 Task: Search one way flight ticket for 3 adults, 3 children in premium economy from North Platte: North Platte Regional Airport (lee Bird Field) to Riverton: Central Wyoming Regional Airport (was Riverton Regional) on 5-4-2023. Choice of flights is Royal air maroc. Number of bags: 1 carry on bag. Price is upto 42000. Outbound departure time preference is 11:00.
Action: Mouse moved to (288, 124)
Screenshot: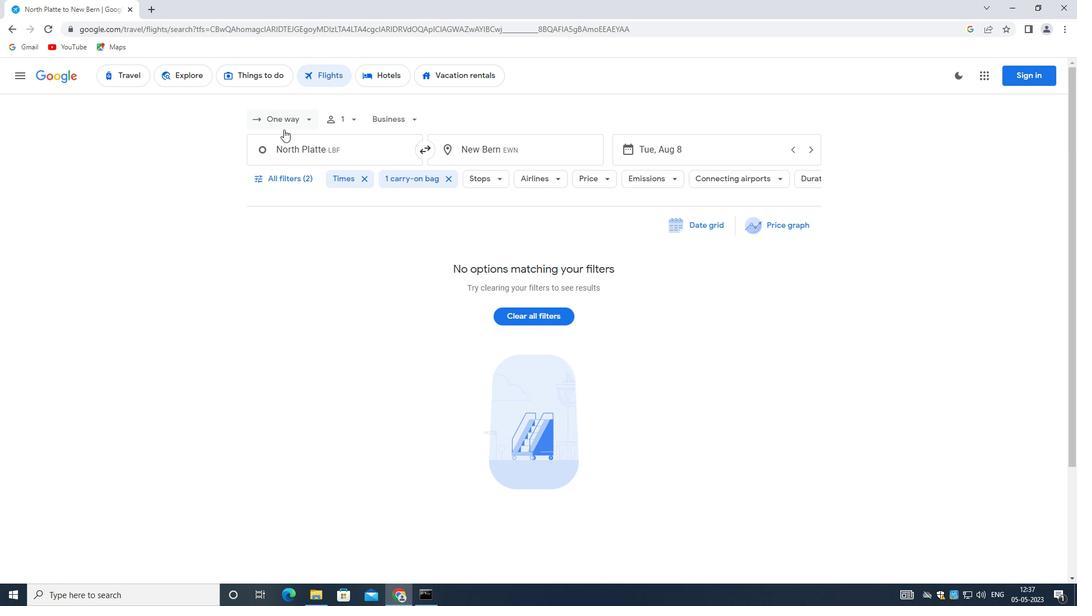
Action: Mouse pressed left at (288, 124)
Screenshot: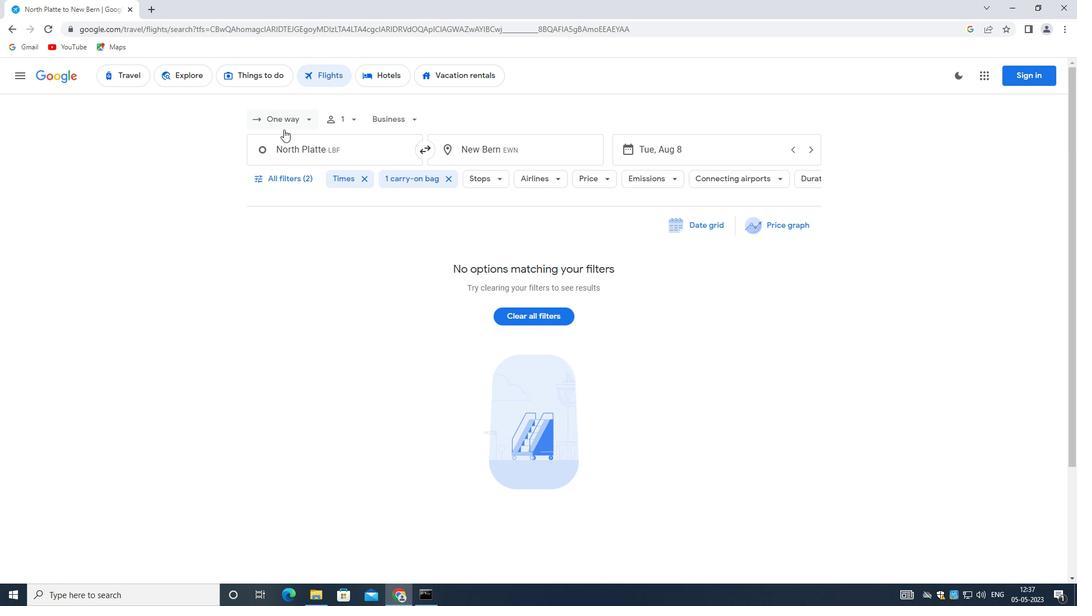 
Action: Mouse moved to (281, 175)
Screenshot: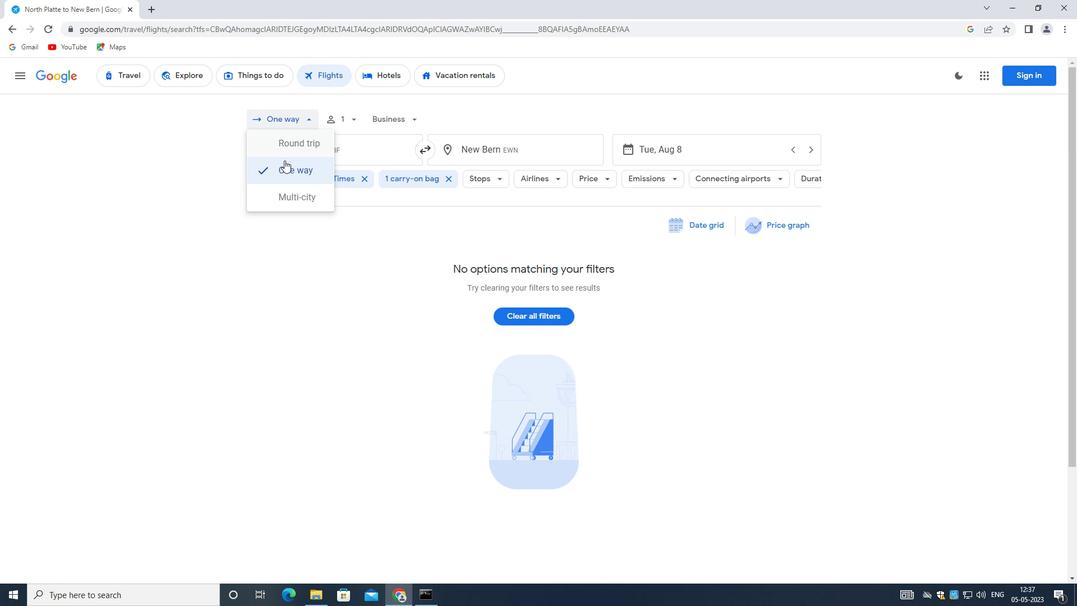 
Action: Mouse pressed left at (281, 175)
Screenshot: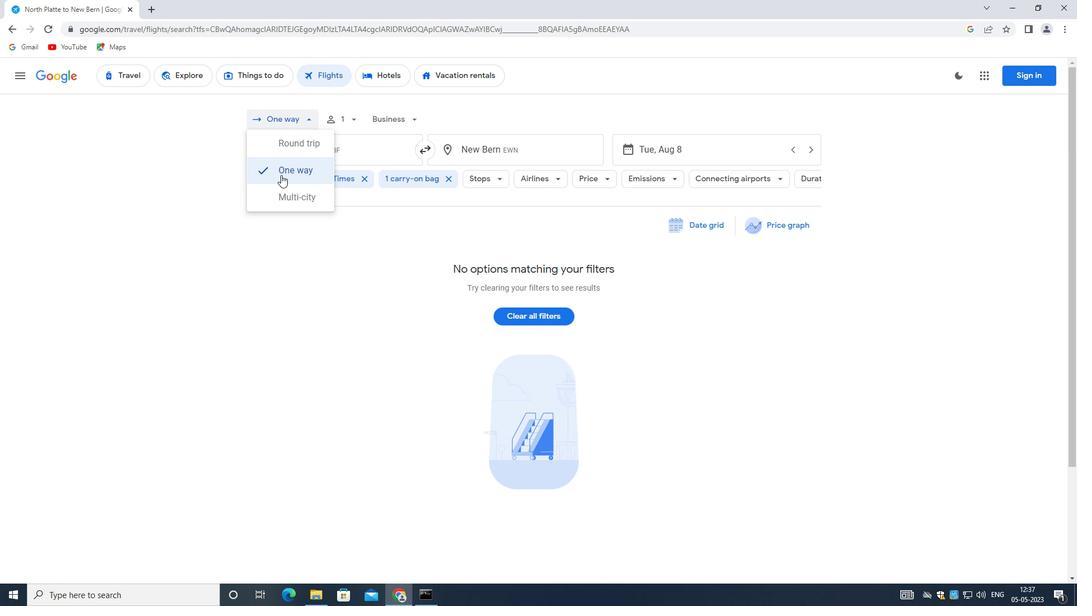 
Action: Mouse moved to (346, 115)
Screenshot: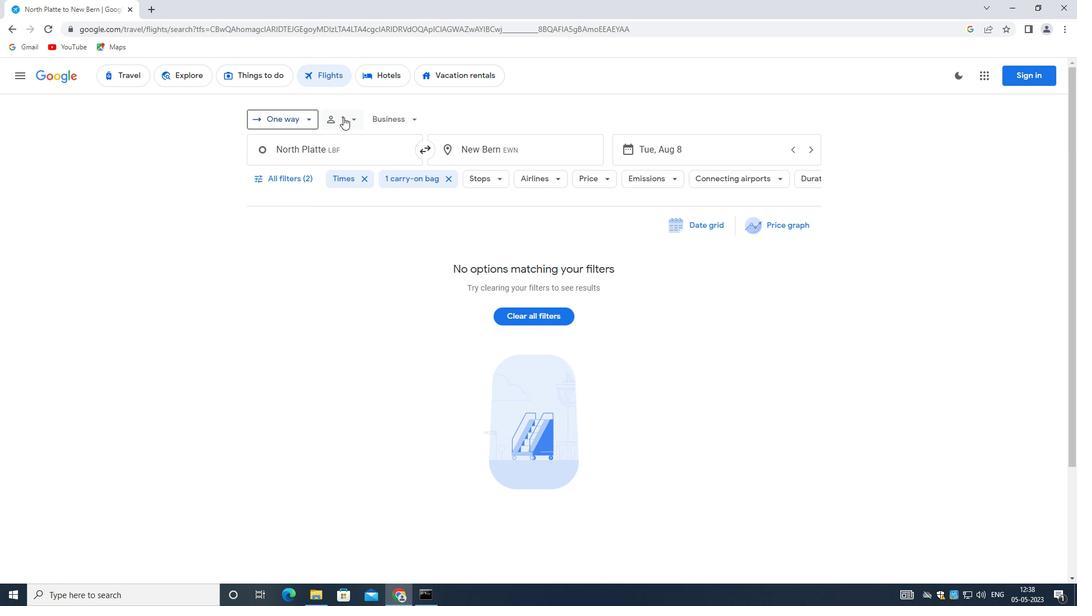 
Action: Mouse pressed left at (346, 115)
Screenshot: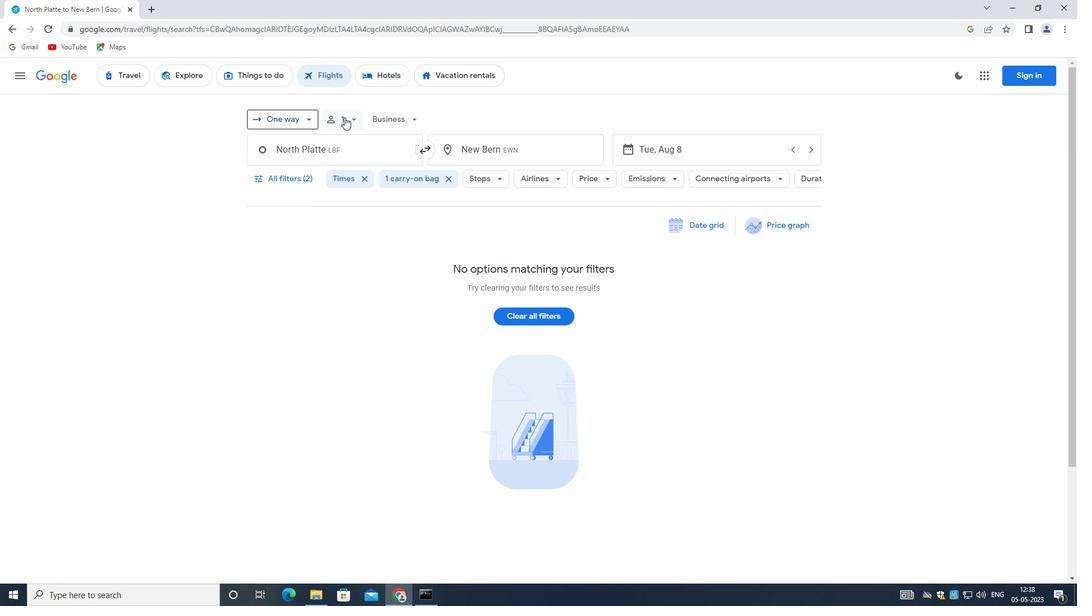 
Action: Mouse moved to (435, 141)
Screenshot: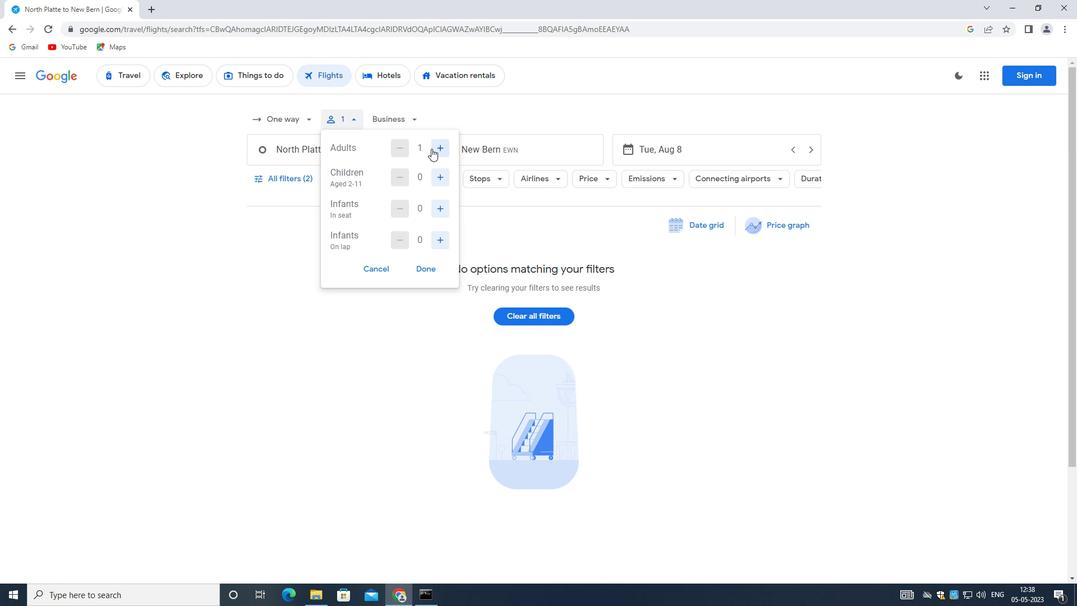 
Action: Mouse pressed left at (435, 141)
Screenshot: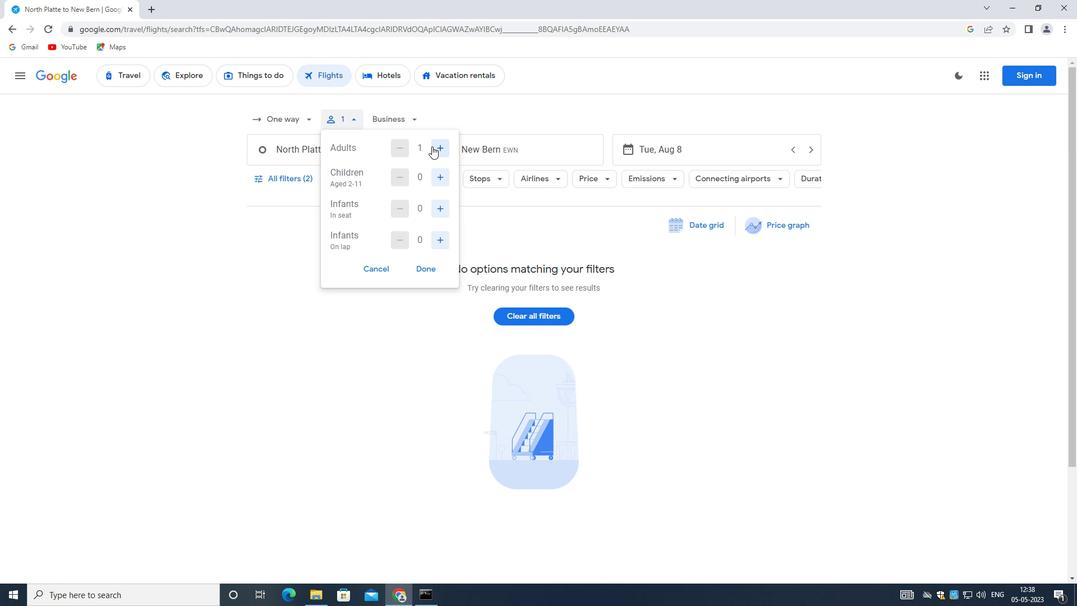 
Action: Mouse moved to (435, 141)
Screenshot: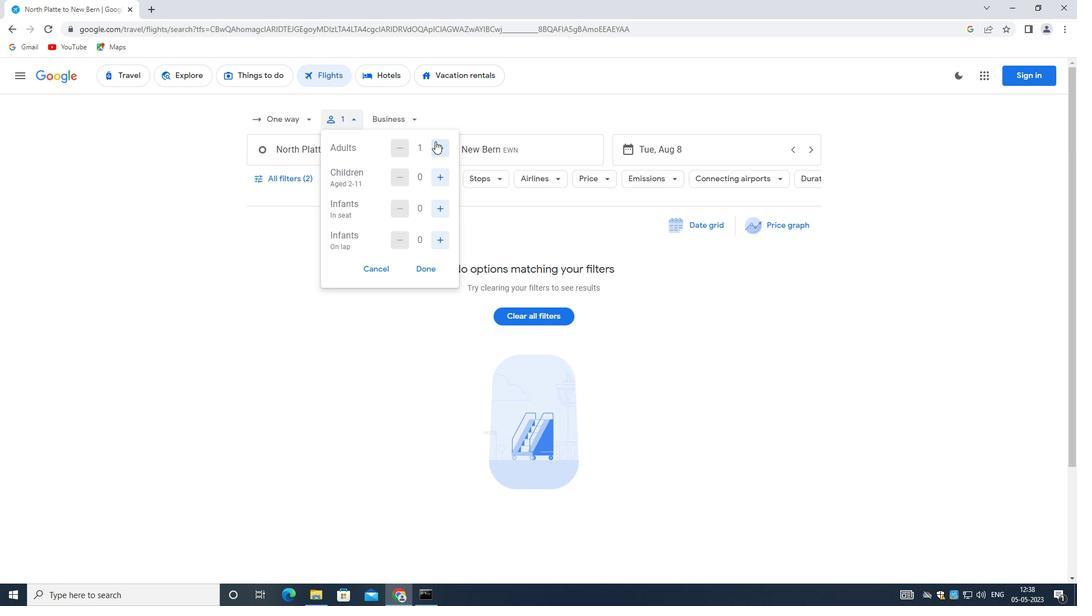
Action: Mouse pressed left at (435, 141)
Screenshot: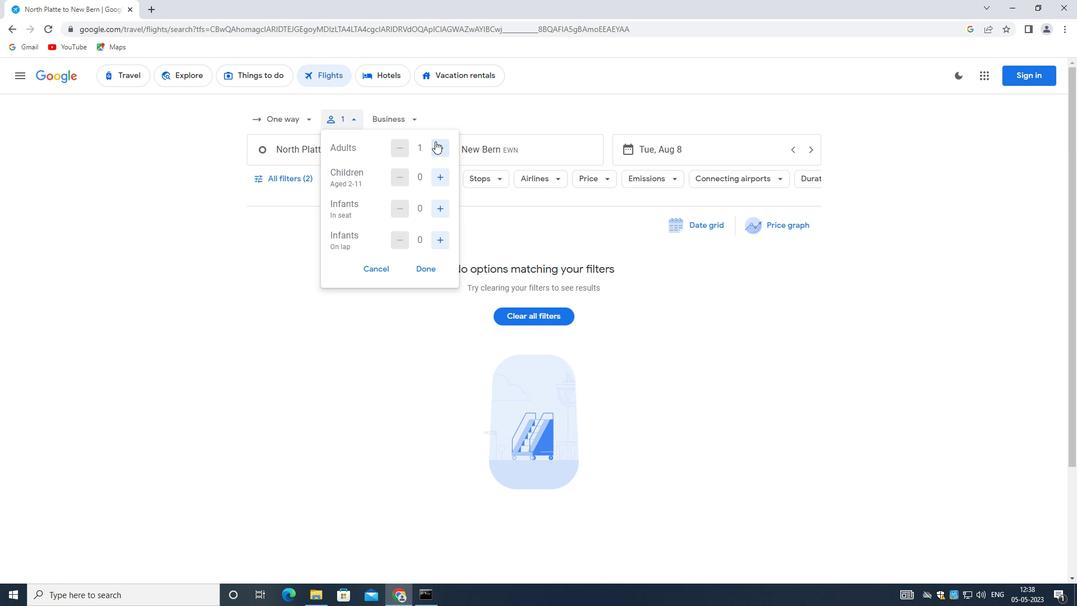 
Action: Mouse pressed left at (435, 141)
Screenshot: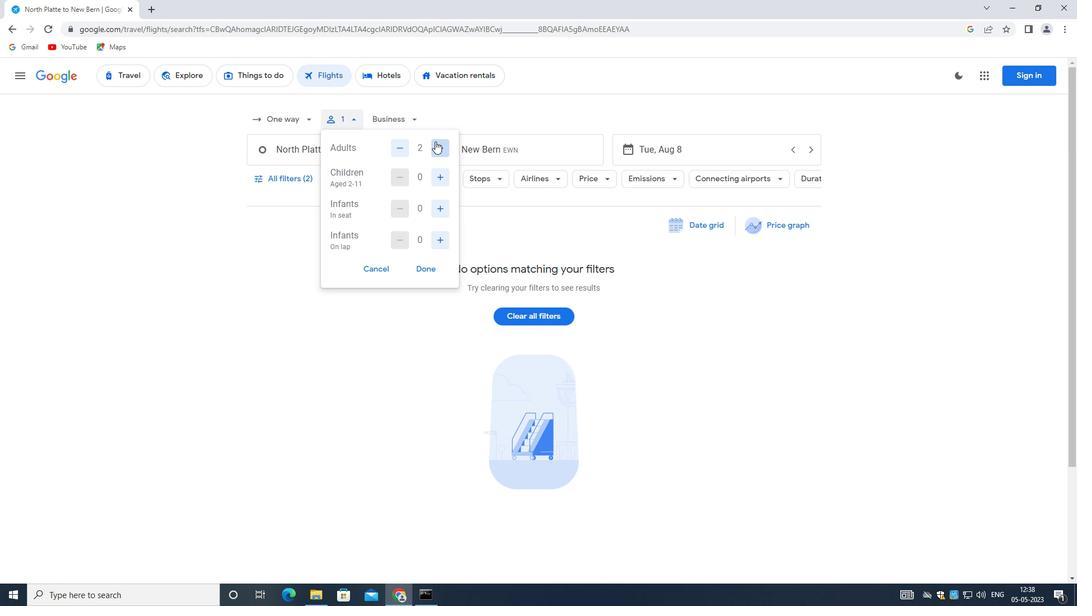 
Action: Mouse moved to (403, 143)
Screenshot: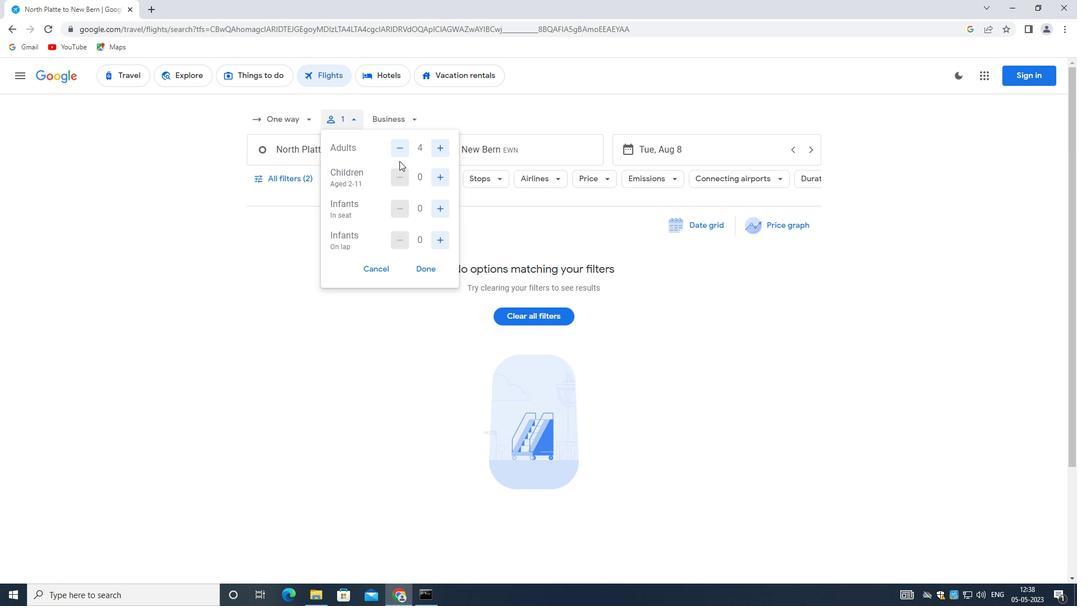 
Action: Mouse pressed left at (403, 143)
Screenshot: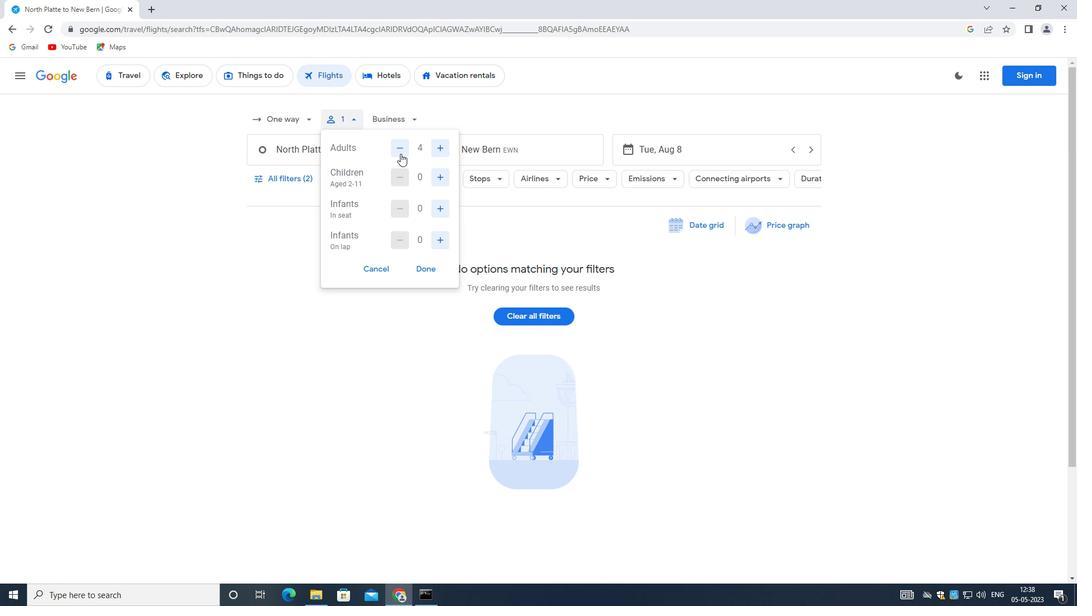
Action: Mouse moved to (439, 174)
Screenshot: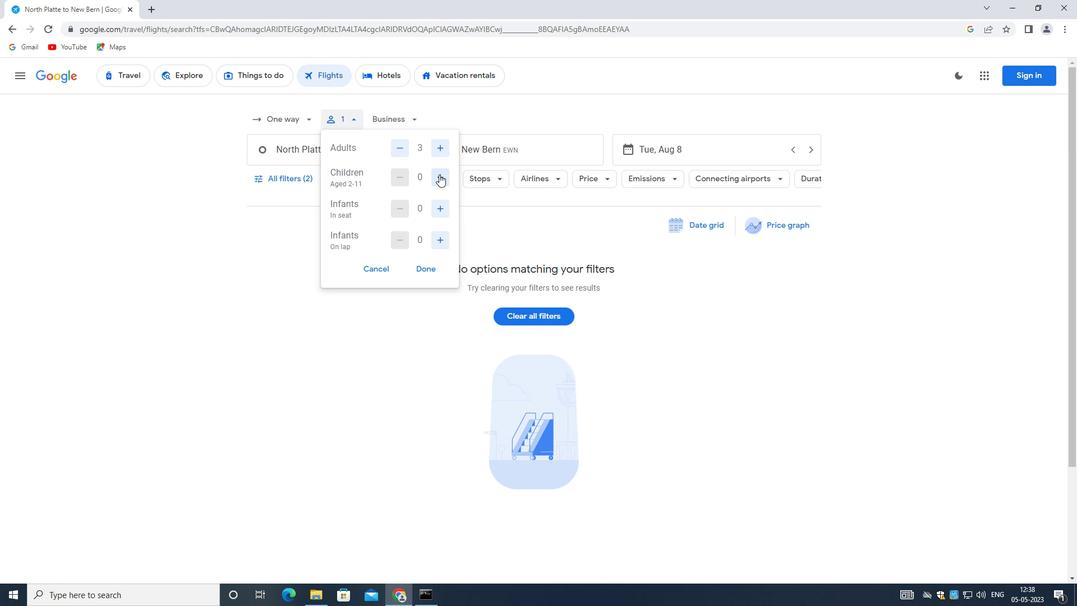 
Action: Mouse pressed left at (439, 174)
Screenshot: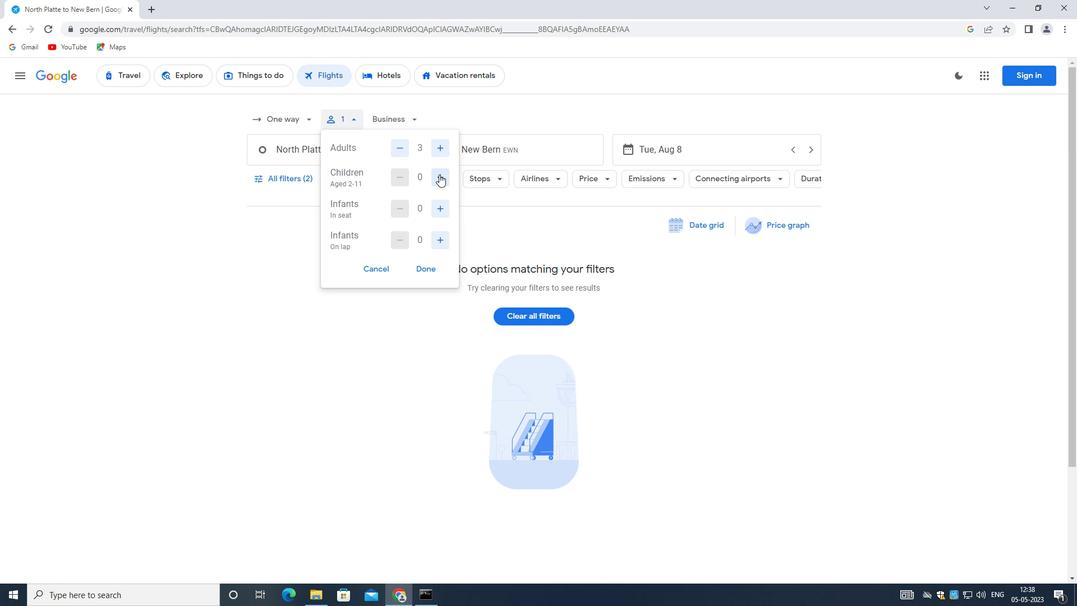 
Action: Mouse pressed left at (439, 174)
Screenshot: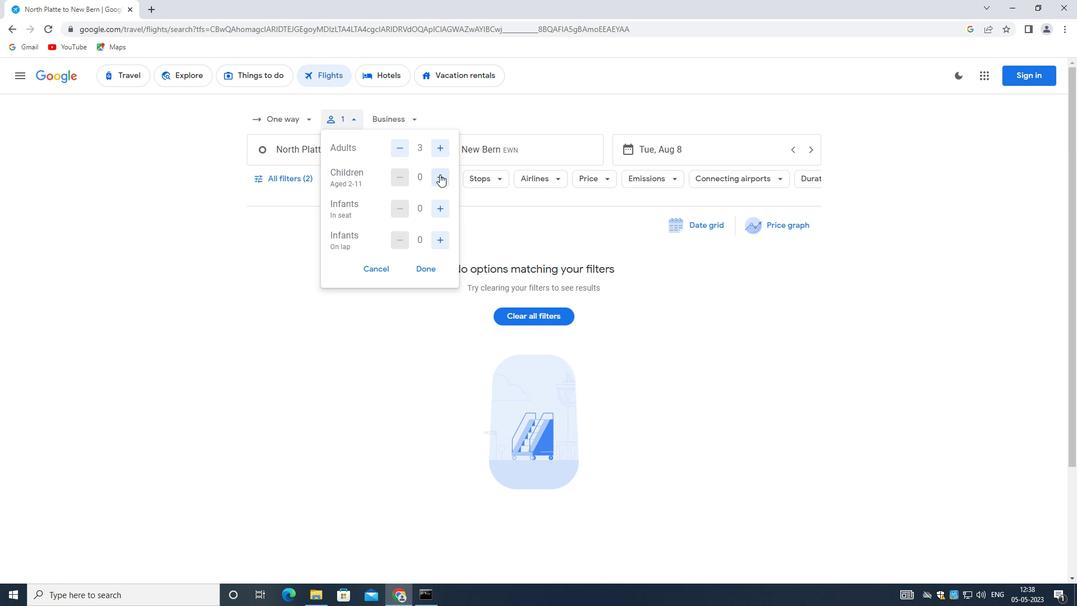 
Action: Mouse pressed left at (439, 174)
Screenshot: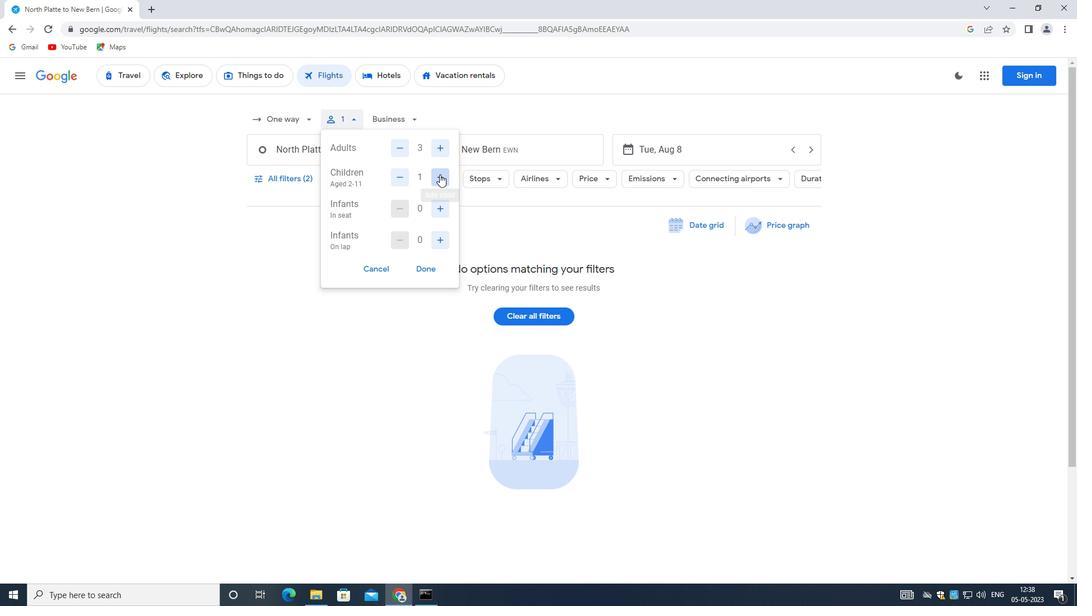 
Action: Mouse moved to (421, 272)
Screenshot: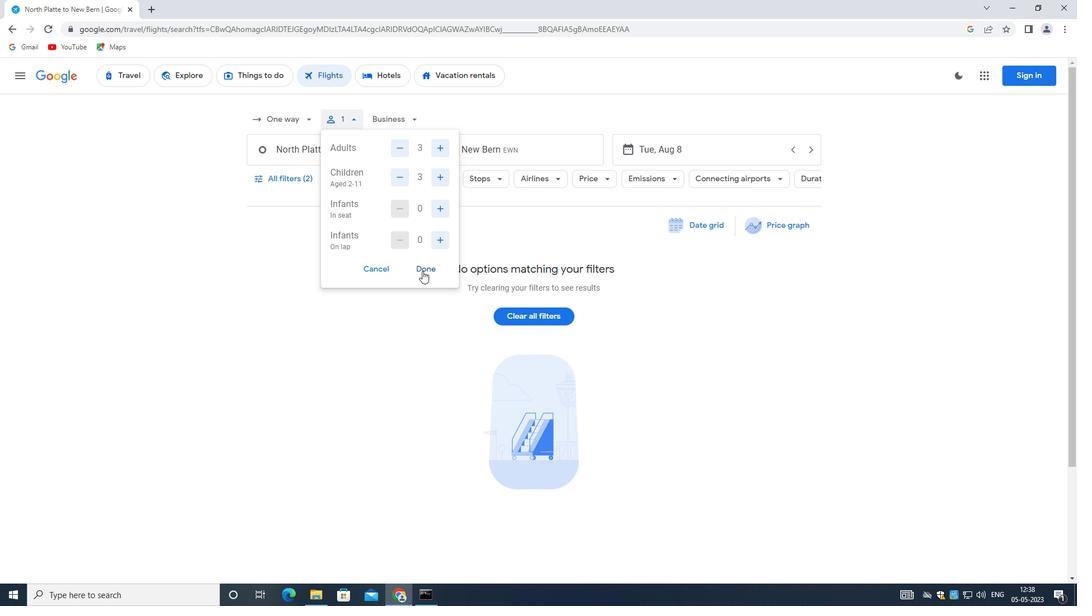 
Action: Mouse pressed left at (421, 272)
Screenshot: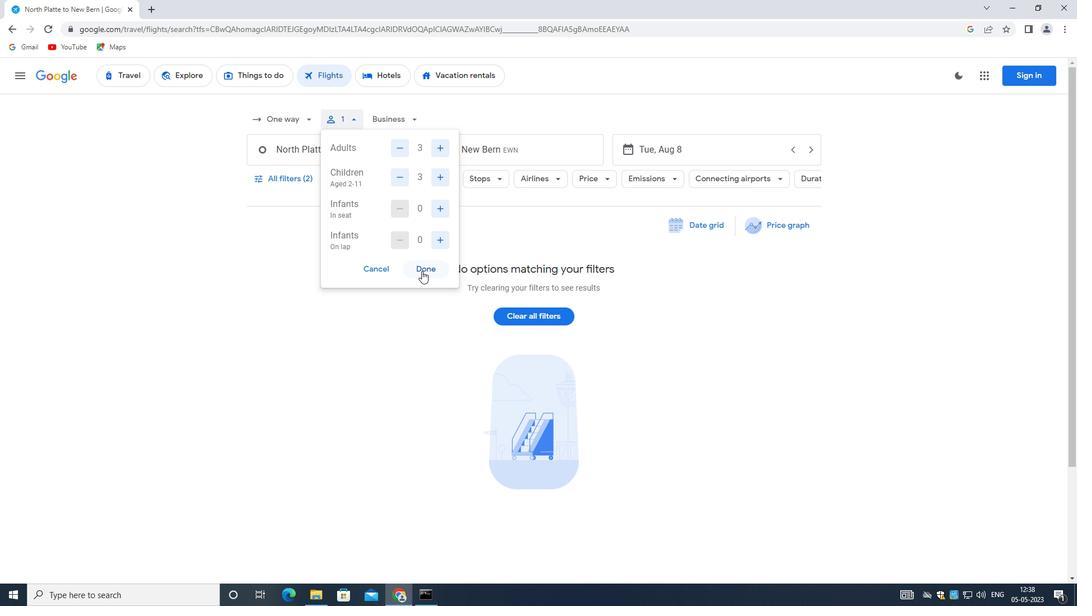 
Action: Mouse moved to (406, 120)
Screenshot: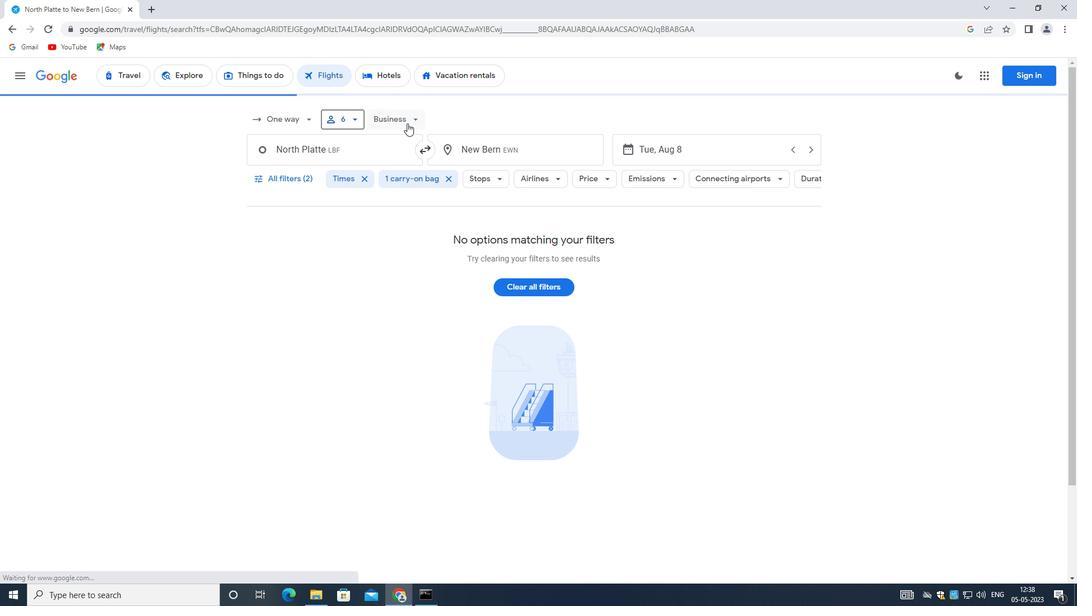 
Action: Mouse pressed left at (406, 120)
Screenshot: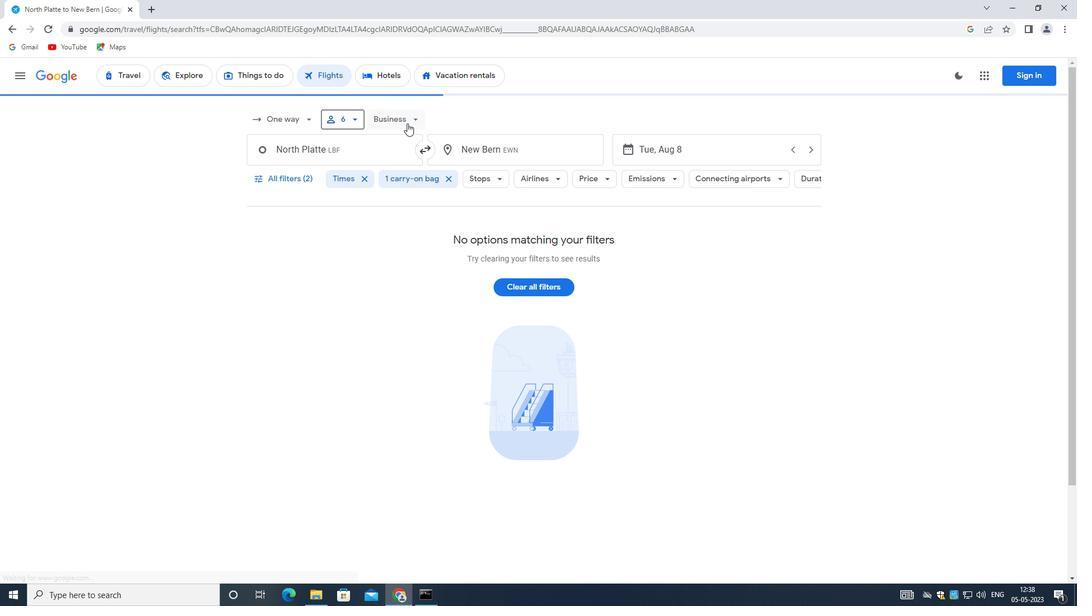 
Action: Mouse moved to (425, 171)
Screenshot: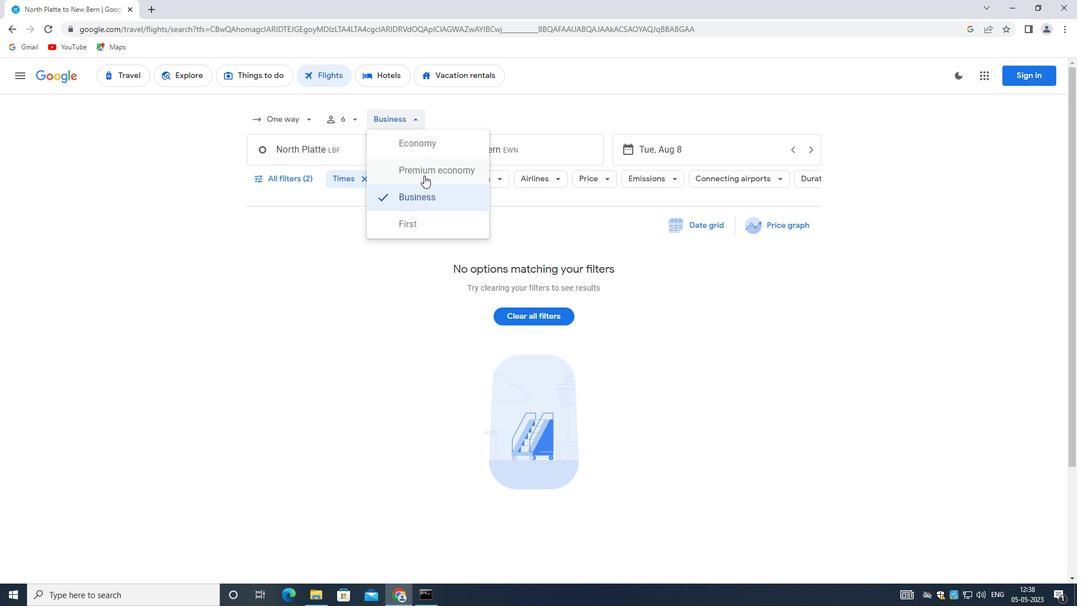 
Action: Mouse pressed left at (425, 171)
Screenshot: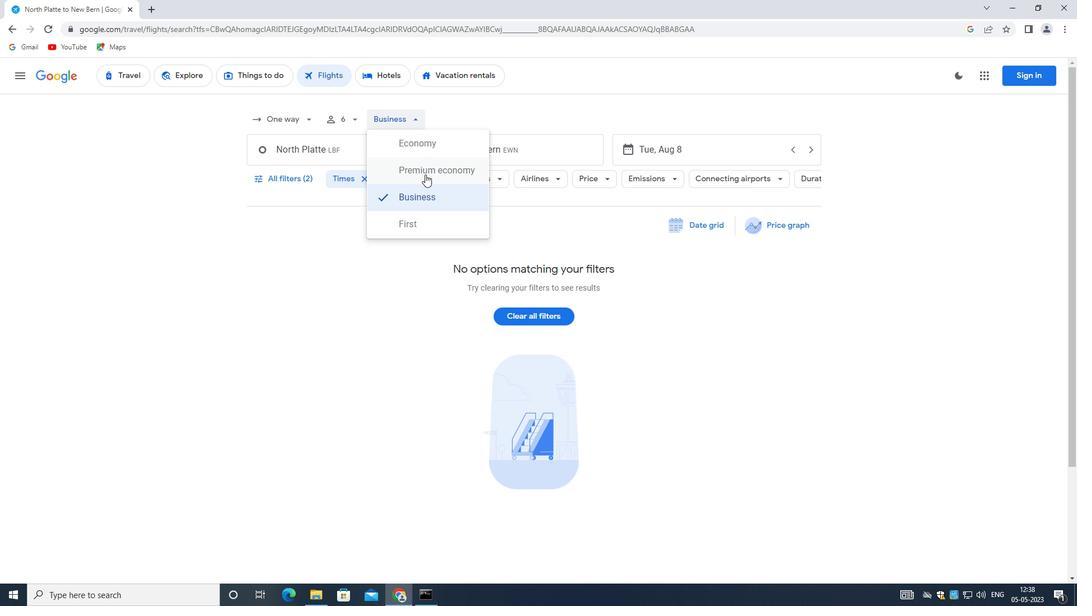 
Action: Mouse moved to (343, 148)
Screenshot: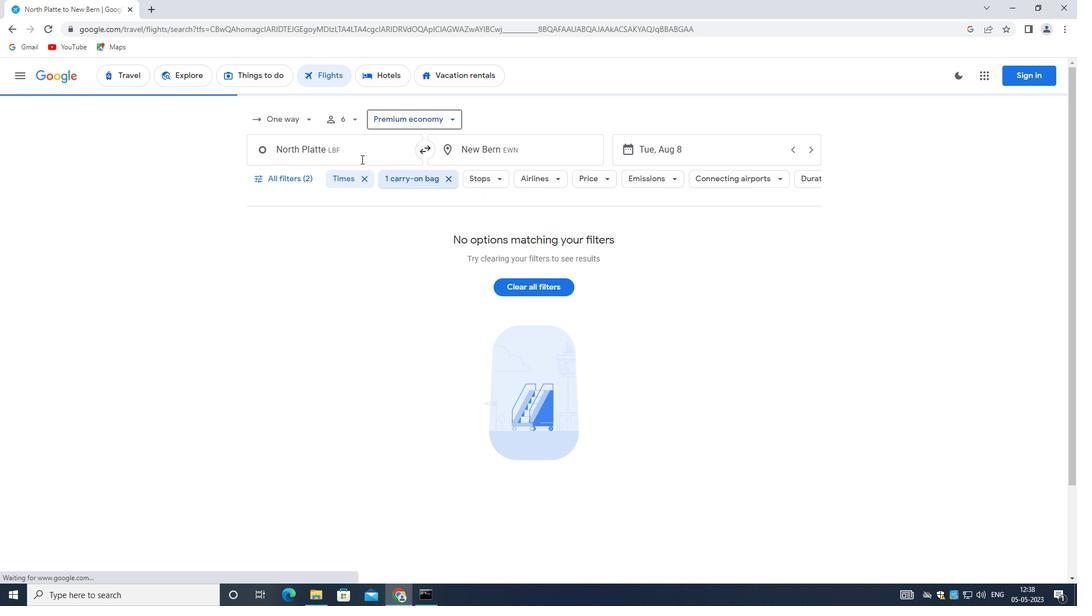 
Action: Mouse pressed left at (343, 148)
Screenshot: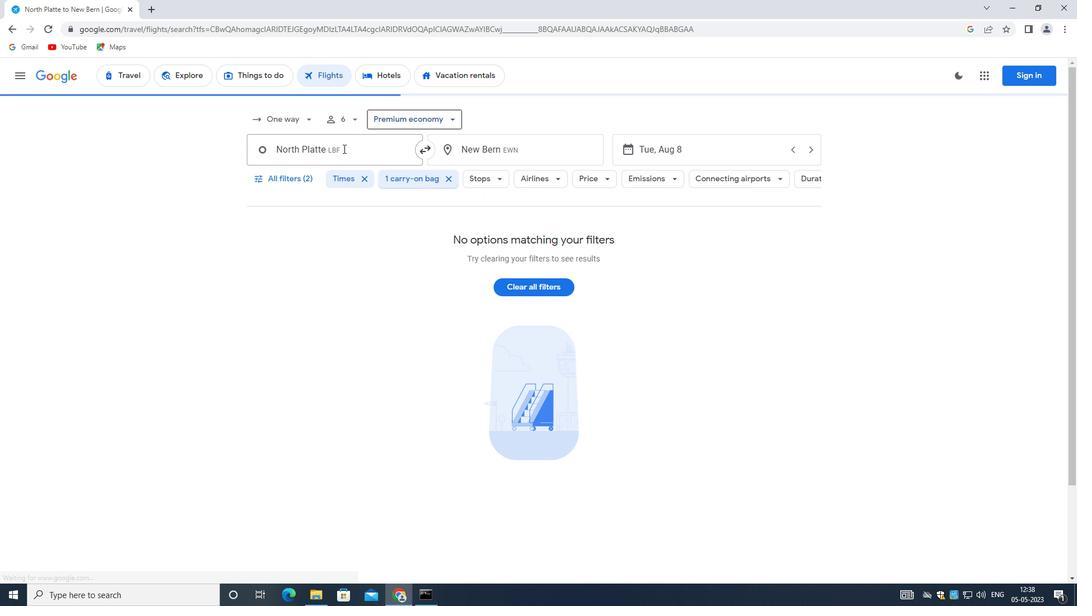 
Action: Mouse moved to (343, 145)
Screenshot: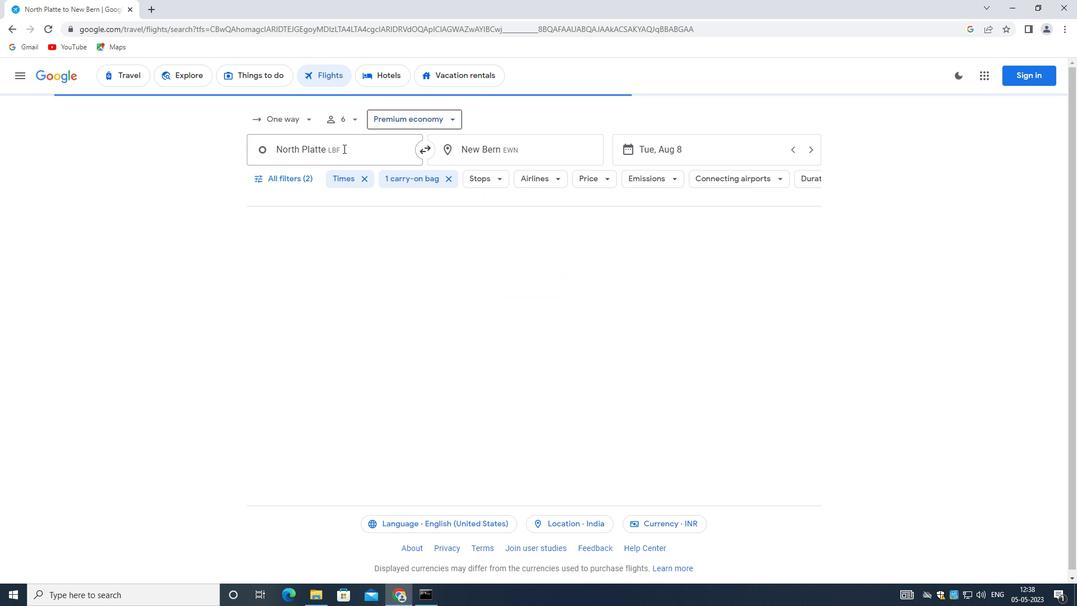 
Action: Key pressed <Key.backspace><Key.shift_r><Key.shift_r><Key.shift_r><Key.shift_r><Key.shift_r><Key.shift_r>North<Key.space><Key.shift_r>Platte<Key.space><Key.shift>R
Screenshot: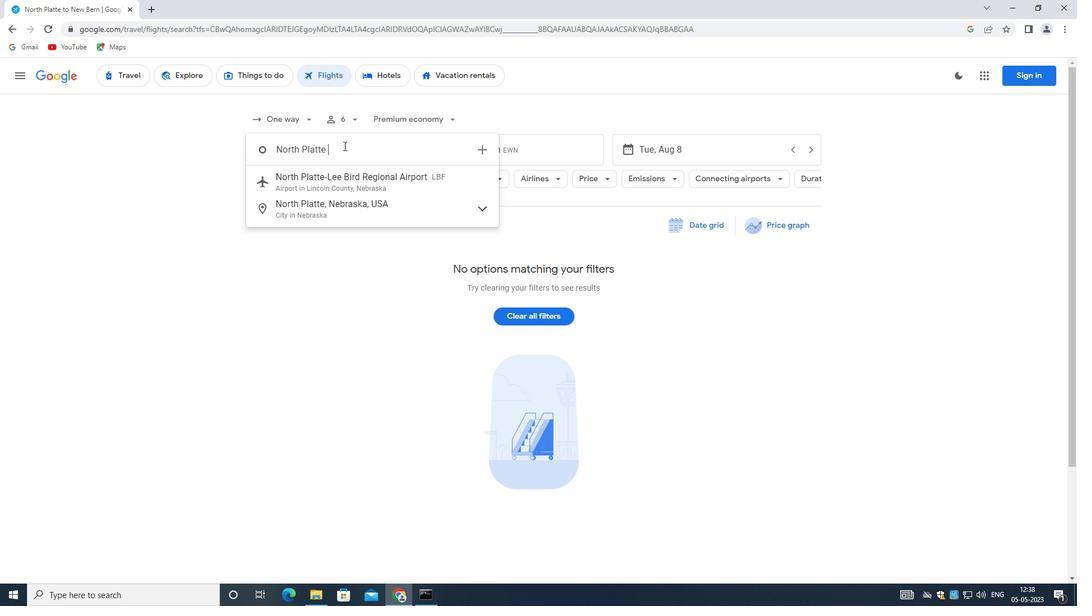 
Action: Mouse moved to (343, 145)
Screenshot: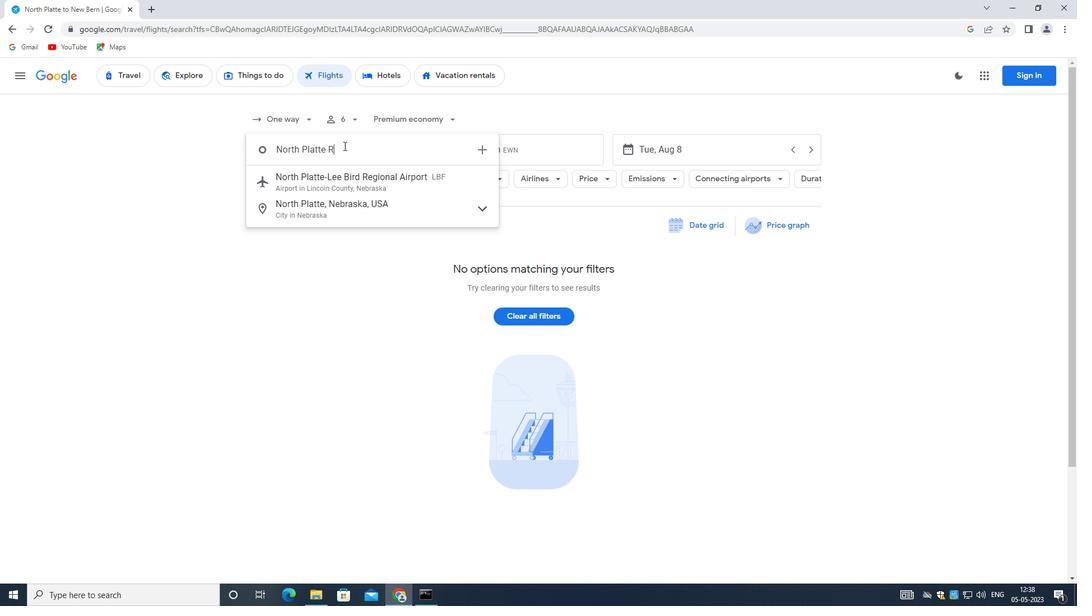 
Action: Key pressed EGIONAL<Key.space><Key.shift>AIRPORT
Screenshot: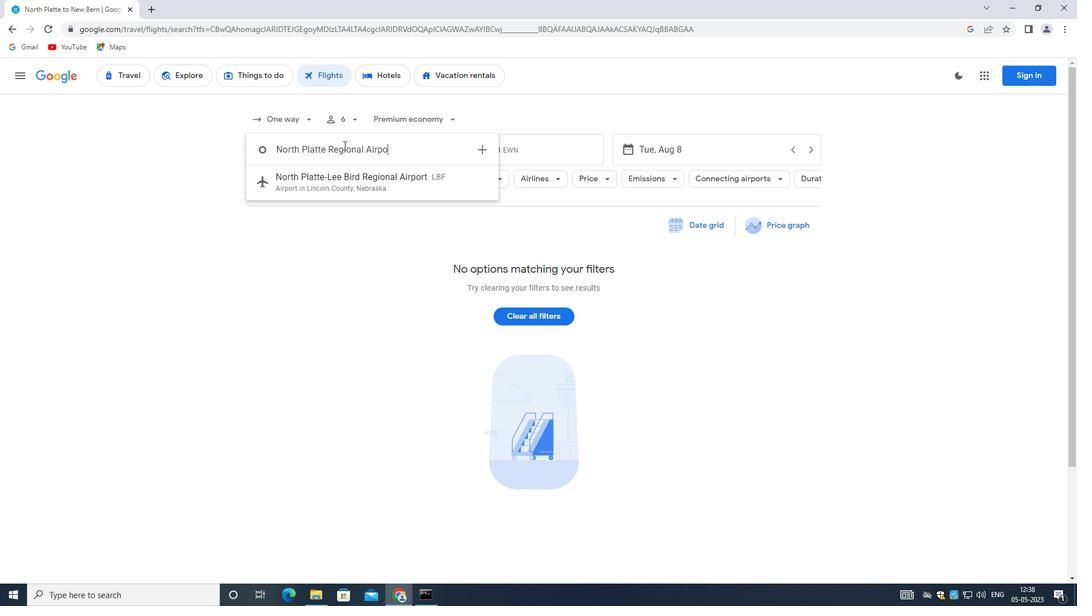 
Action: Mouse moved to (419, 194)
Screenshot: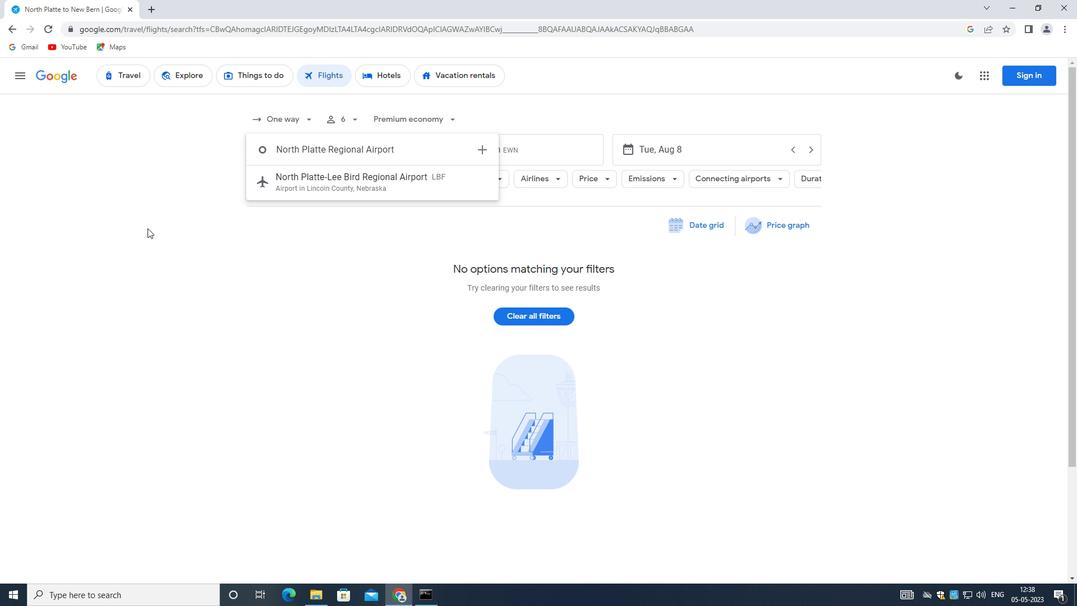 
Action: Key pressed <Key.enter>
Screenshot: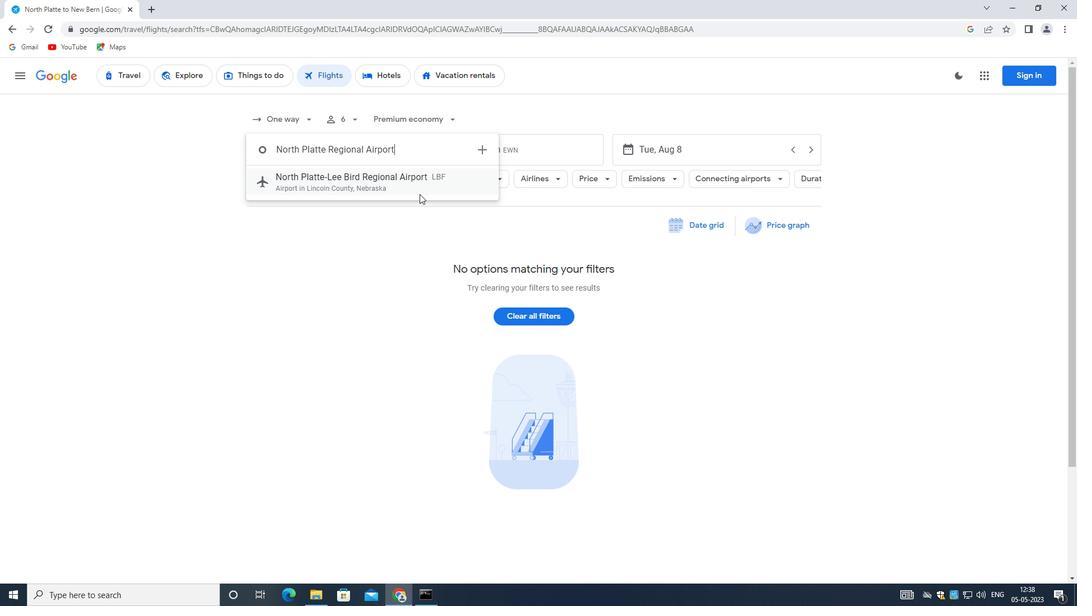 
Action: Mouse moved to (478, 154)
Screenshot: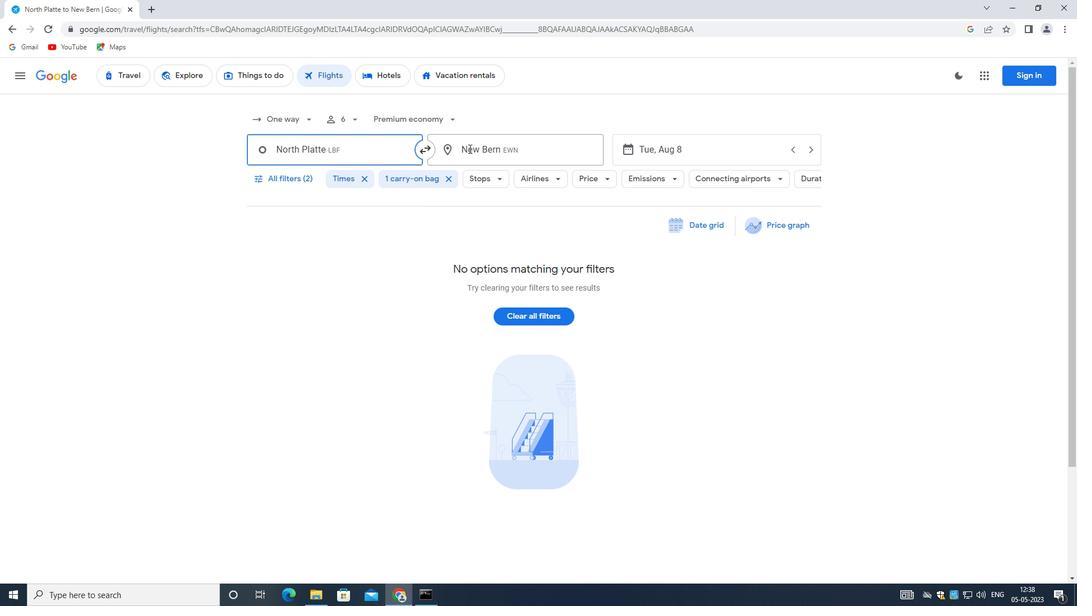
Action: Mouse pressed left at (478, 154)
Screenshot: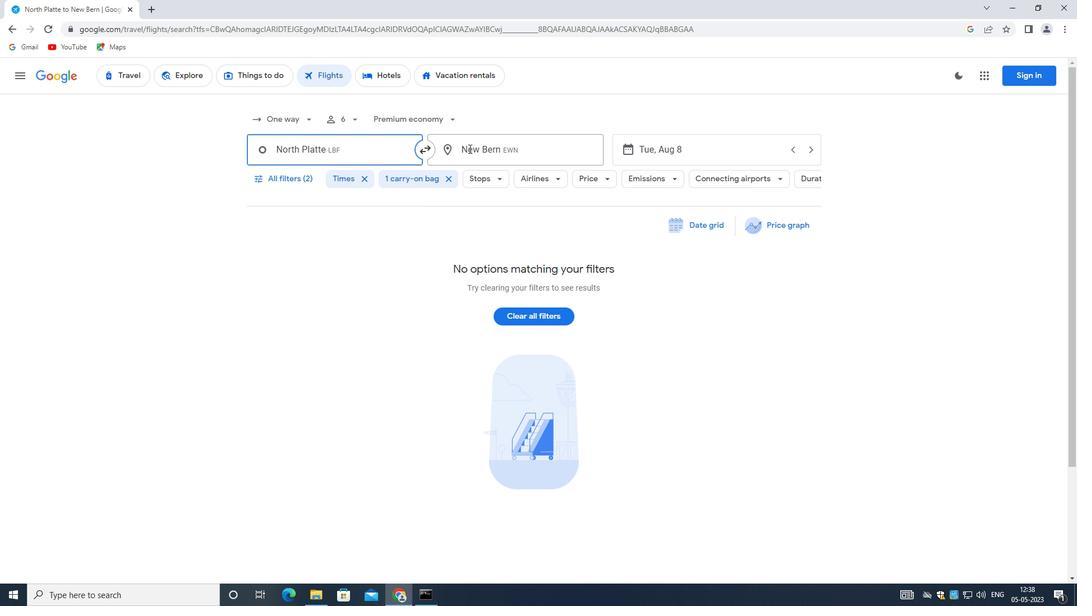 
Action: Key pressed <Key.backspace><Key.shift>CENTRAL<Key.space><Key.shift>WYO
Screenshot: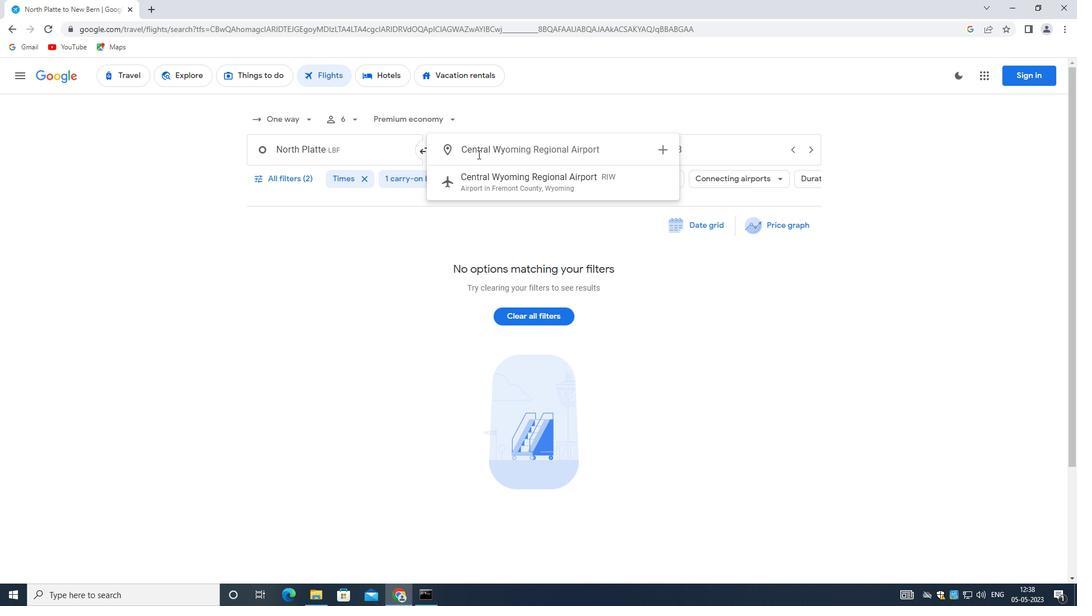 
Action: Mouse moved to (516, 178)
Screenshot: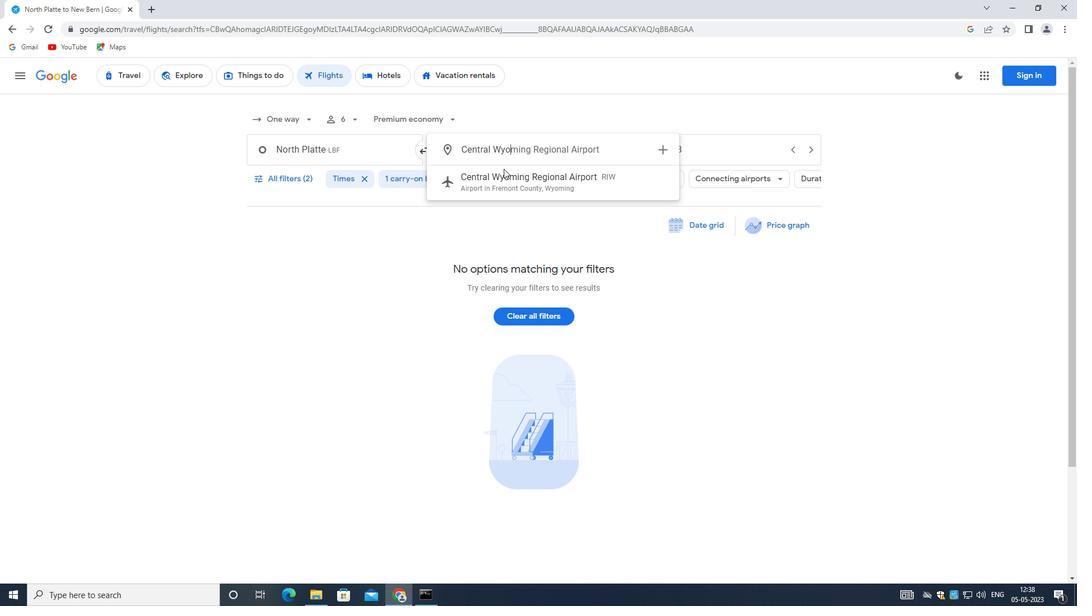 
Action: Mouse pressed left at (516, 178)
Screenshot: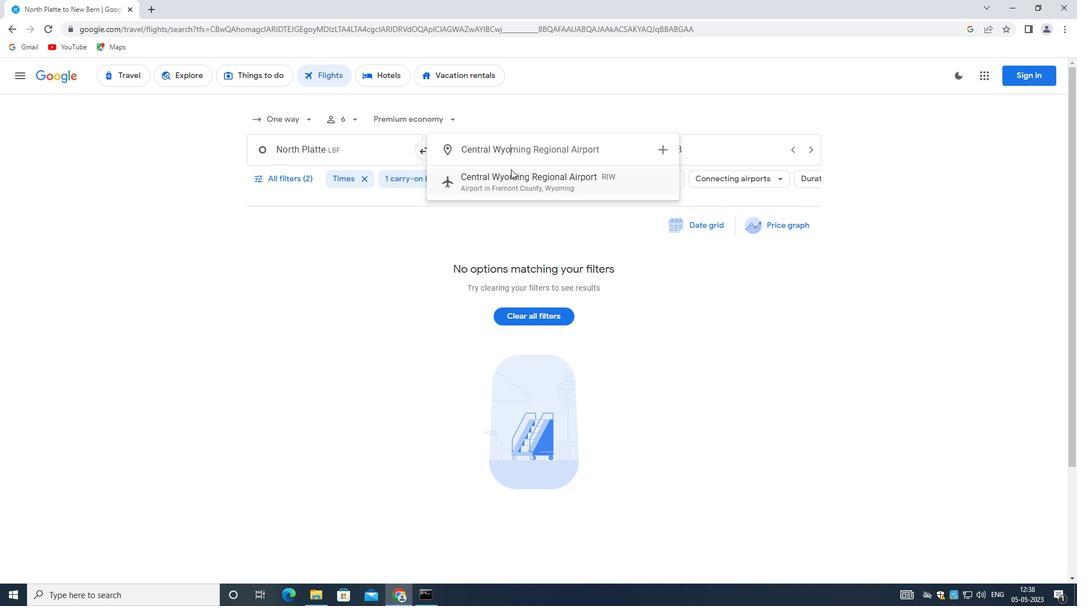 
Action: Mouse moved to (673, 152)
Screenshot: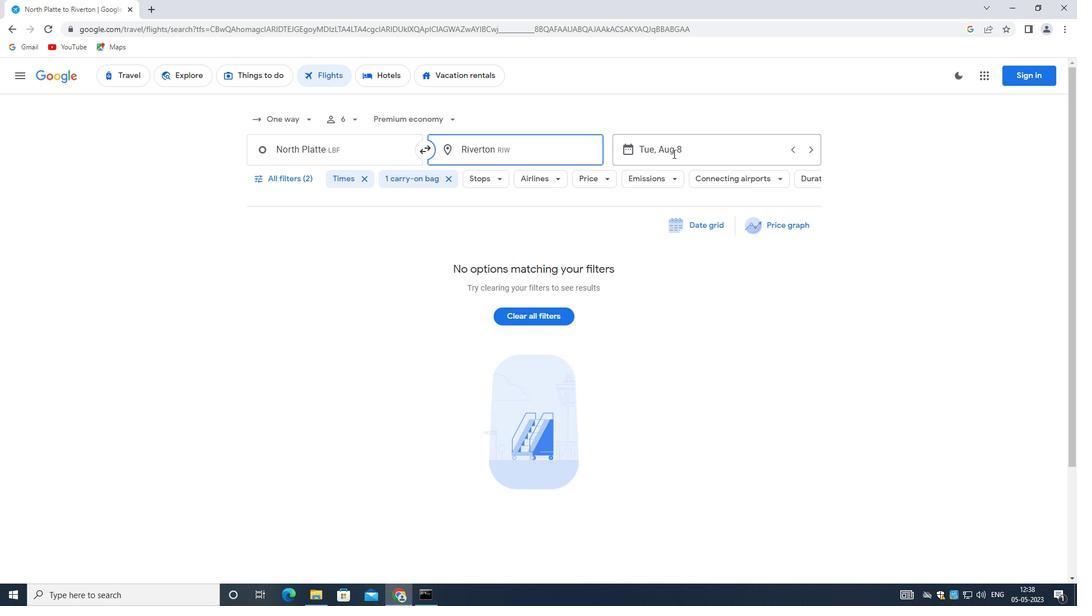 
Action: Mouse pressed left at (673, 152)
Screenshot: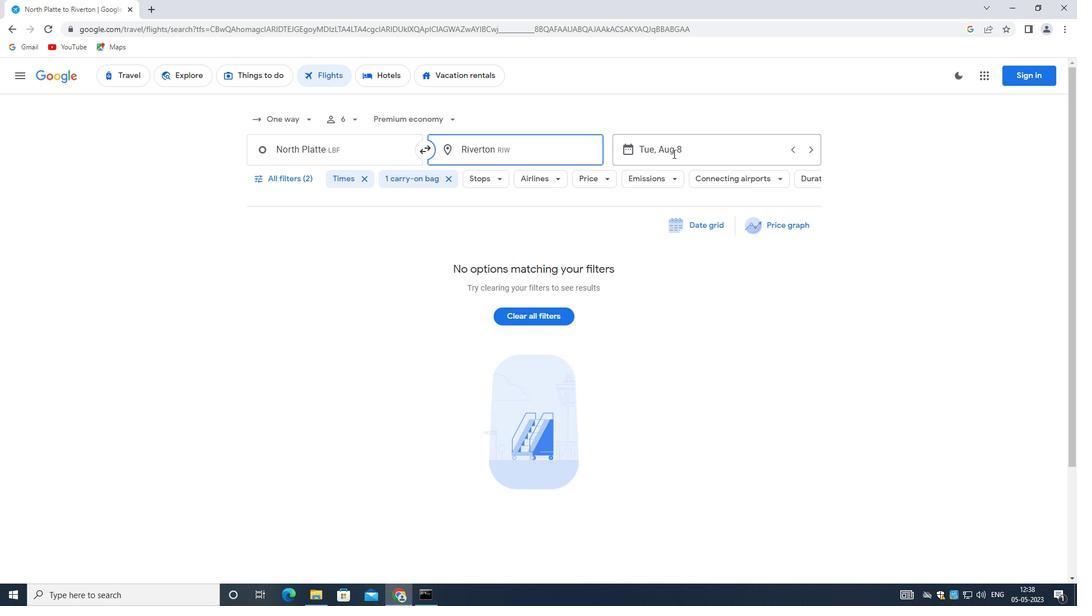 
Action: Mouse moved to (797, 423)
Screenshot: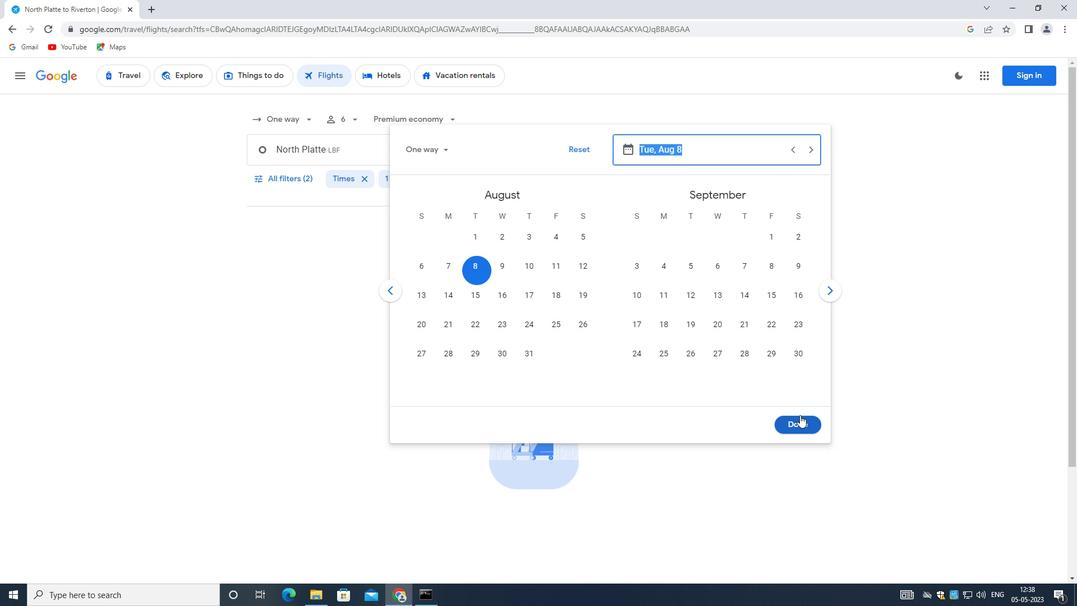 
Action: Mouse pressed left at (797, 423)
Screenshot: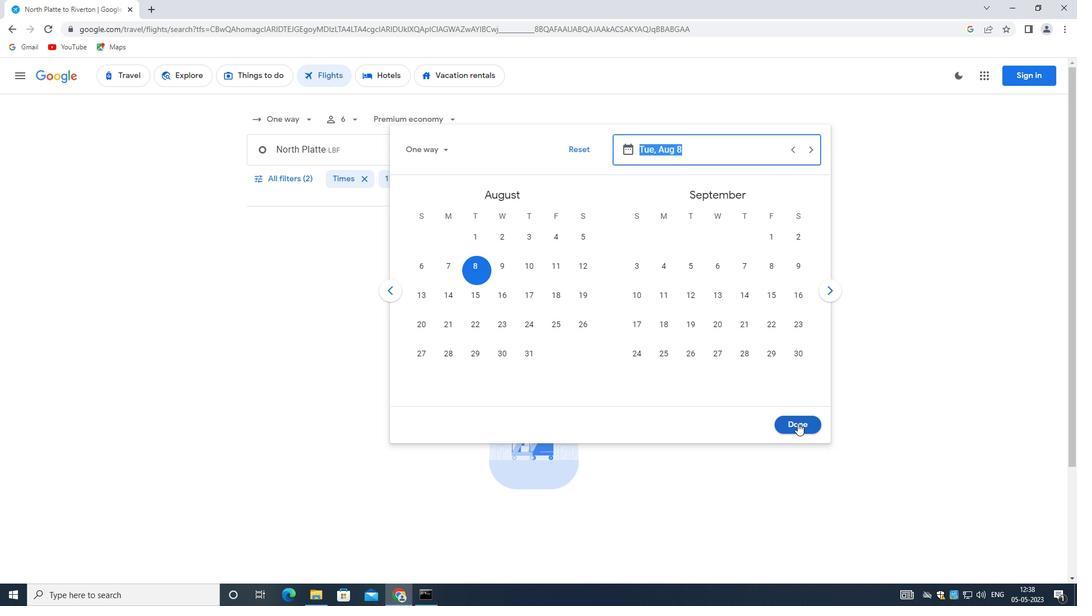 
Action: Mouse moved to (282, 175)
Screenshot: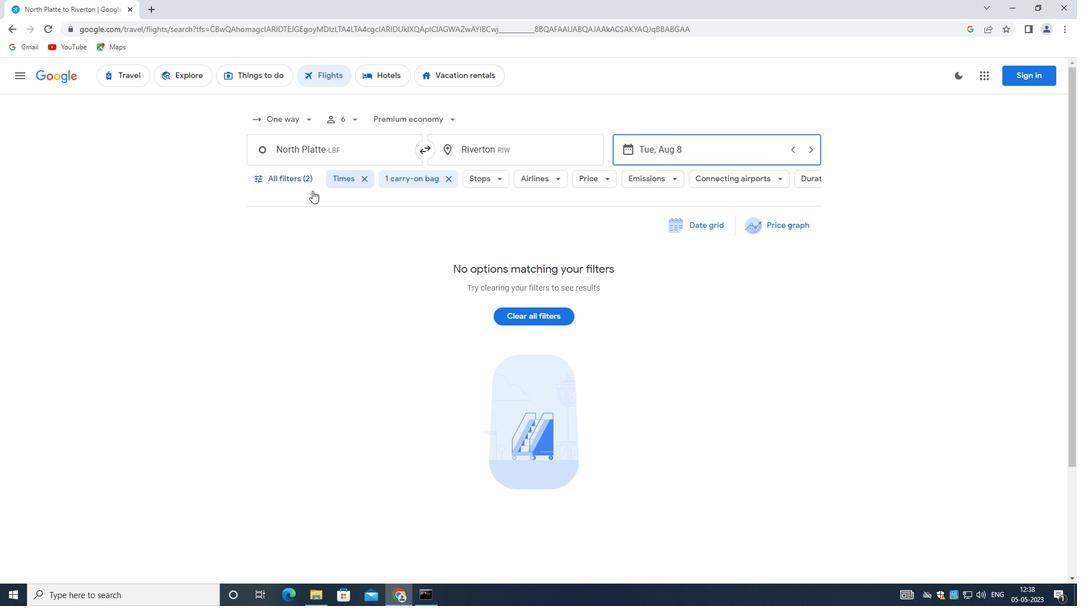 
Action: Mouse pressed left at (282, 175)
Screenshot: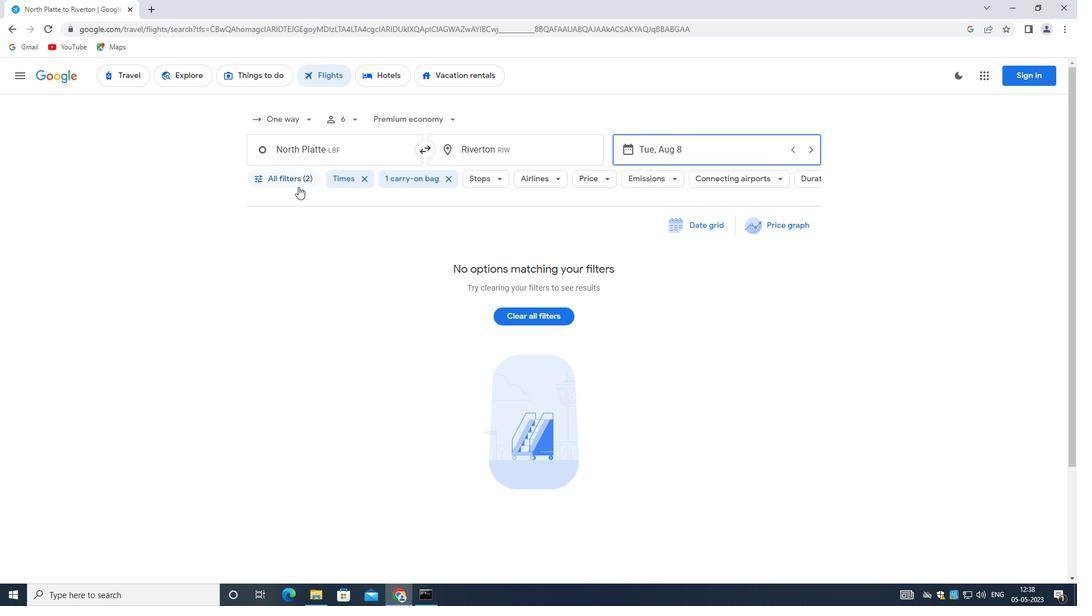 
Action: Mouse moved to (290, 181)
Screenshot: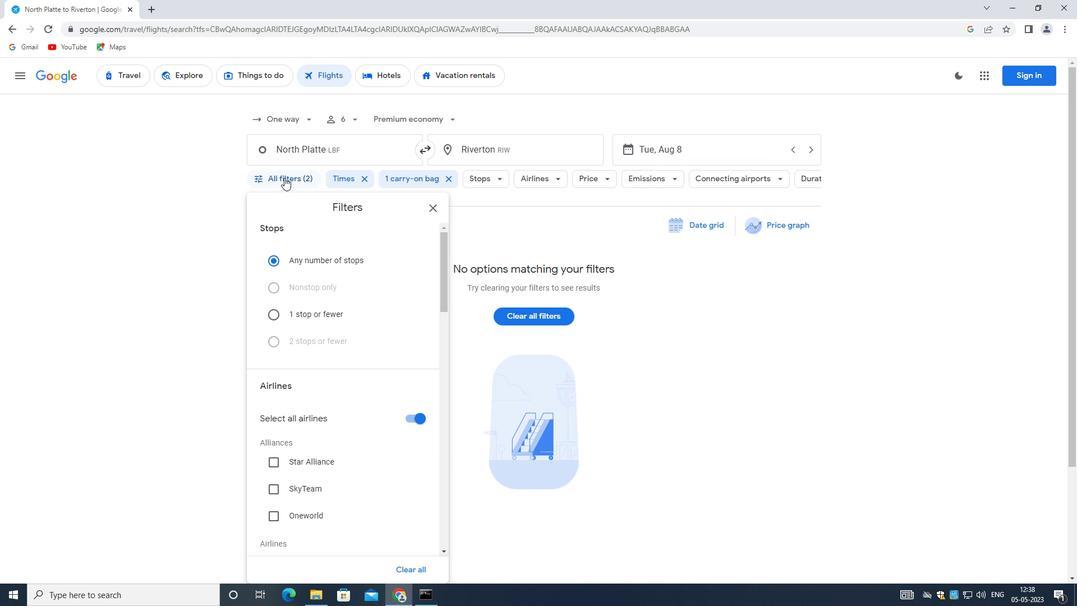 
Action: Mouse scrolled (290, 180) with delta (0, 0)
Screenshot: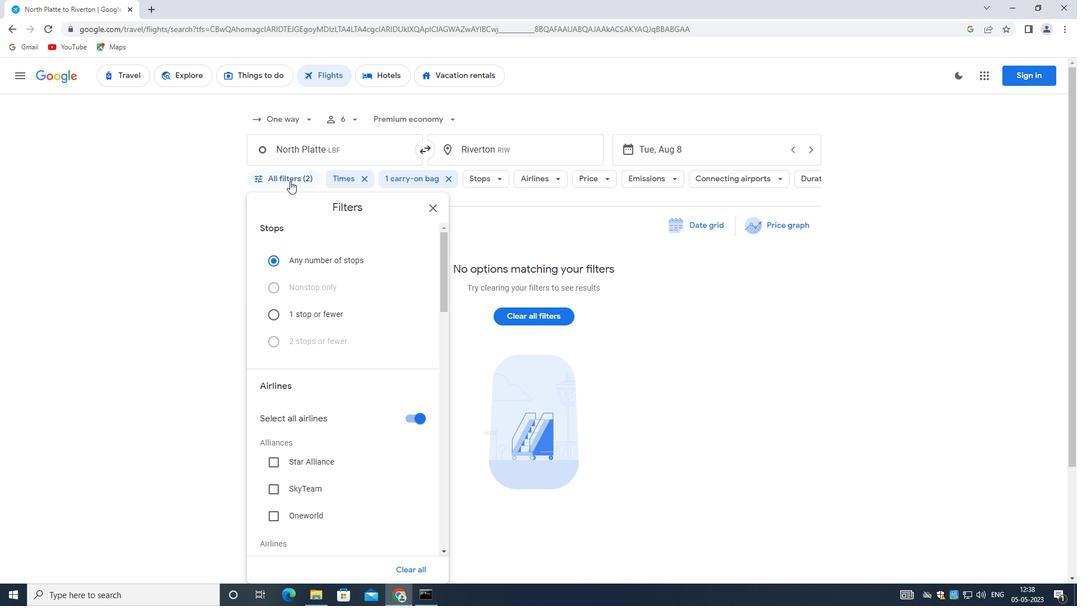 
Action: Mouse moved to (291, 181)
Screenshot: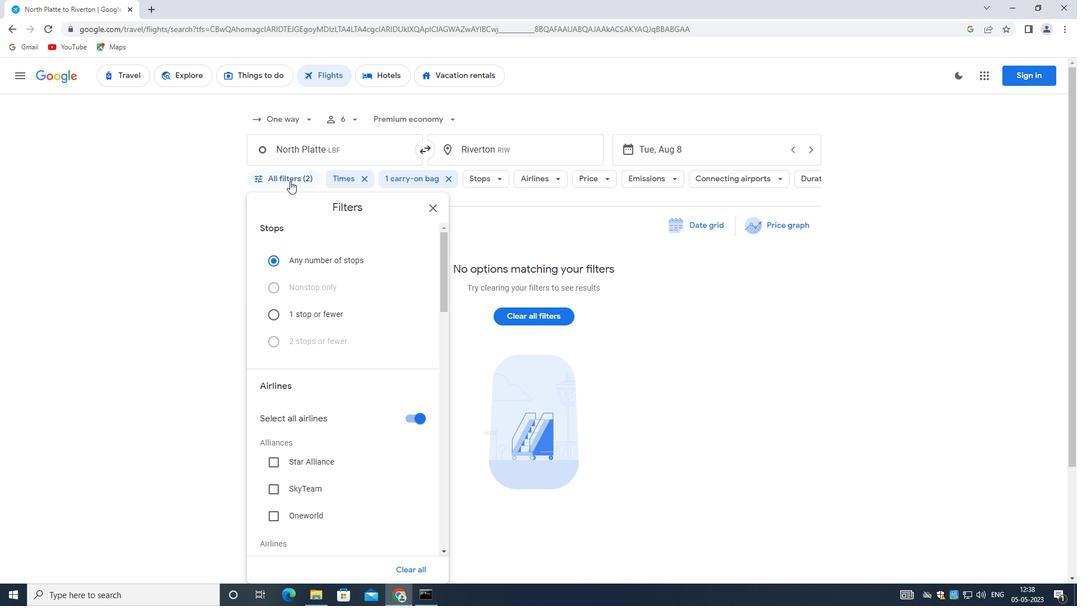 
Action: Mouse scrolled (291, 181) with delta (0, 0)
Screenshot: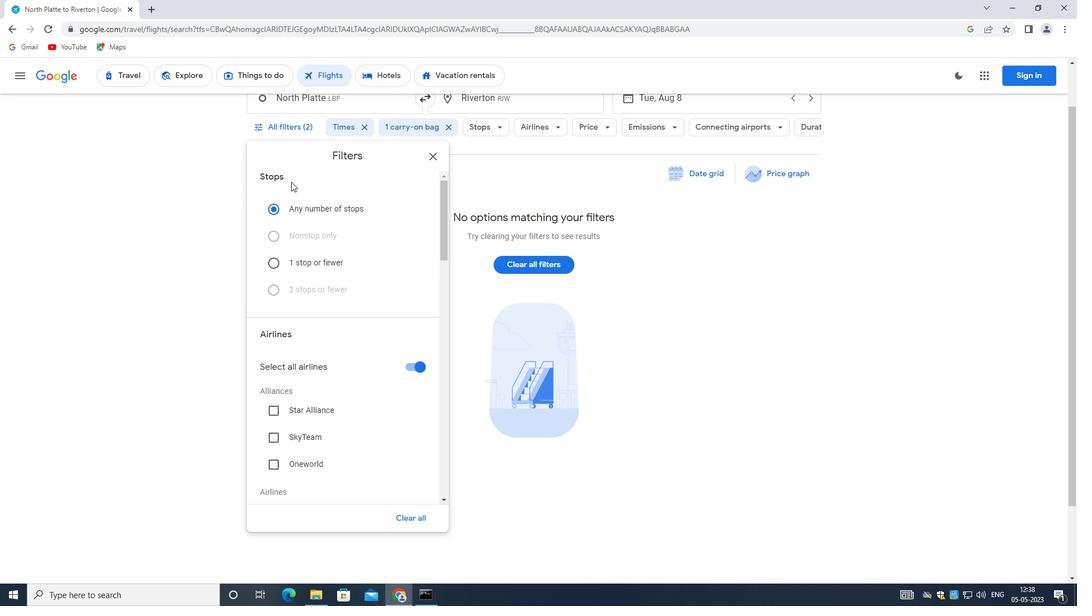 
Action: Mouse moved to (291, 182)
Screenshot: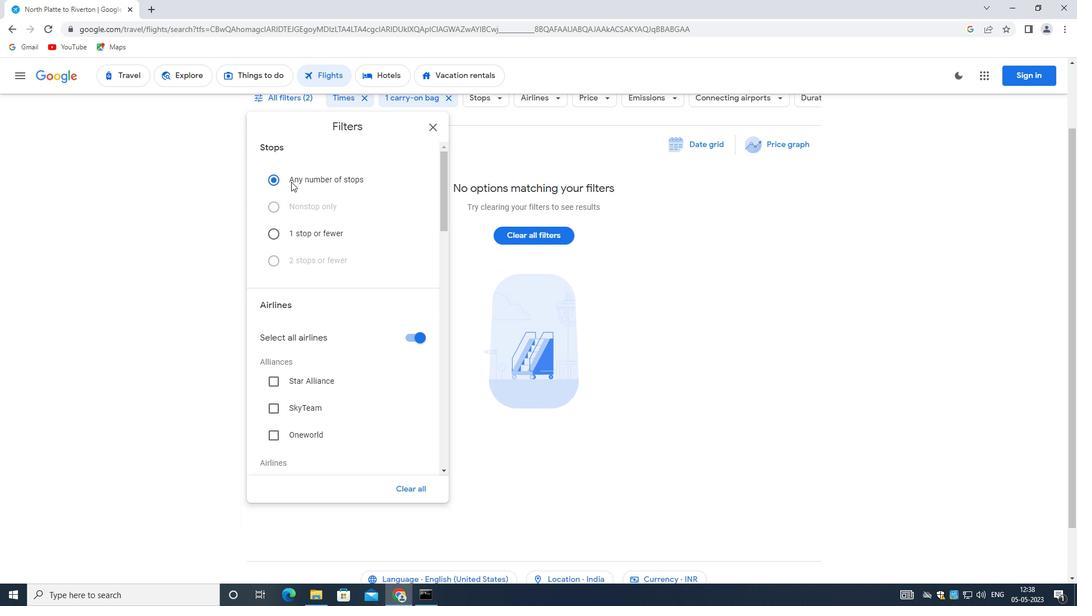 
Action: Mouse scrolled (291, 181) with delta (0, 0)
Screenshot: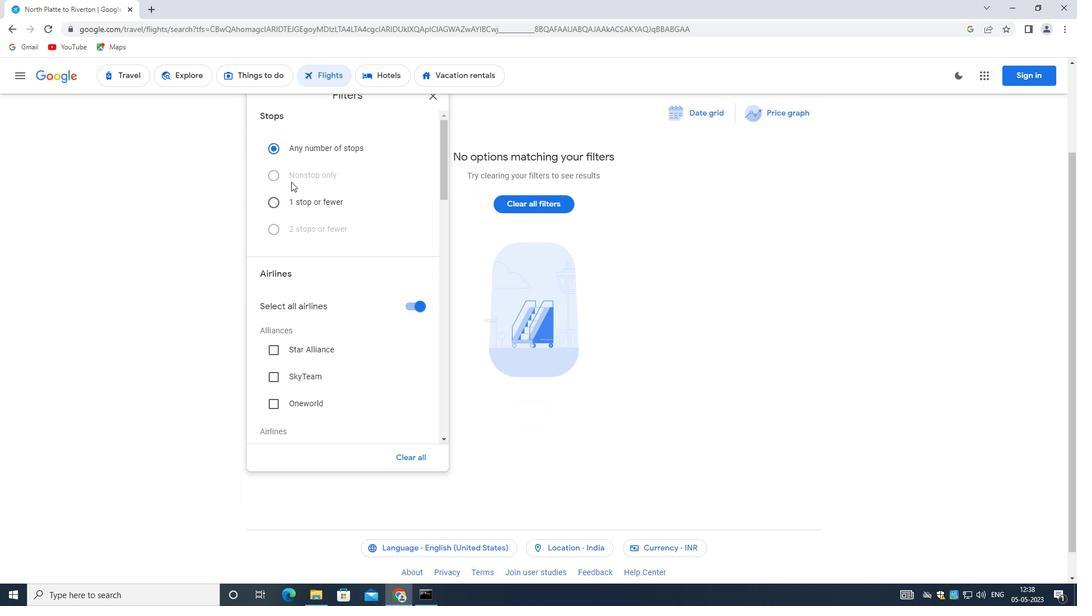 
Action: Mouse scrolled (291, 181) with delta (0, 0)
Screenshot: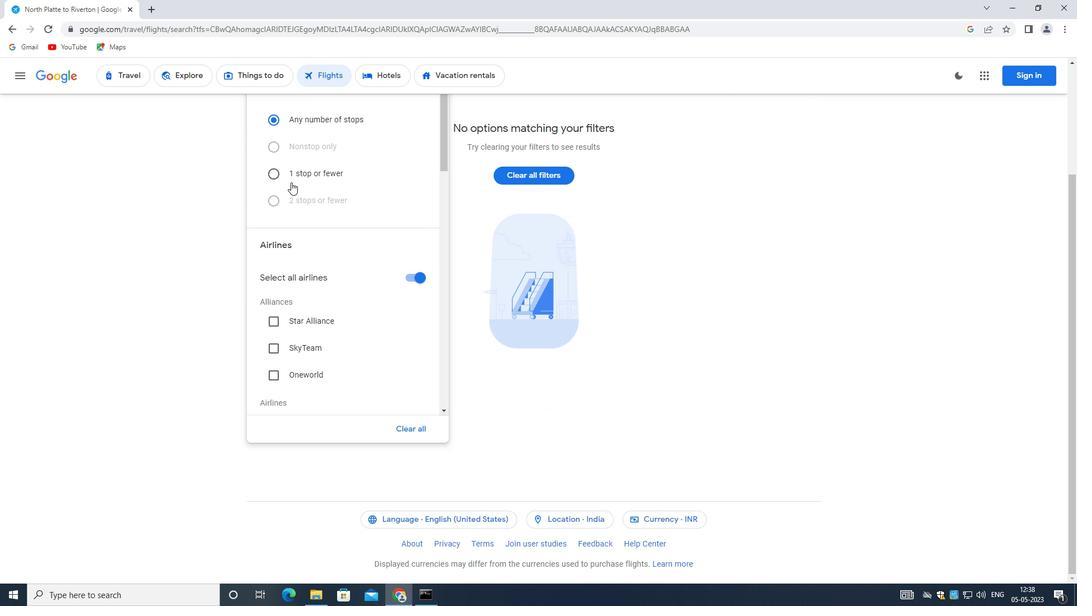 
Action: Mouse moved to (411, 218)
Screenshot: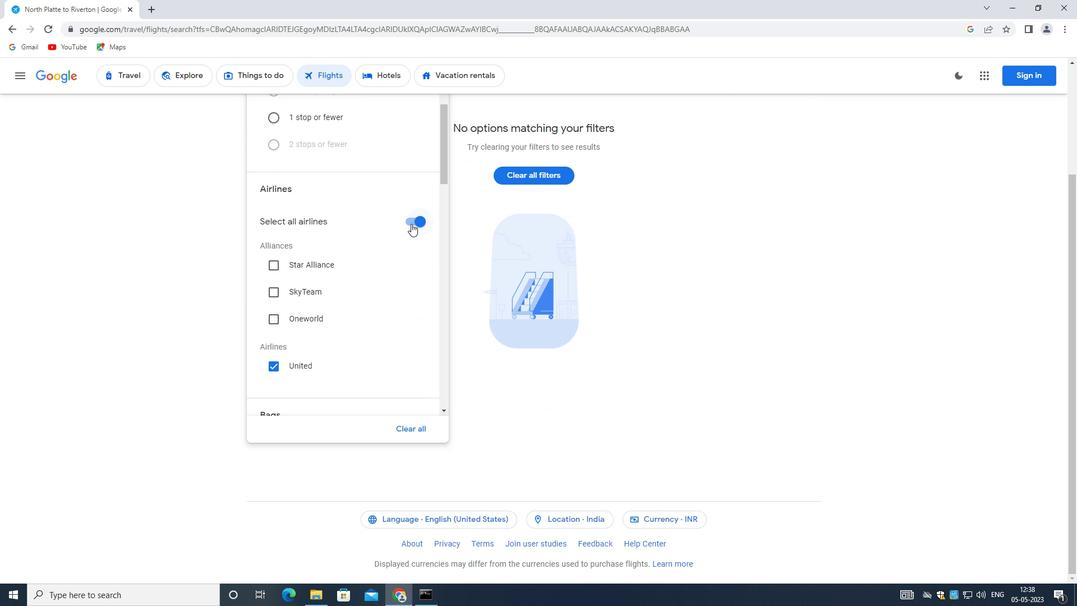 
Action: Mouse pressed left at (411, 218)
Screenshot: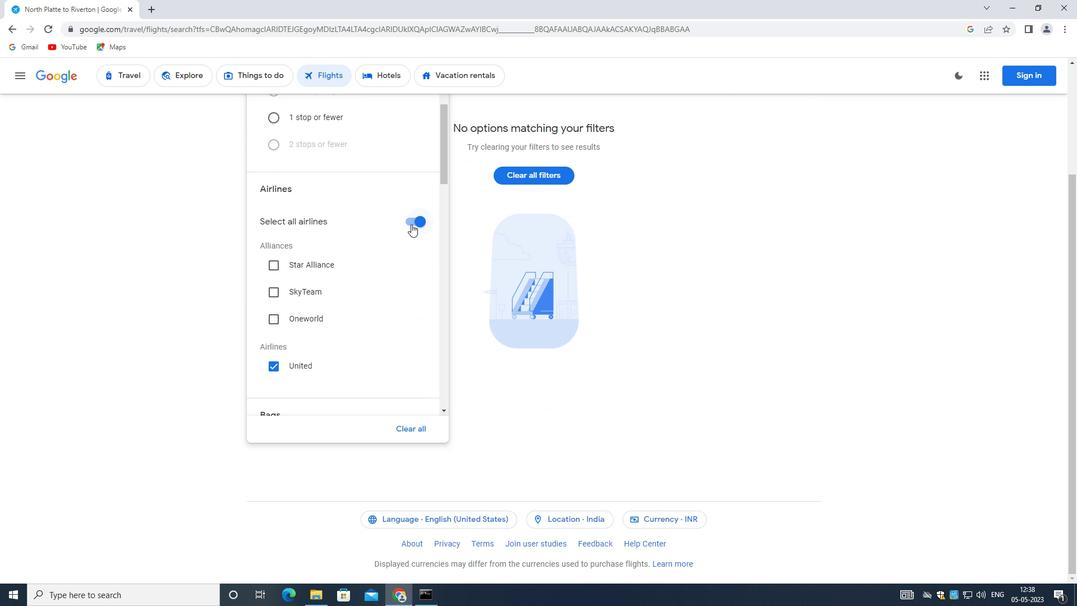 
Action: Mouse moved to (392, 222)
Screenshot: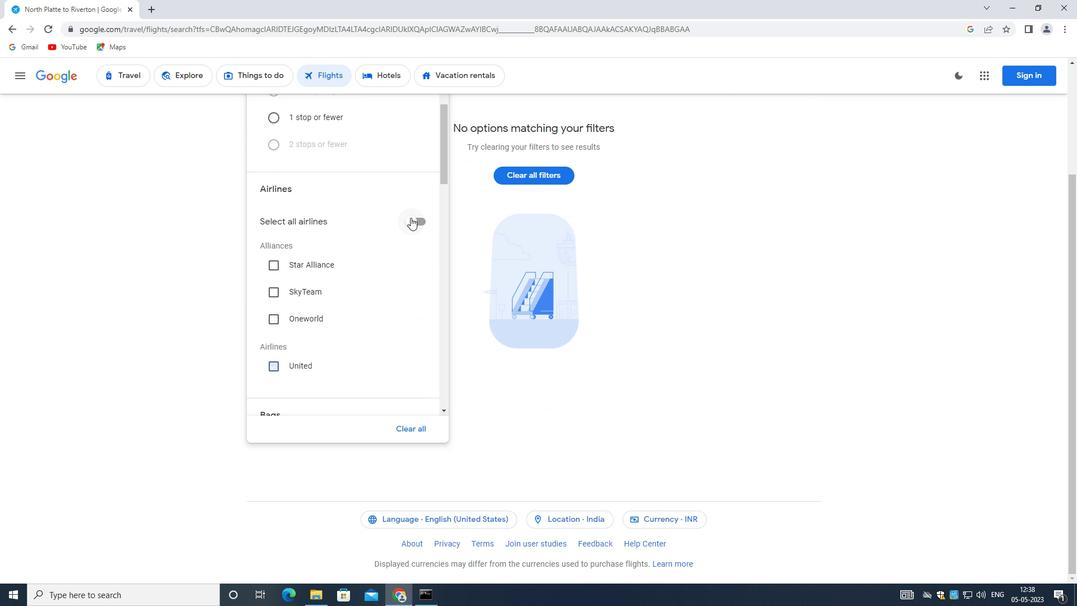 
Action: Mouse scrolled (392, 222) with delta (0, 0)
Screenshot: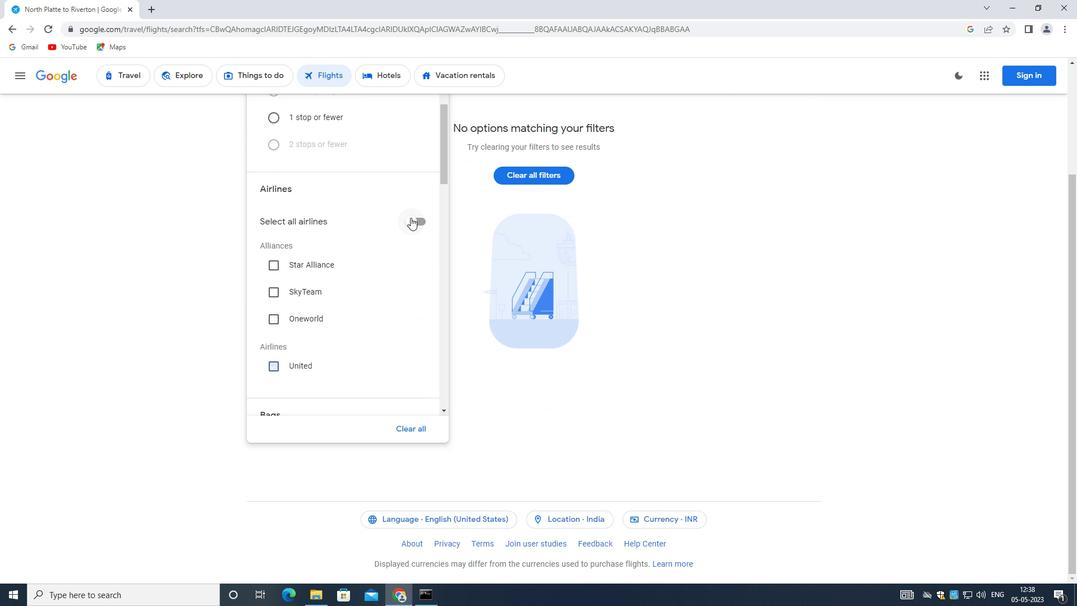 
Action: Mouse moved to (390, 224)
Screenshot: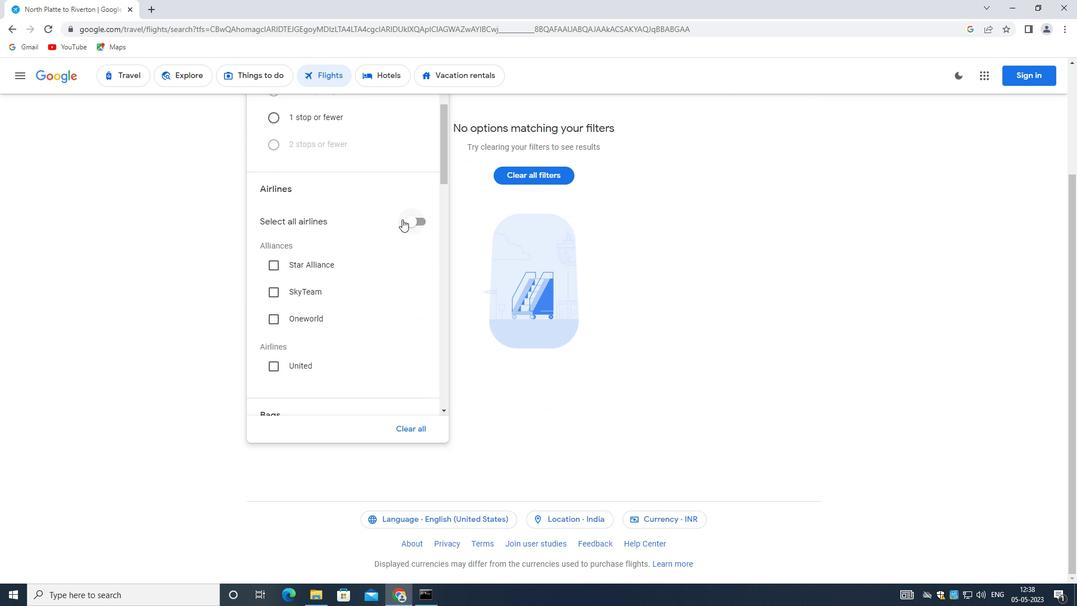 
Action: Mouse scrolled (390, 223) with delta (0, 0)
Screenshot: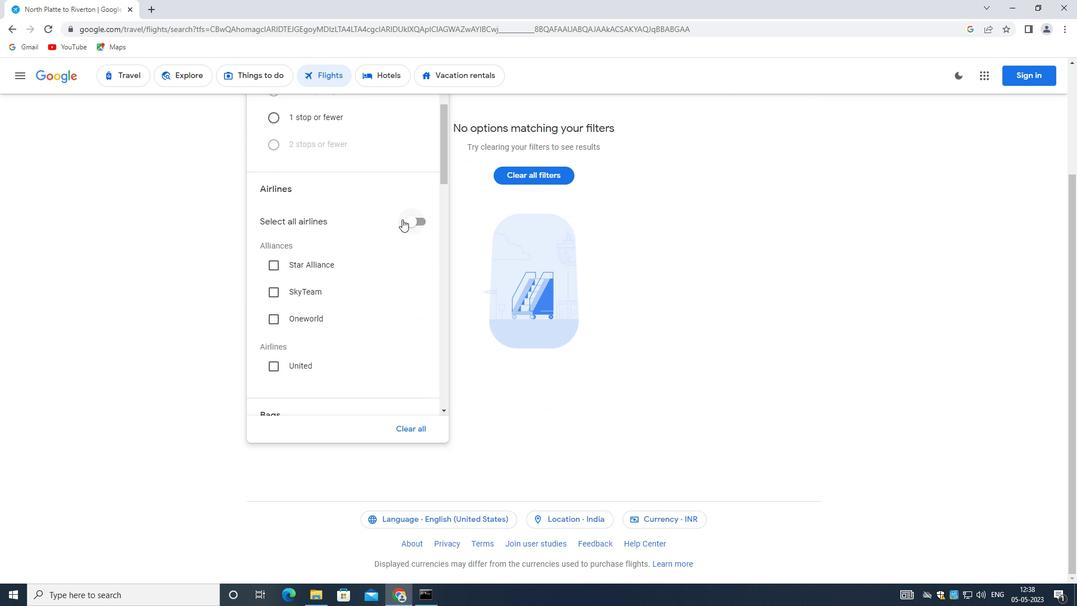 
Action: Mouse moved to (389, 225)
Screenshot: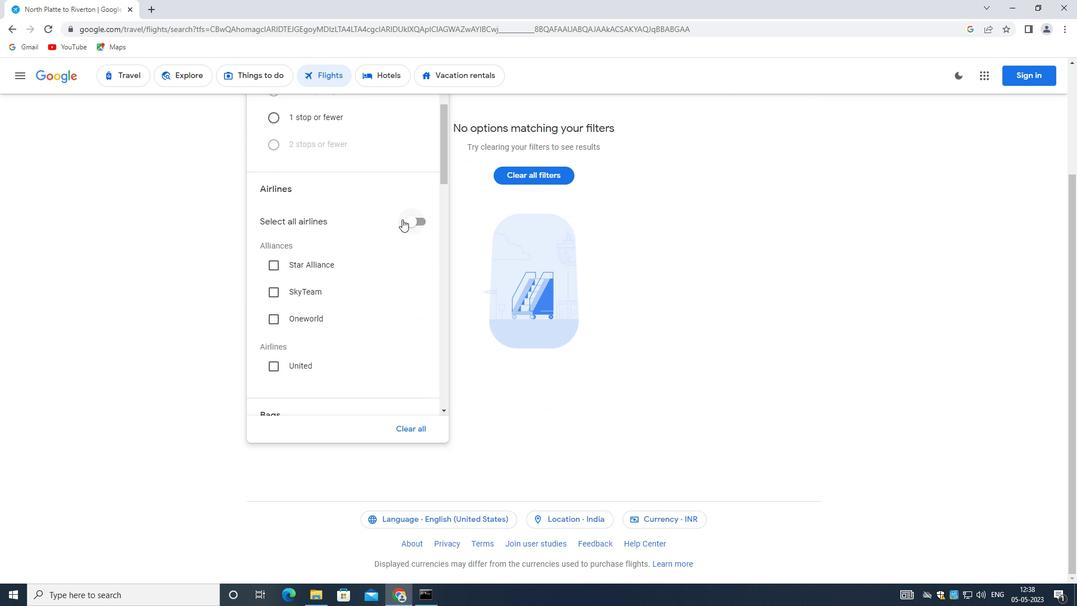 
Action: Mouse scrolled (389, 225) with delta (0, 0)
Screenshot: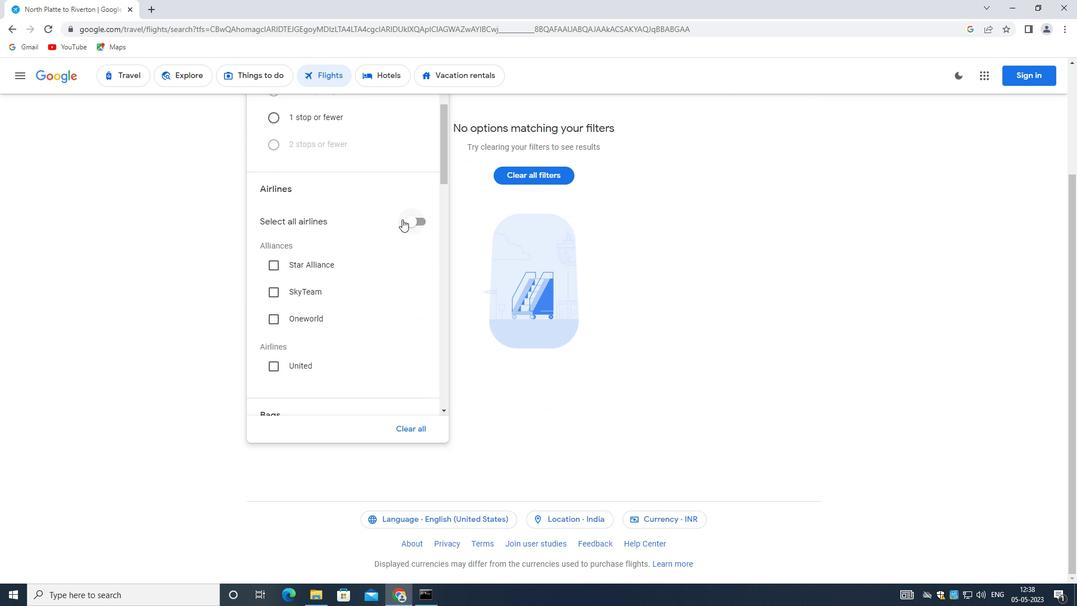 
Action: Mouse moved to (387, 226)
Screenshot: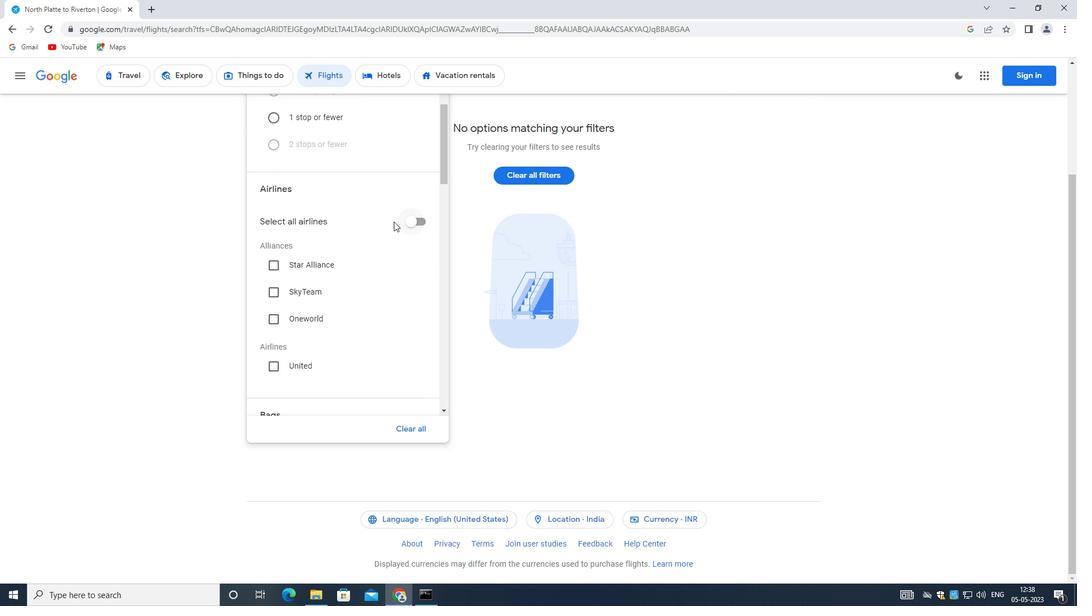 
Action: Mouse scrolled (387, 226) with delta (0, 0)
Screenshot: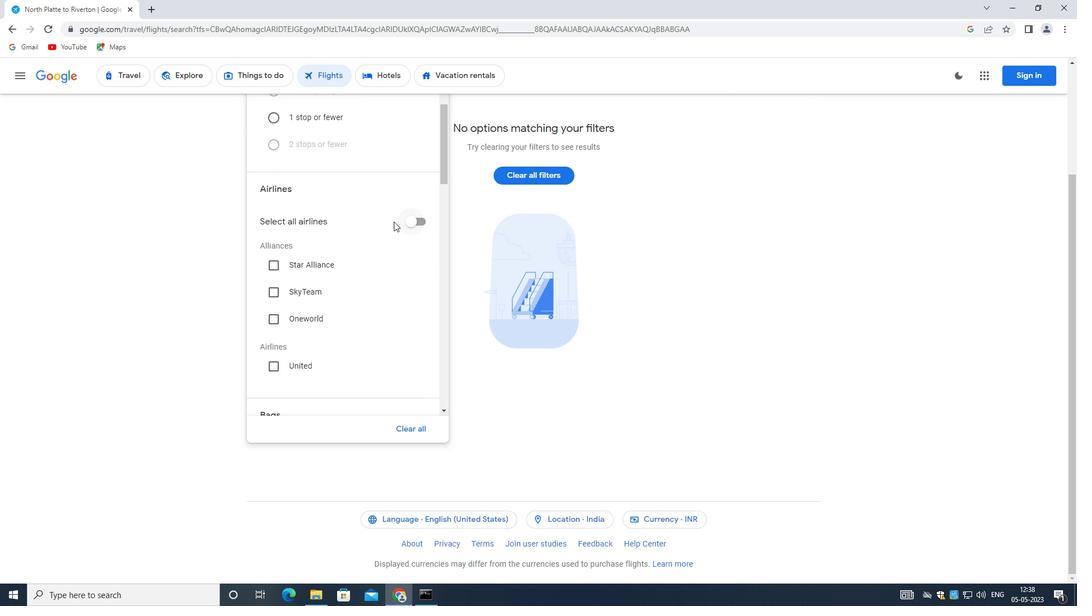 
Action: Mouse moved to (354, 216)
Screenshot: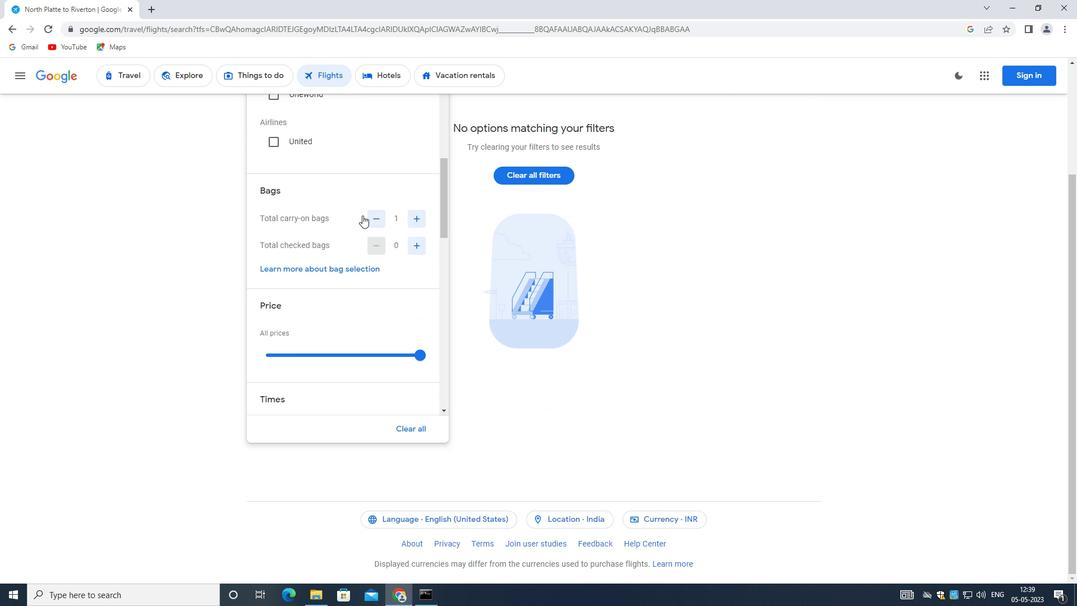 
Action: Mouse scrolled (354, 215) with delta (0, 0)
Screenshot: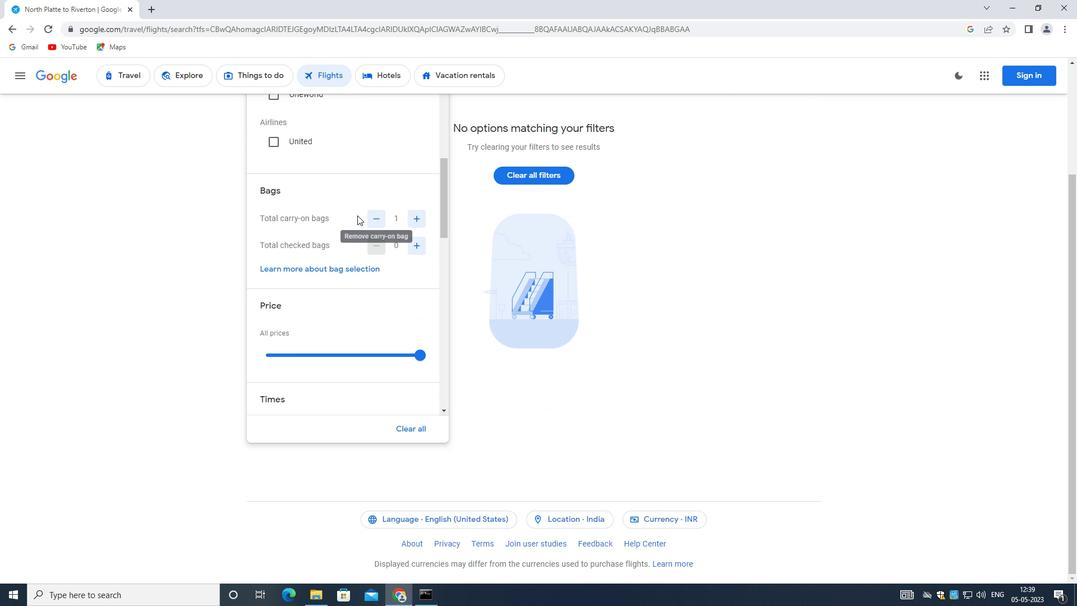 
Action: Mouse moved to (354, 216)
Screenshot: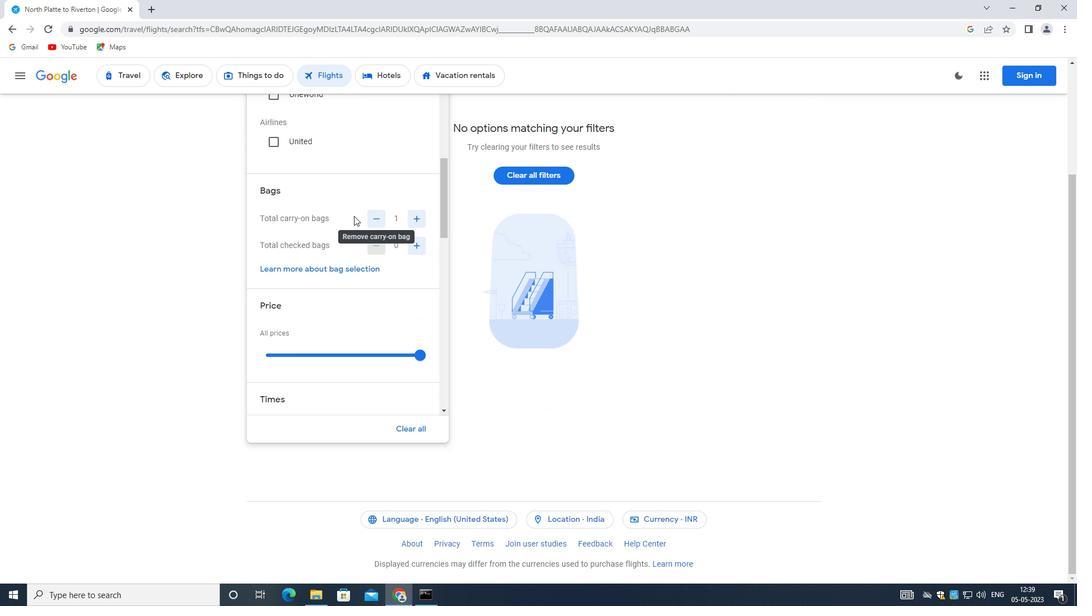 
Action: Mouse scrolled (354, 215) with delta (0, 0)
Screenshot: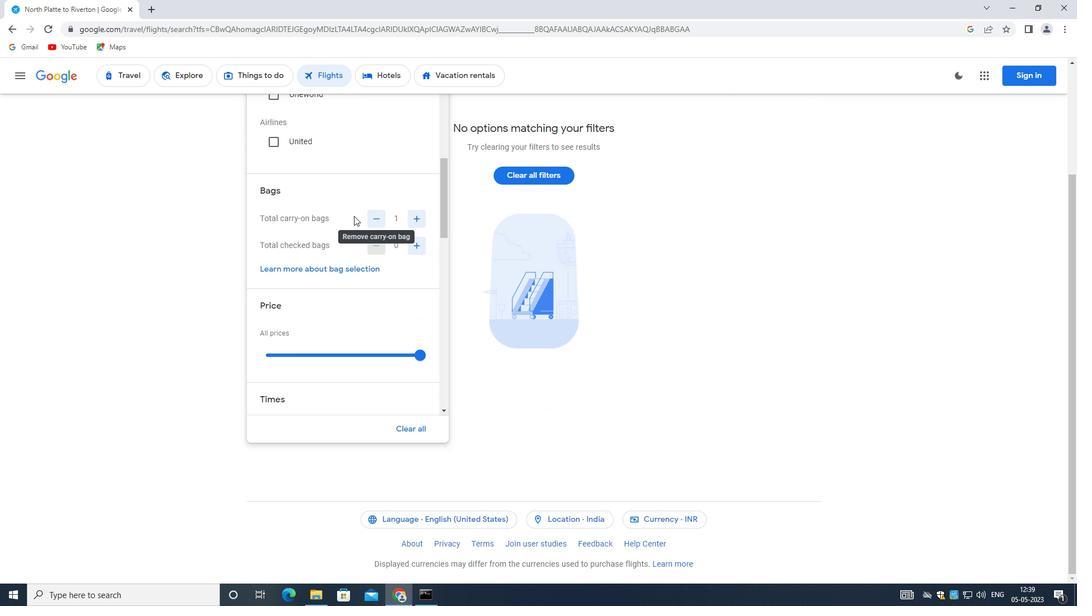 
Action: Mouse scrolled (354, 215) with delta (0, 0)
Screenshot: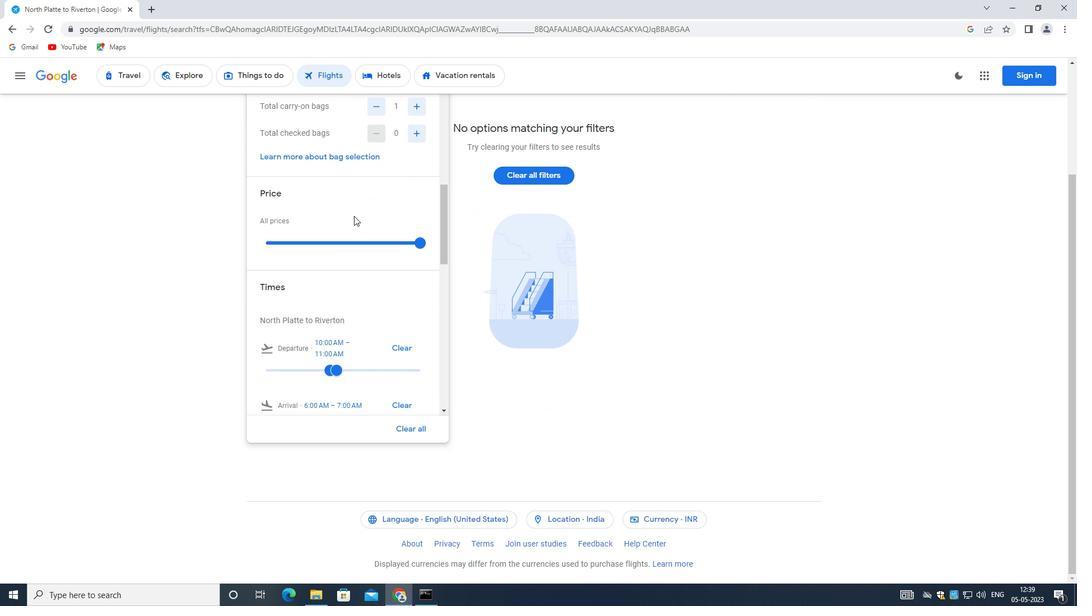 
Action: Mouse moved to (352, 216)
Screenshot: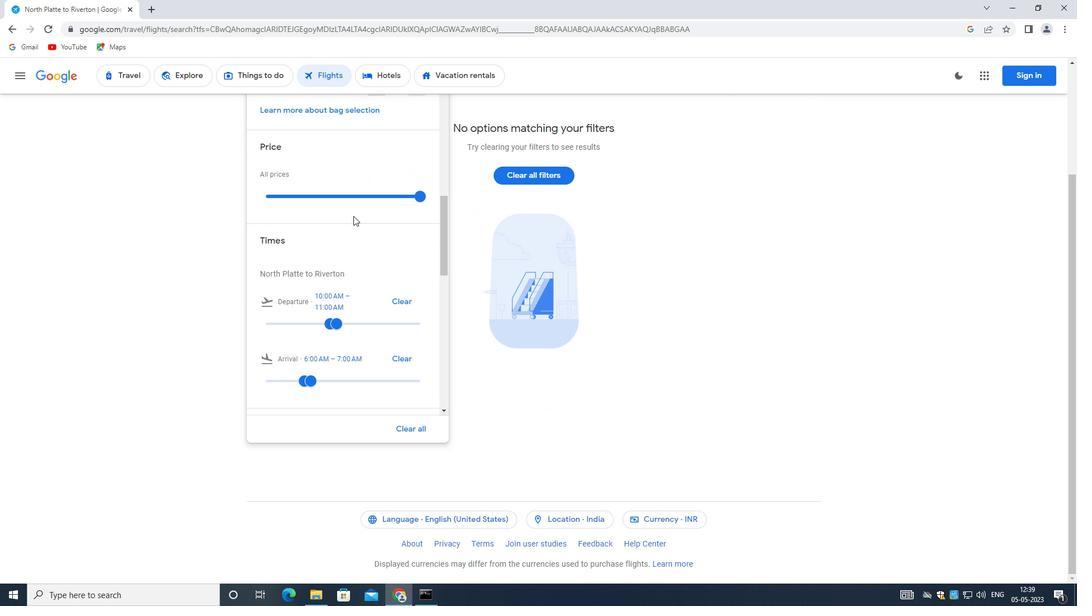 
Action: Mouse scrolled (352, 216) with delta (0, 0)
Screenshot: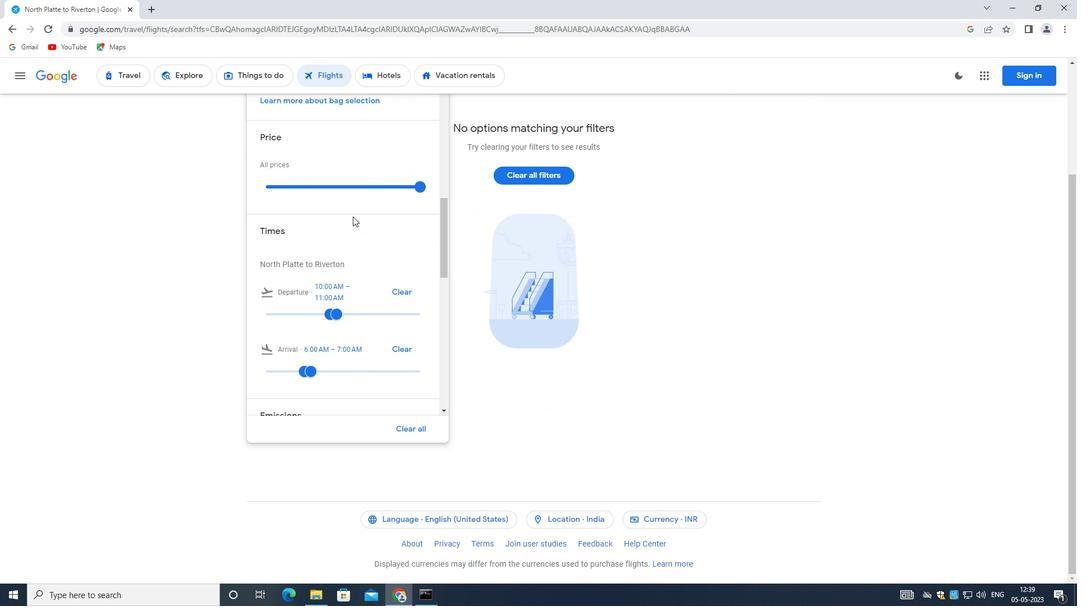 
Action: Mouse moved to (370, 189)
Screenshot: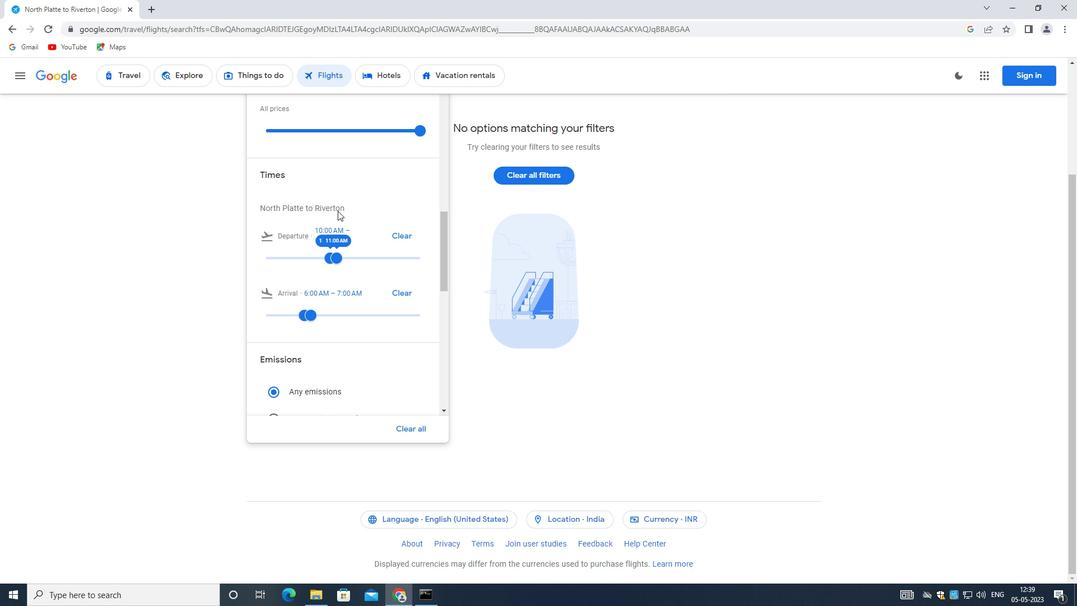
Action: Mouse scrolled (370, 189) with delta (0, 0)
Screenshot: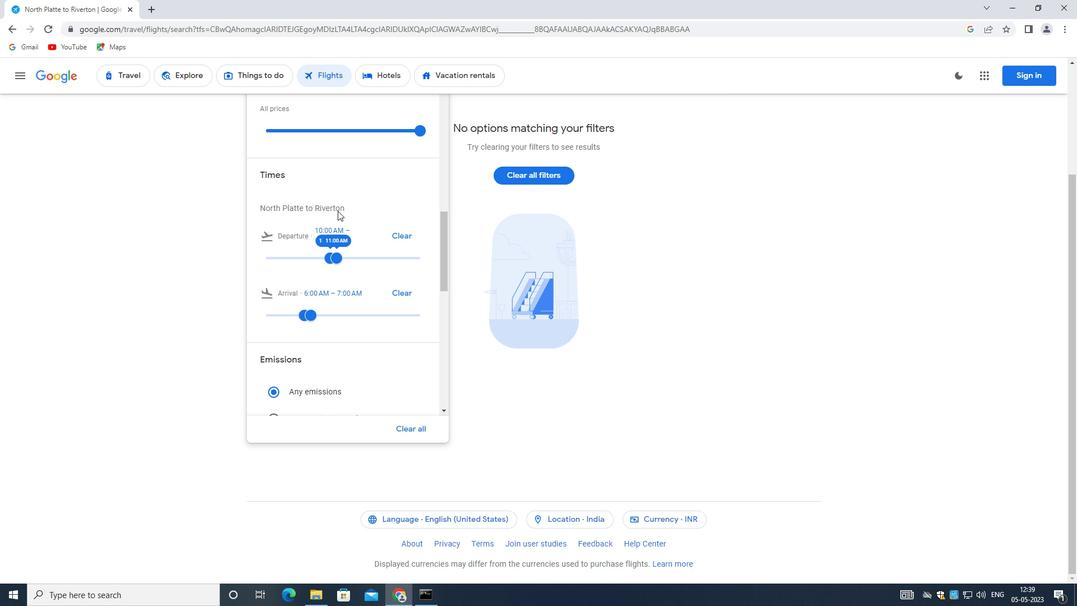 
Action: Mouse moved to (370, 187)
Screenshot: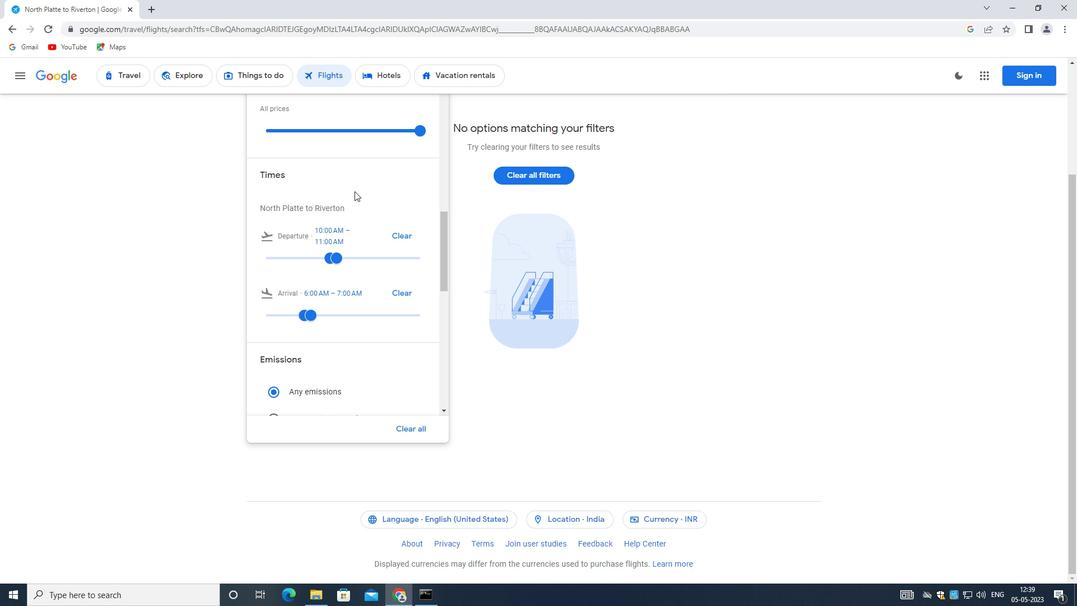 
Action: Mouse scrolled (370, 187) with delta (0, 0)
Screenshot: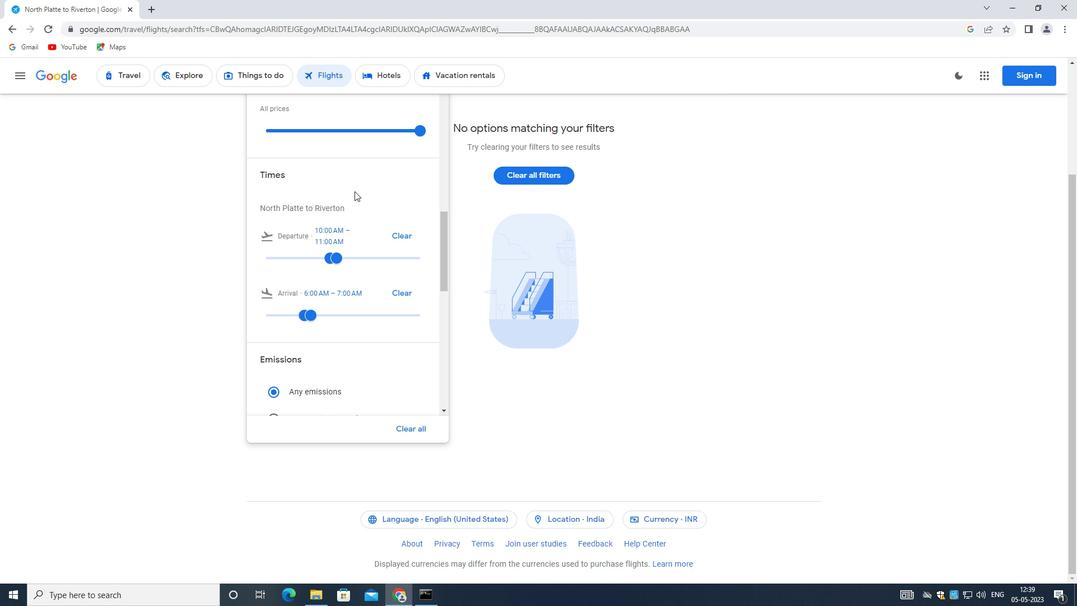 
Action: Mouse moved to (415, 241)
Screenshot: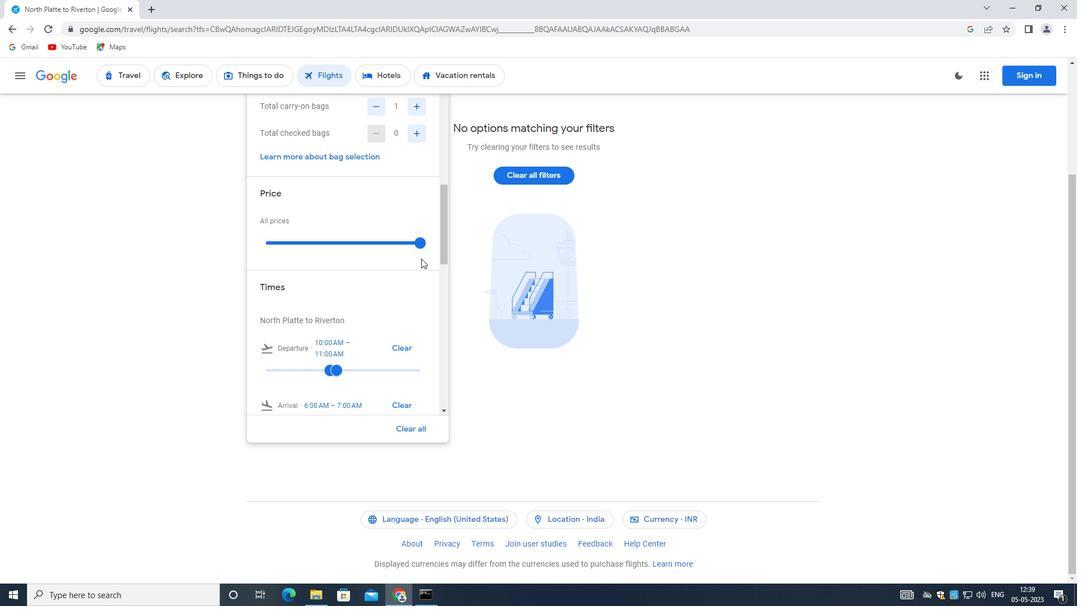 
Action: Mouse pressed left at (415, 241)
Screenshot: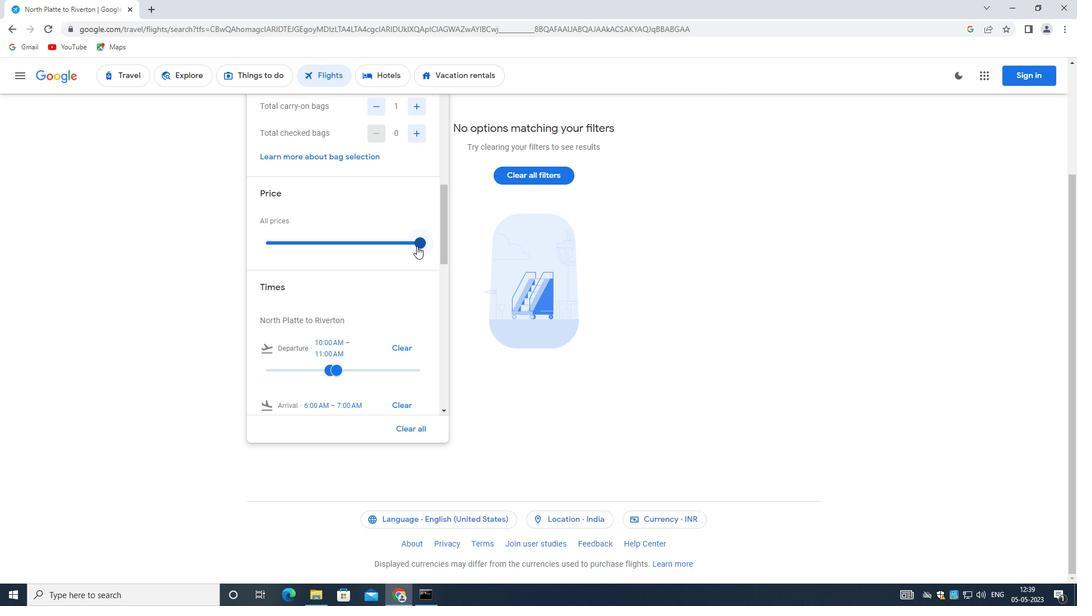 
Action: Mouse pressed left at (415, 241)
Screenshot: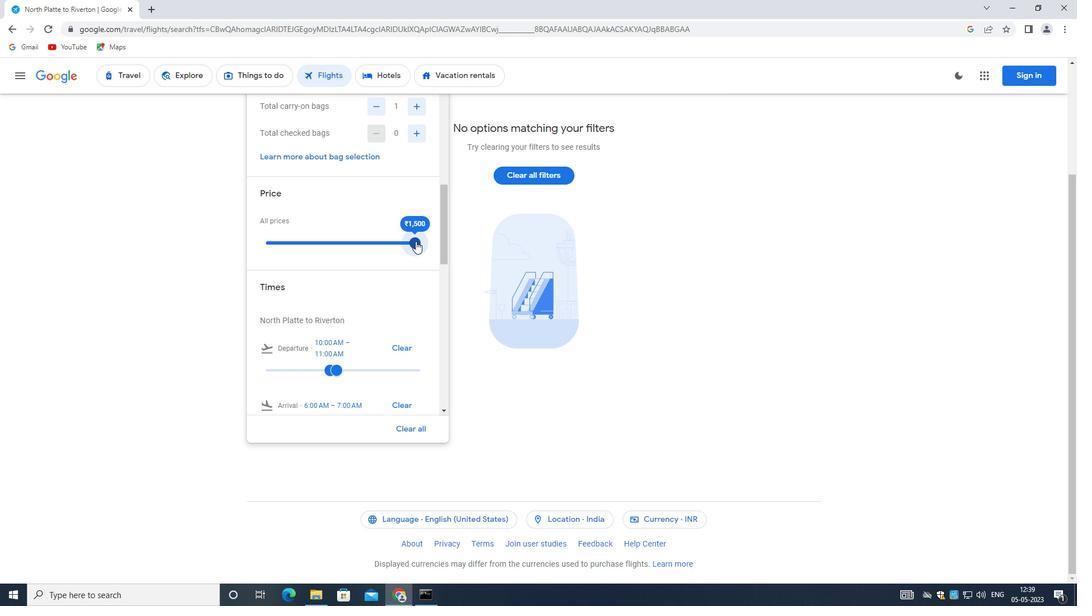 
Action: Mouse moved to (334, 372)
Screenshot: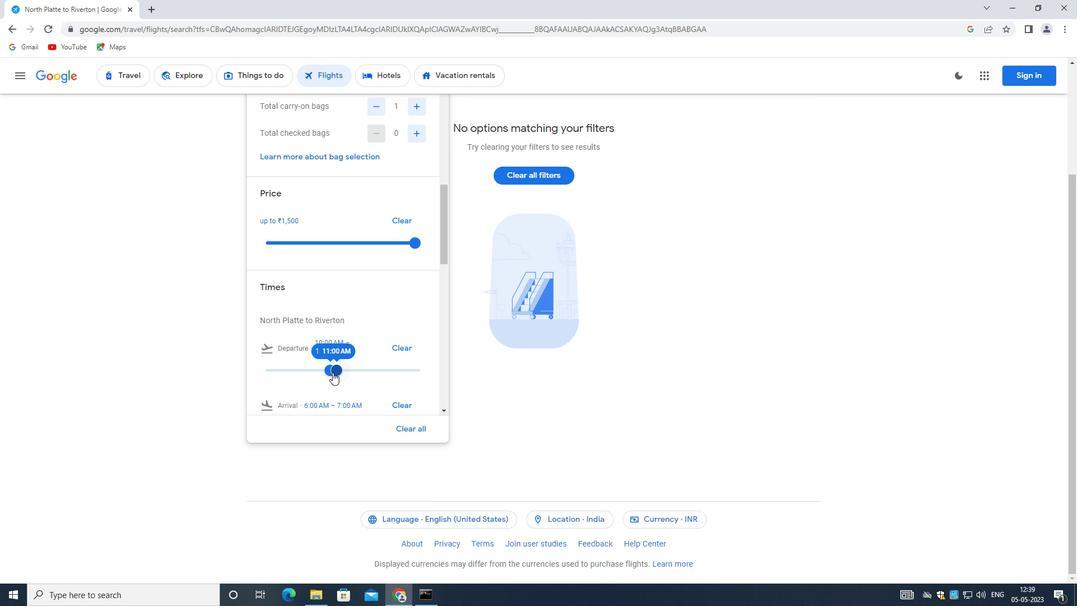 
Action: Mouse pressed left at (334, 372)
Screenshot: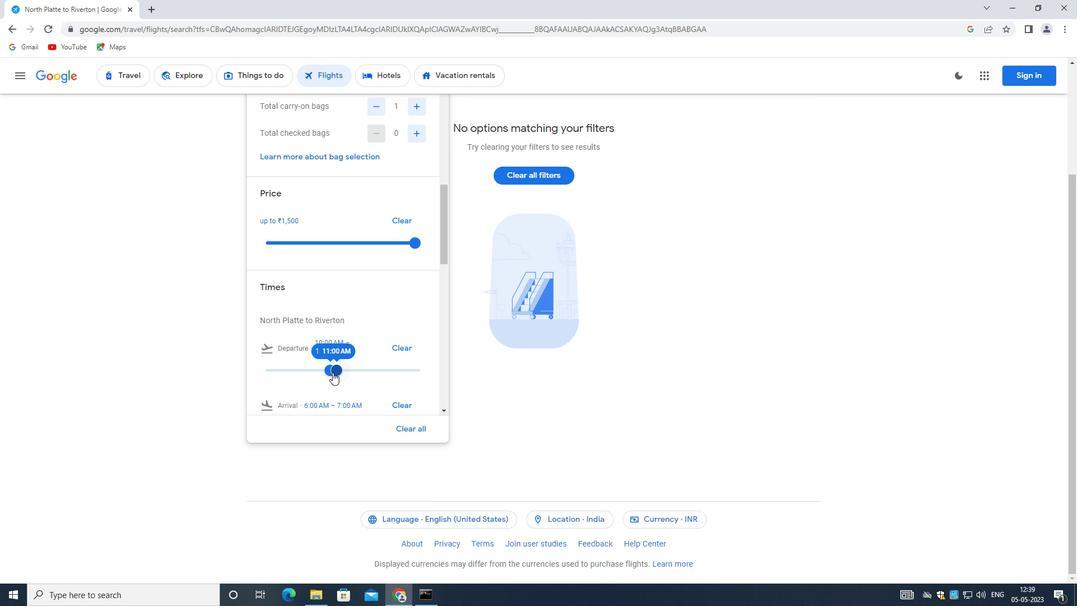 
Action: Mouse moved to (336, 368)
Screenshot: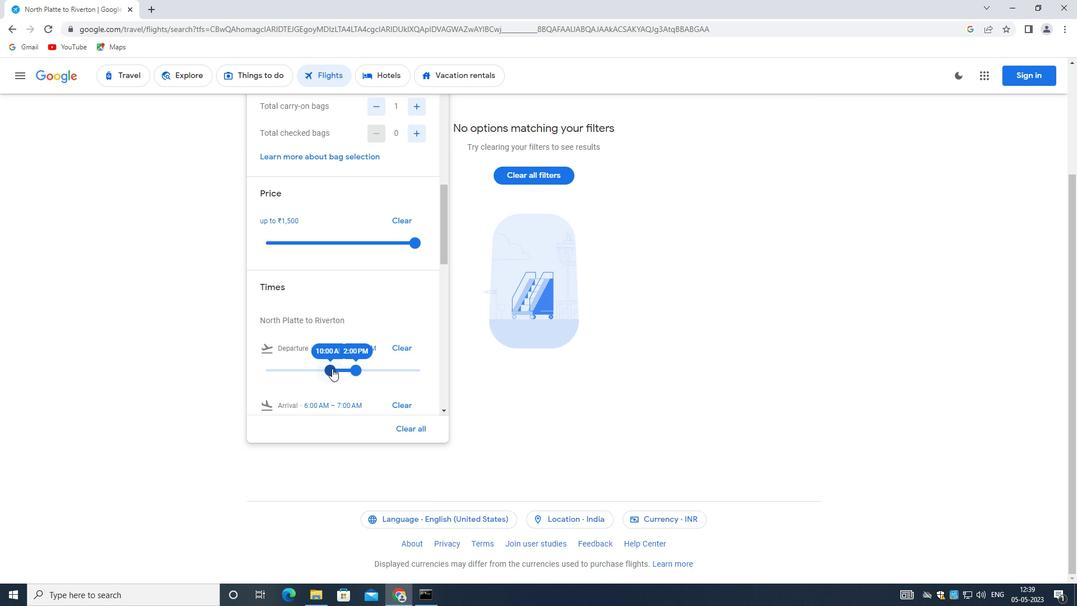 
Action: Mouse pressed left at (336, 368)
Screenshot: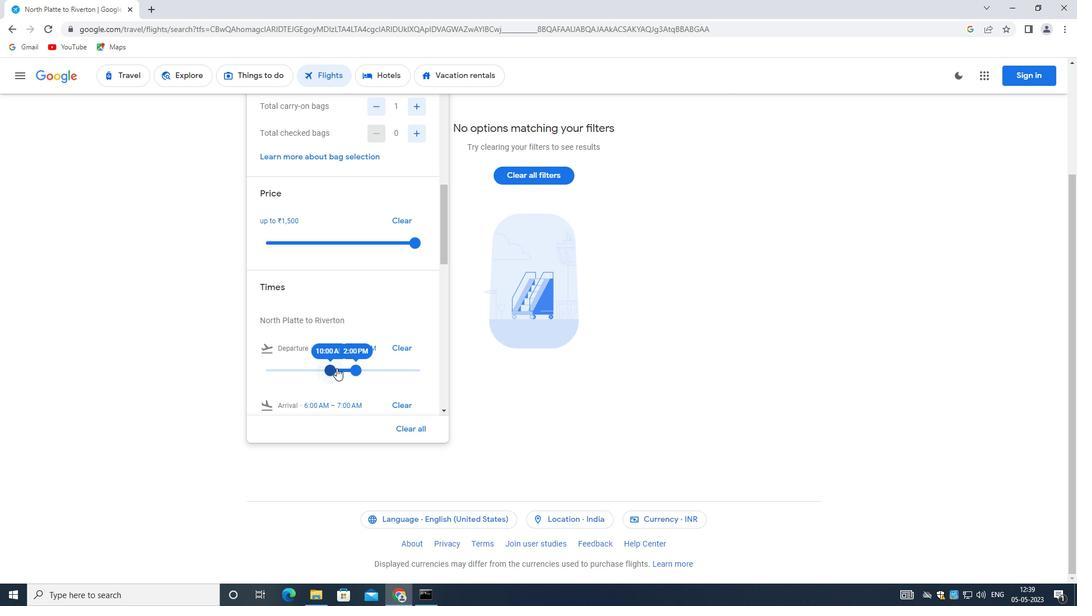 
Action: Mouse moved to (354, 369)
Screenshot: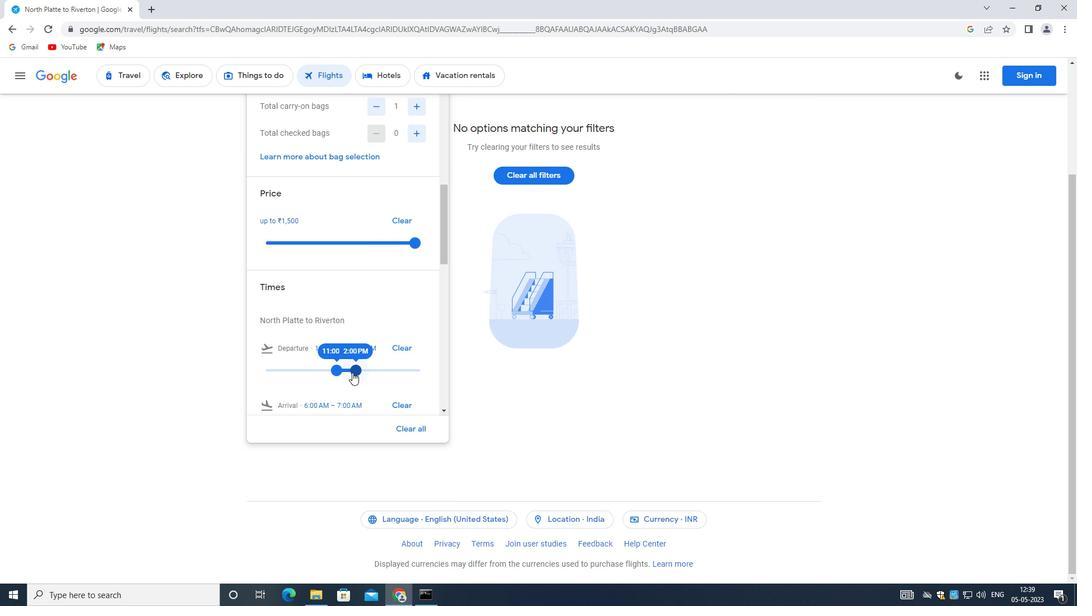 
Action: Mouse pressed left at (354, 369)
Screenshot: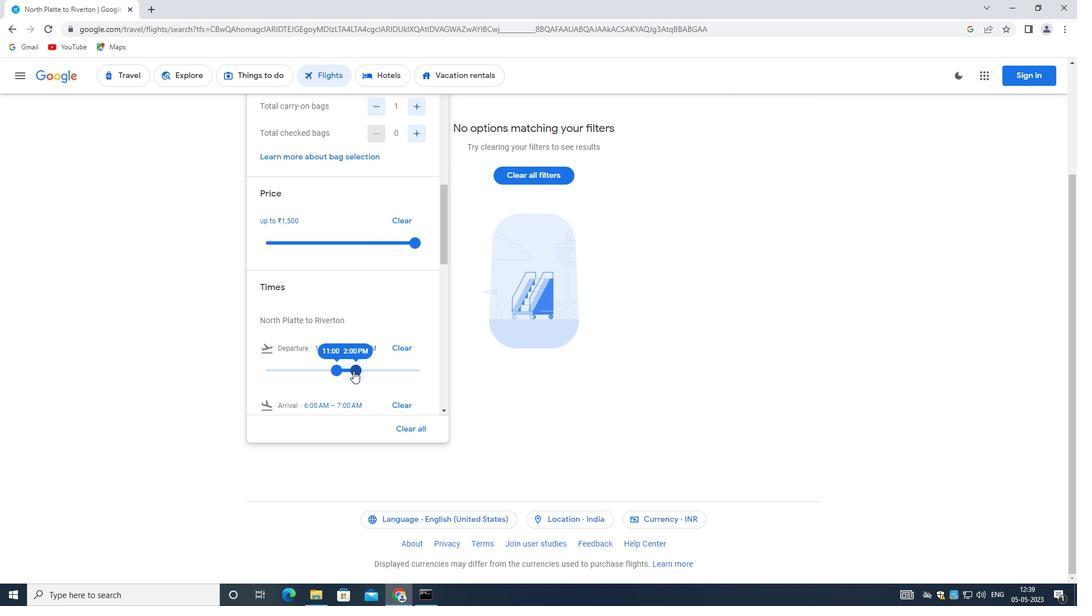 
Action: Mouse moved to (336, 365)
Screenshot: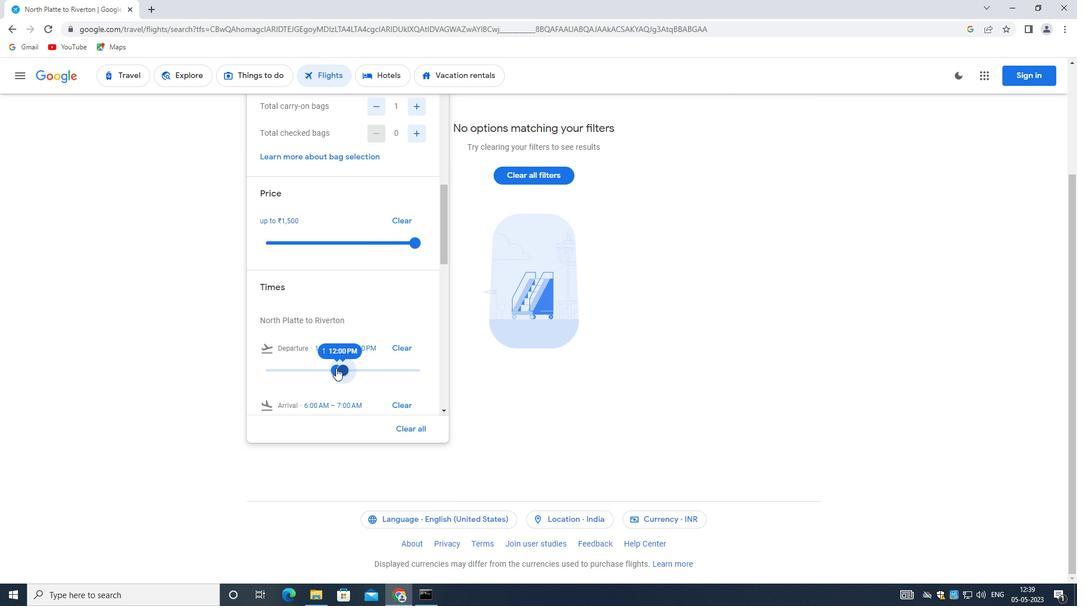 
Action: Mouse scrolled (336, 364) with delta (0, 0)
Screenshot: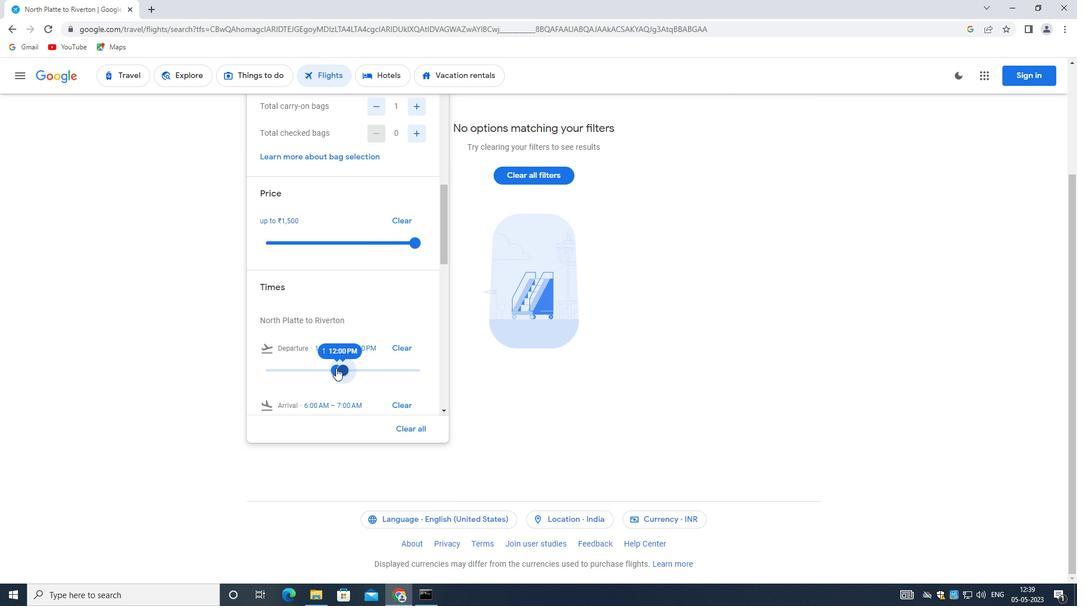 
Action: Mouse scrolled (336, 364) with delta (0, 0)
Screenshot: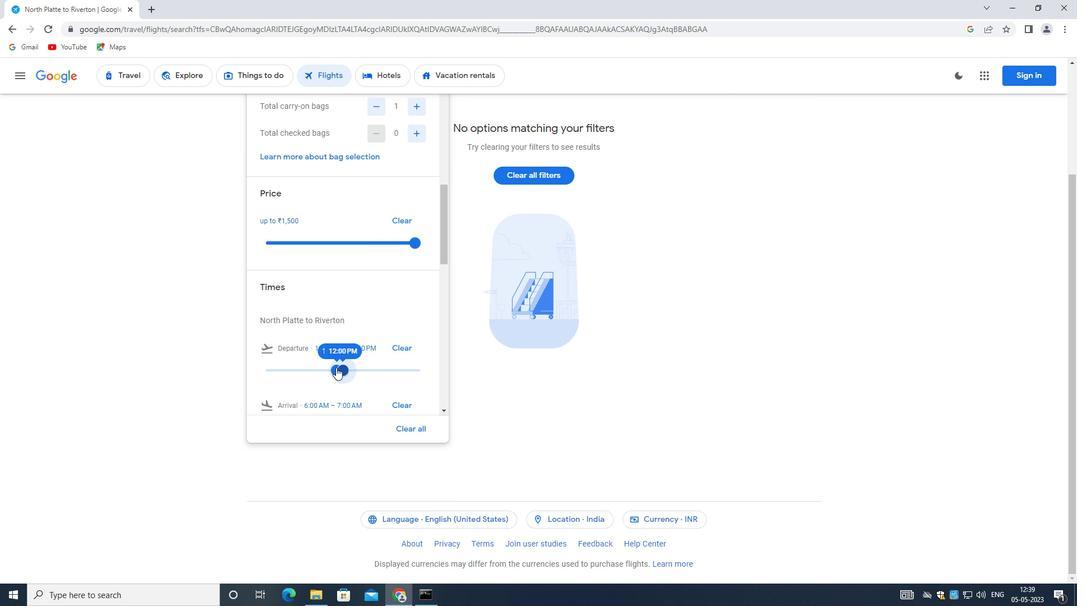 
Action: Mouse scrolled (336, 364) with delta (0, 0)
Screenshot: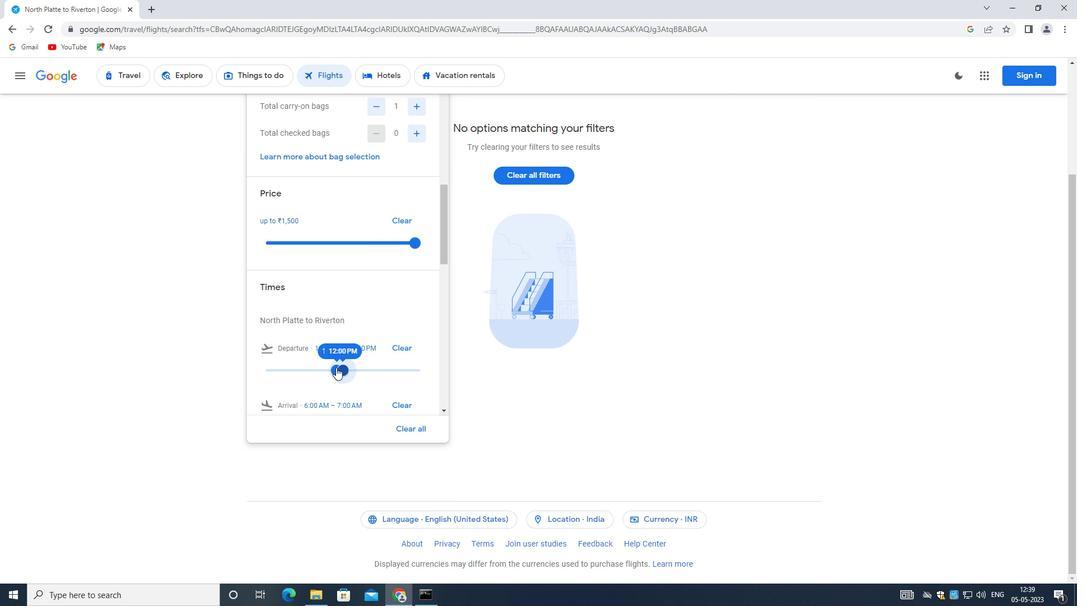 
Action: Mouse scrolled (336, 364) with delta (0, 0)
Screenshot: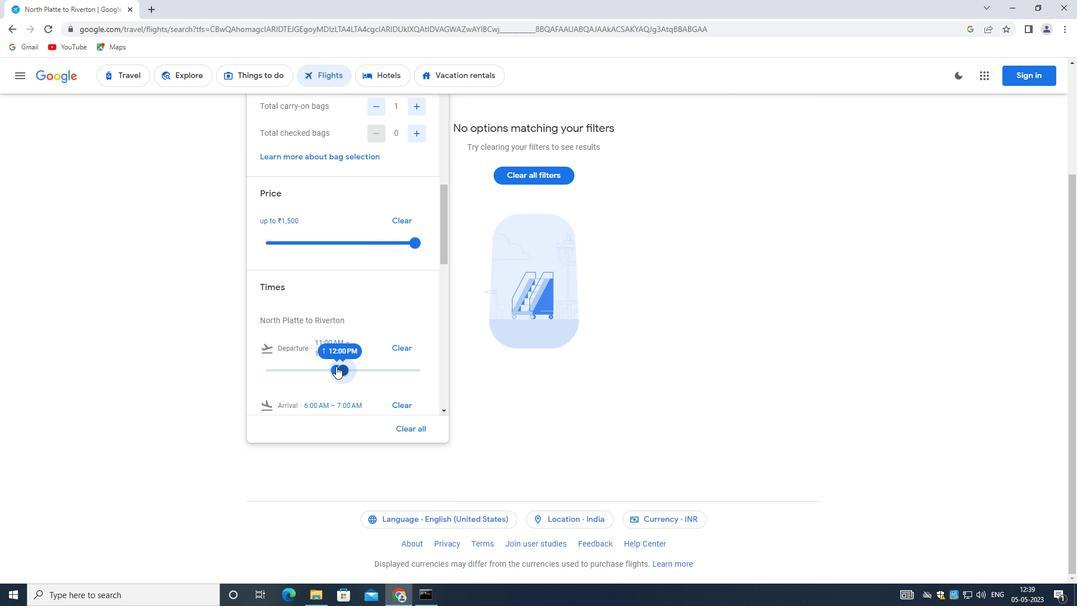 
Action: Mouse moved to (336, 365)
Screenshot: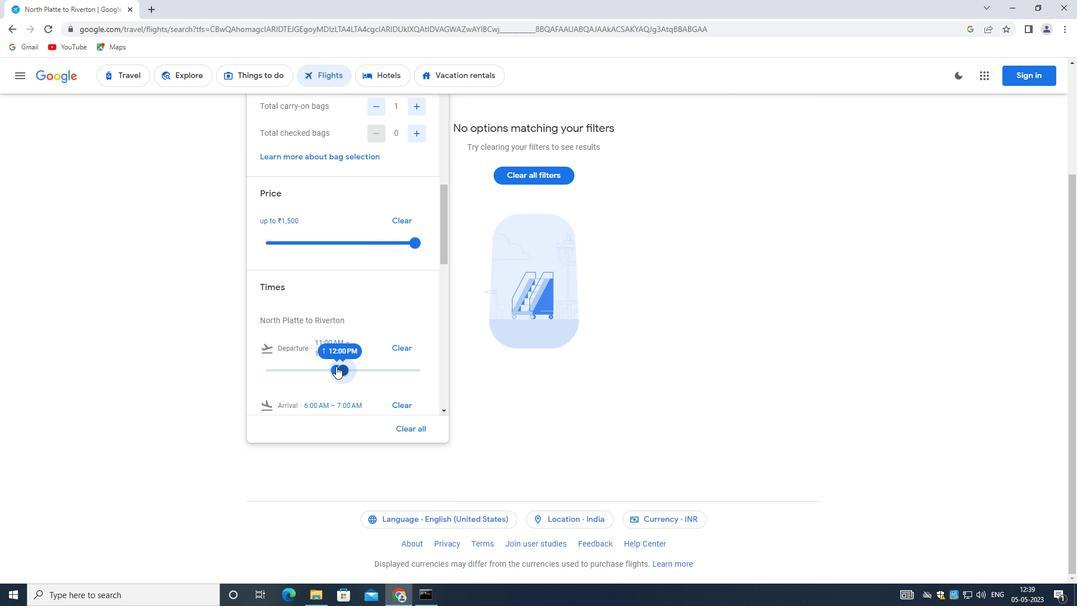 
Action: Mouse scrolled (336, 364) with delta (0, 0)
Screenshot: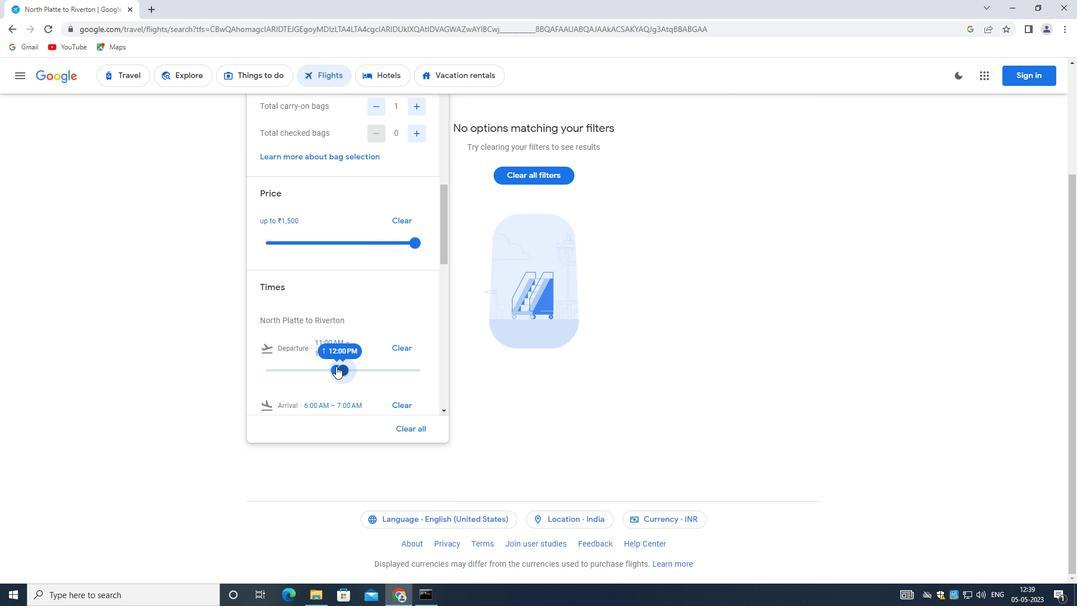 
Action: Mouse moved to (337, 365)
Screenshot: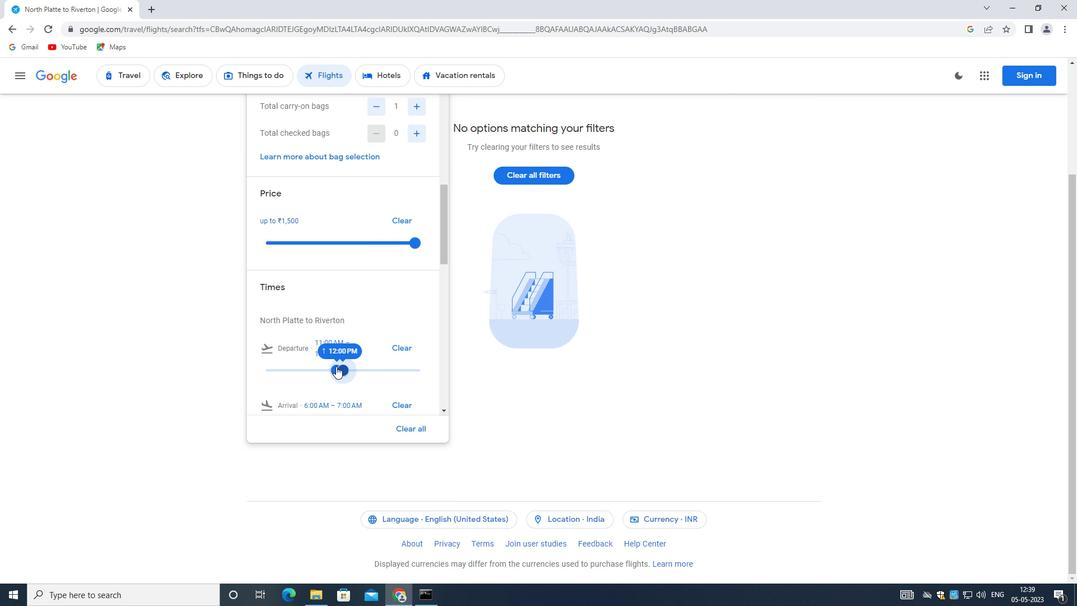 
Action: Mouse scrolled (337, 364) with delta (0, 0)
Screenshot: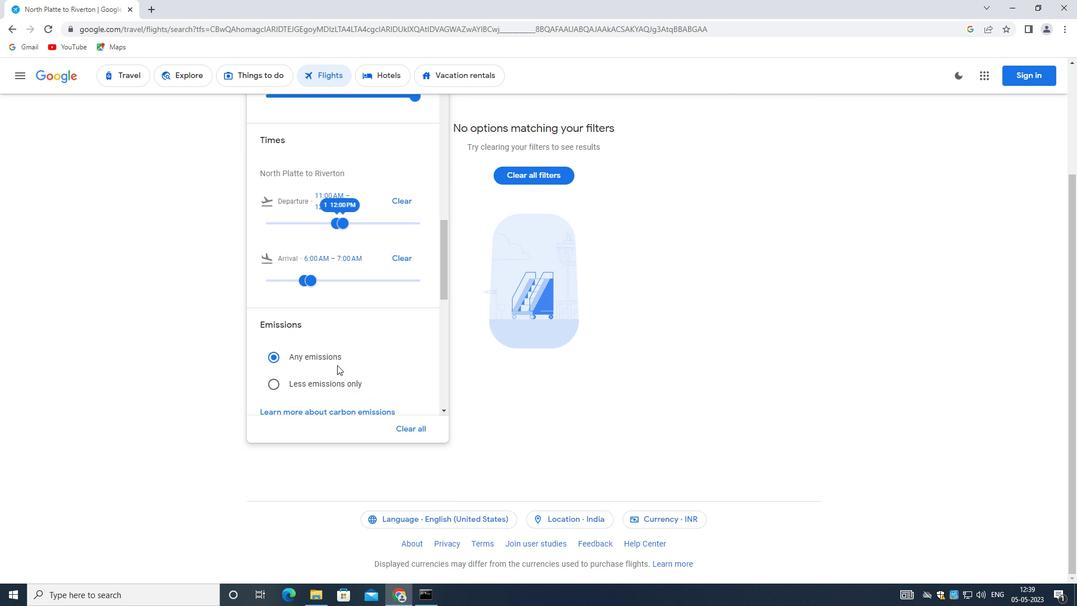 
Action: Mouse scrolled (337, 364) with delta (0, 0)
Screenshot: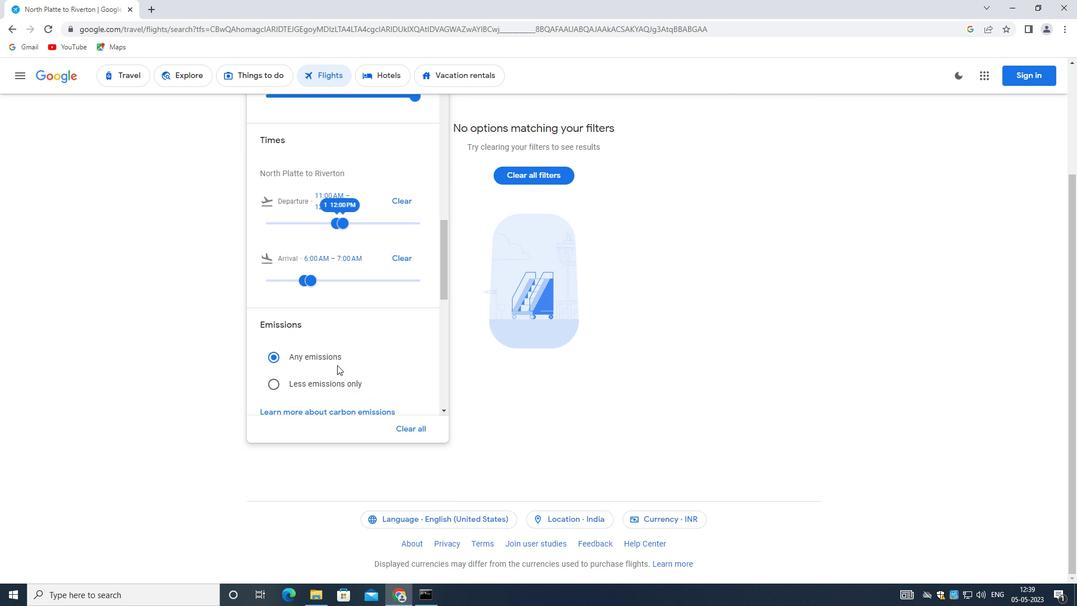 
Action: Mouse scrolled (337, 364) with delta (0, 0)
Screenshot: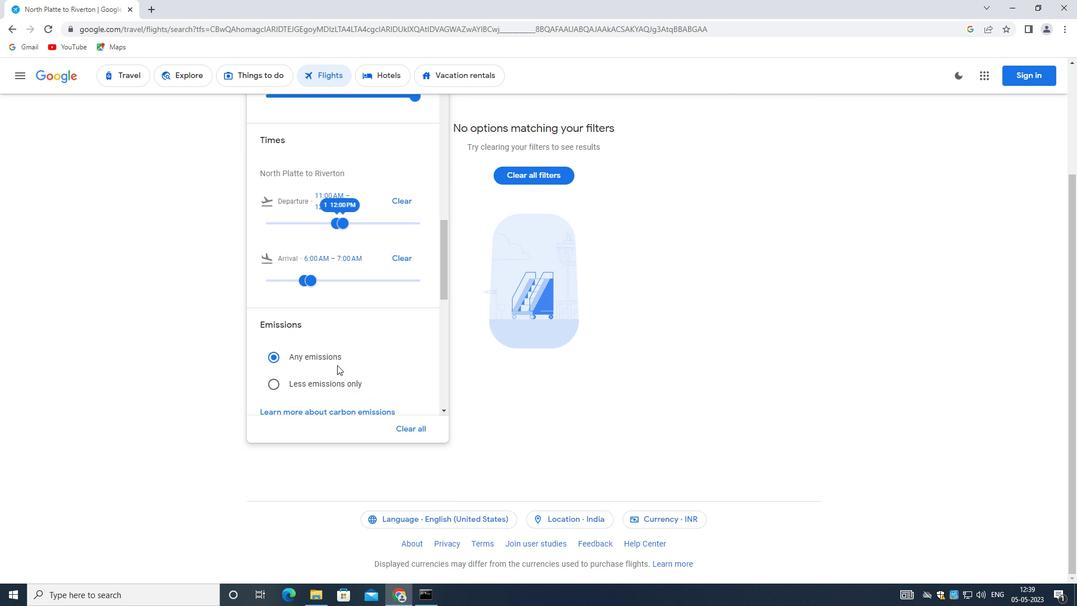 
Action: Mouse scrolled (337, 364) with delta (0, 0)
Screenshot: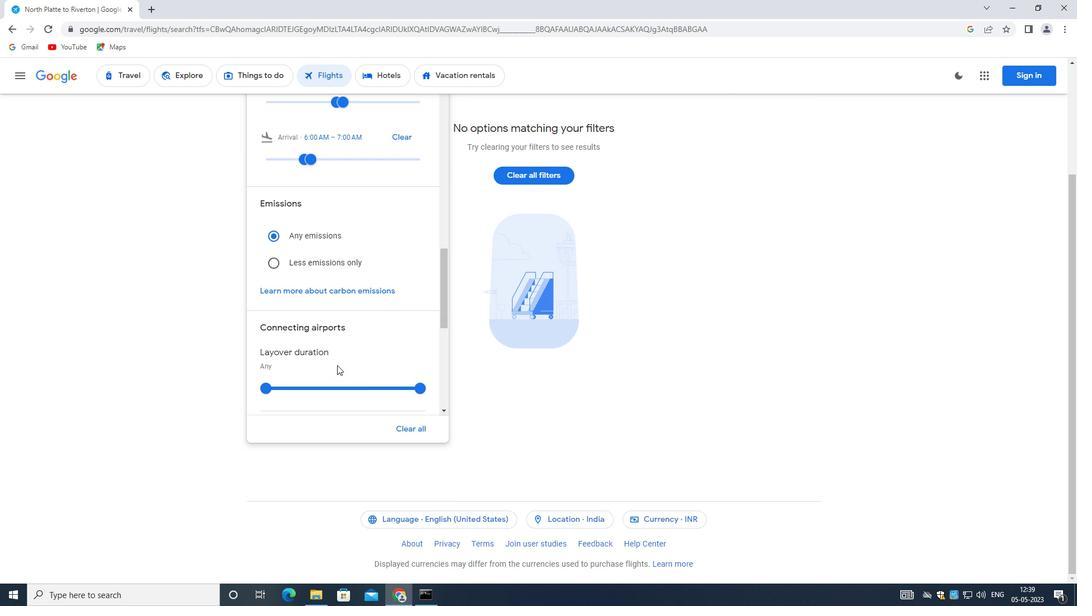 
Action: Mouse moved to (337, 364)
Screenshot: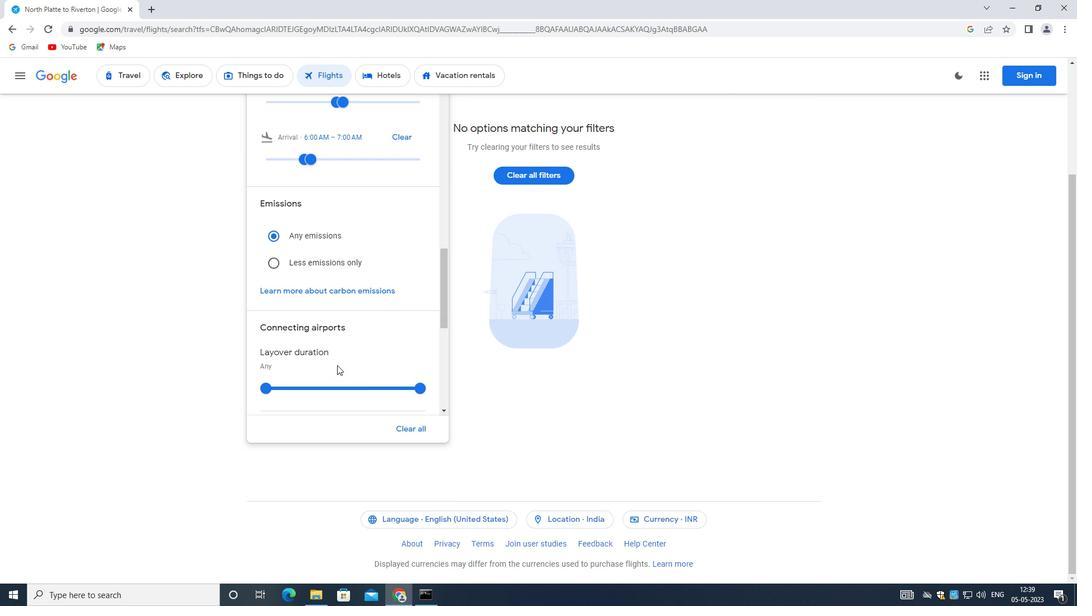 
Action: Mouse scrolled (337, 364) with delta (0, 0)
Screenshot: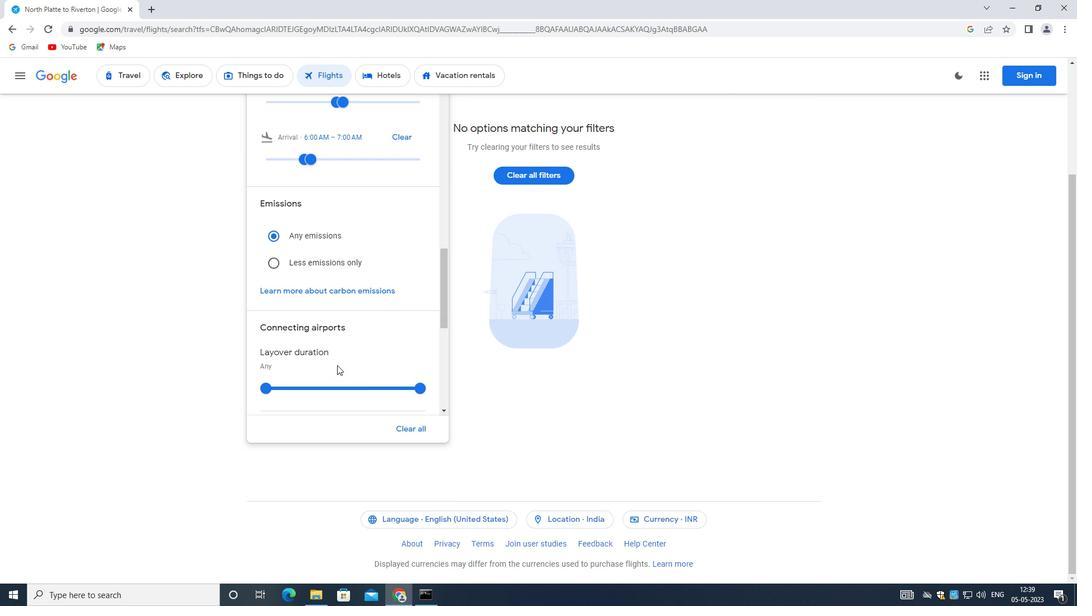 
Action: Mouse moved to (335, 353)
Screenshot: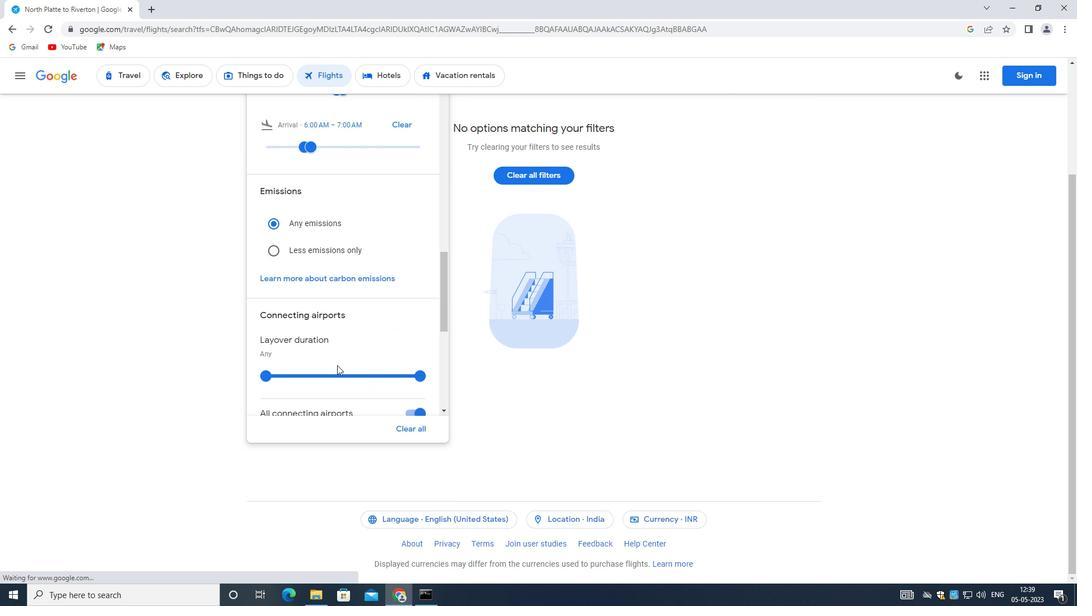 
Action: Mouse scrolled (335, 352) with delta (0, 0)
Screenshot: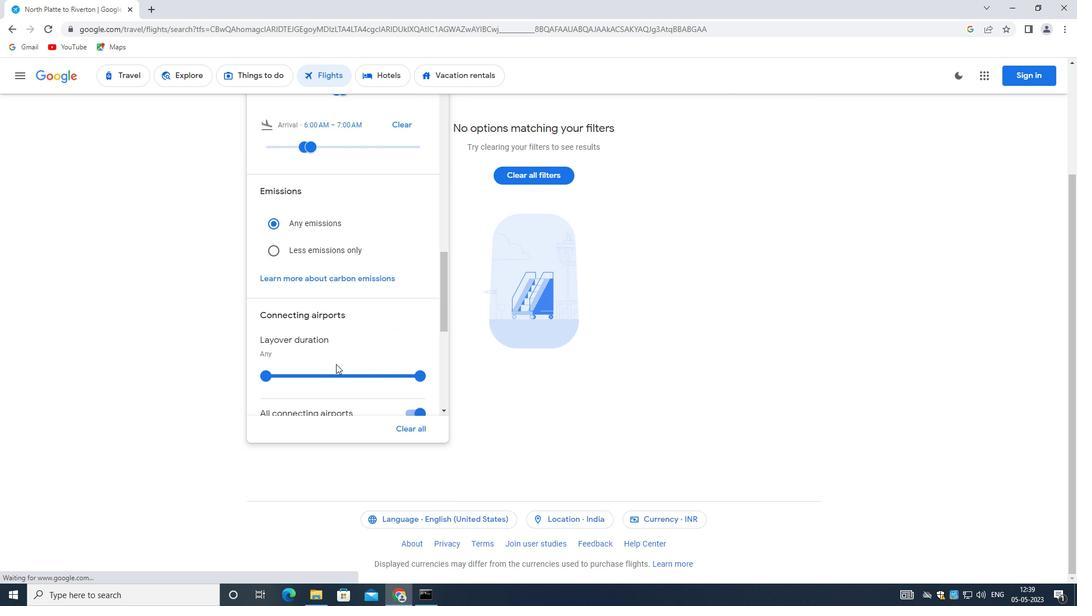
Action: Mouse scrolled (335, 352) with delta (0, 0)
Screenshot: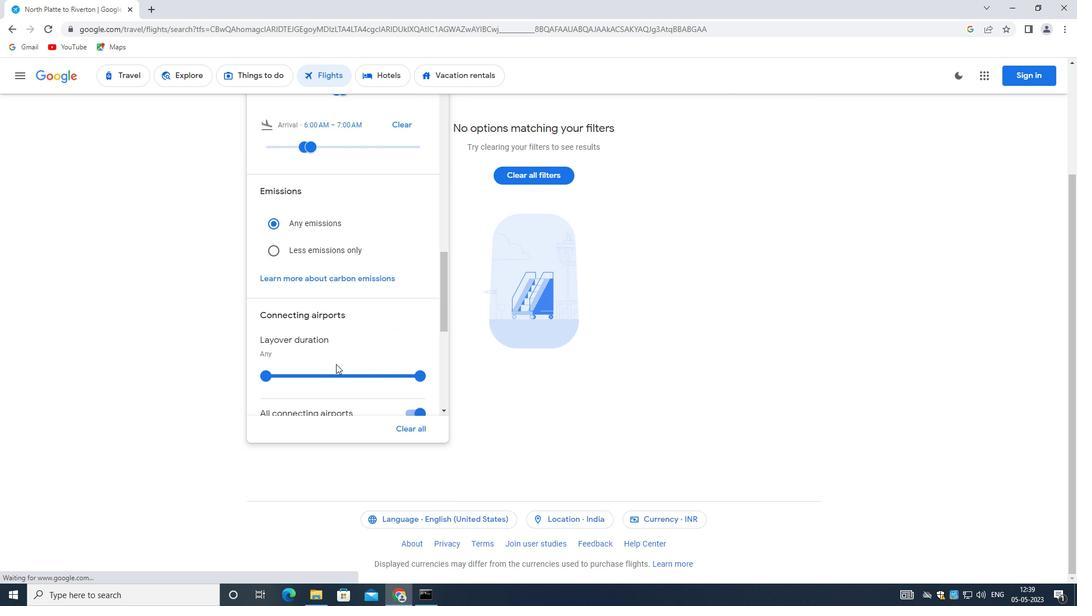 
Action: Mouse scrolled (335, 352) with delta (0, 0)
Screenshot: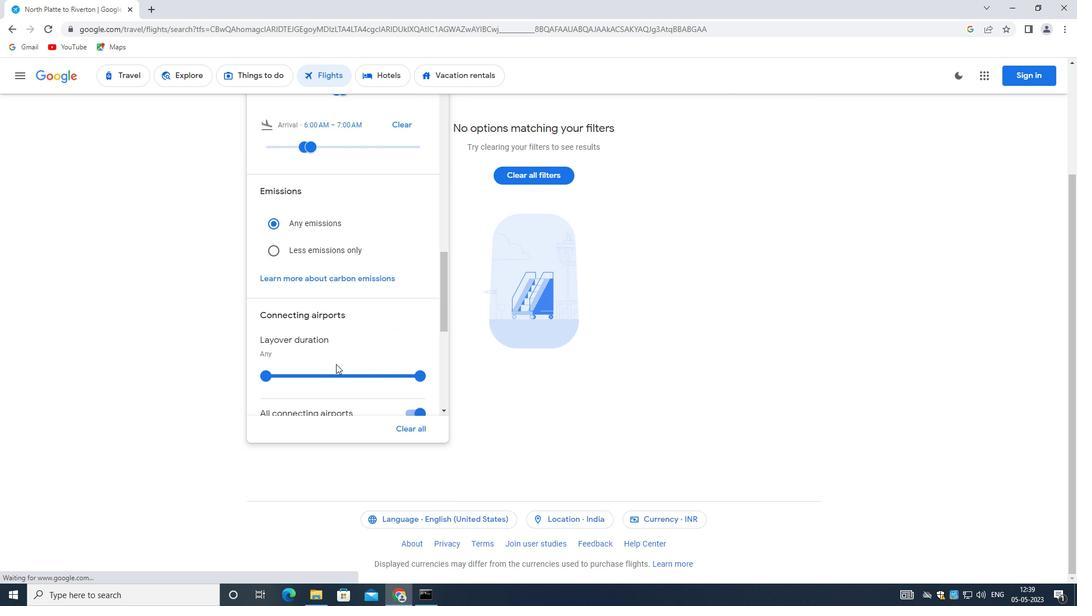 
Action: Mouse scrolled (335, 352) with delta (0, 0)
Screenshot: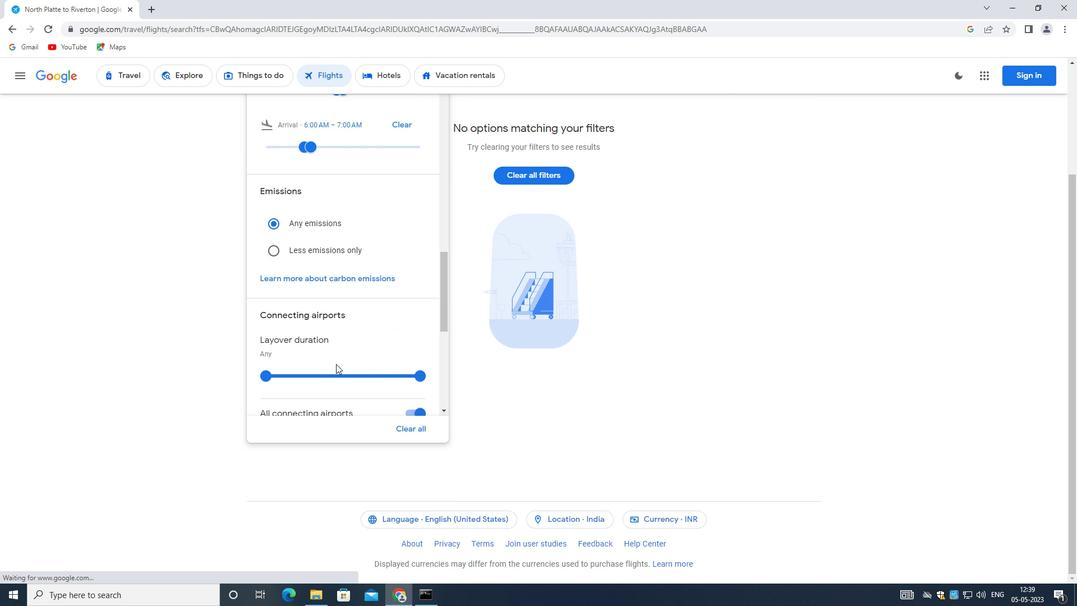 
Action: Mouse moved to (336, 339)
Screenshot: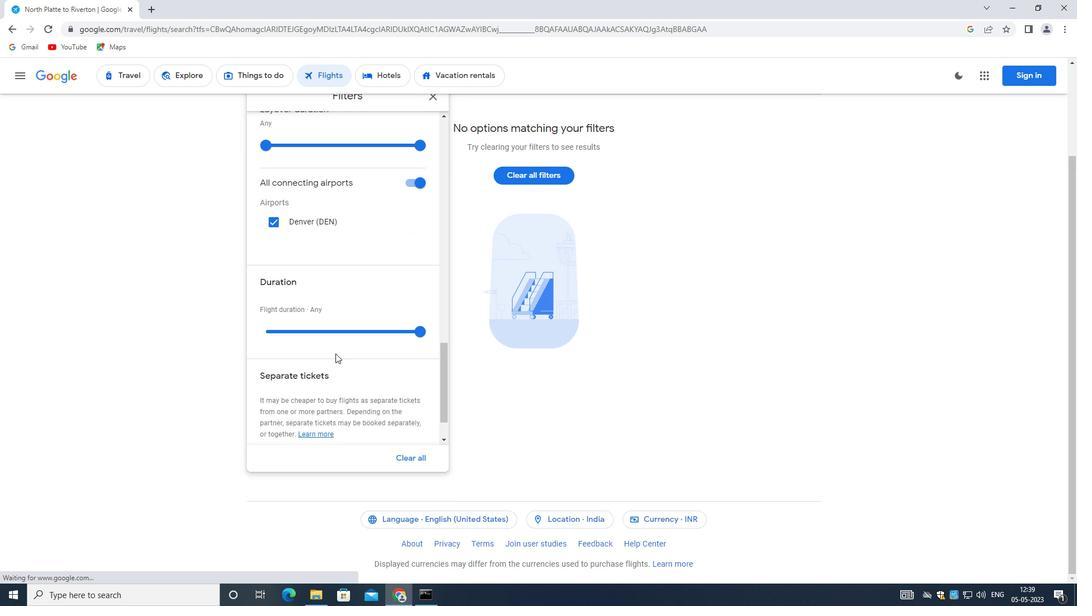
Action: Mouse scrolled (336, 338) with delta (0, 0)
Screenshot: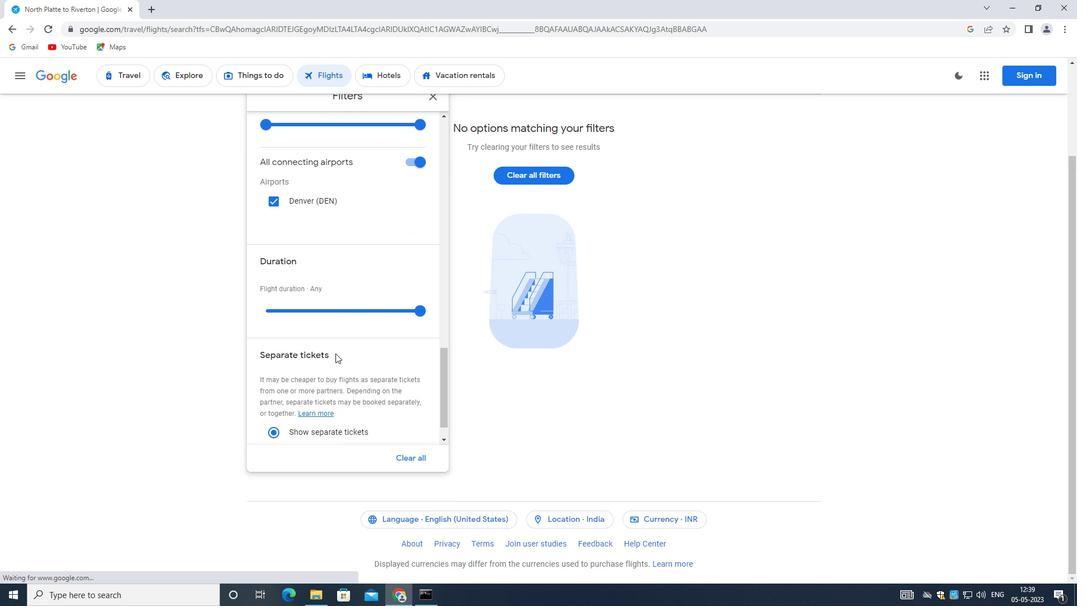 
Action: Mouse scrolled (336, 338) with delta (0, 0)
Screenshot: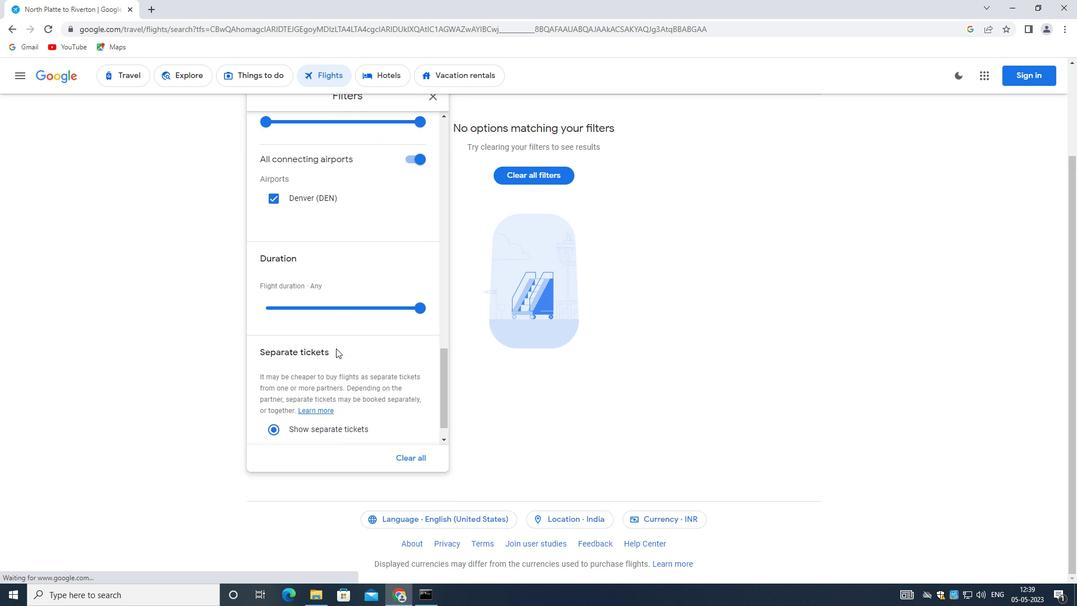 
Action: Mouse scrolled (336, 338) with delta (0, 0)
Screenshot: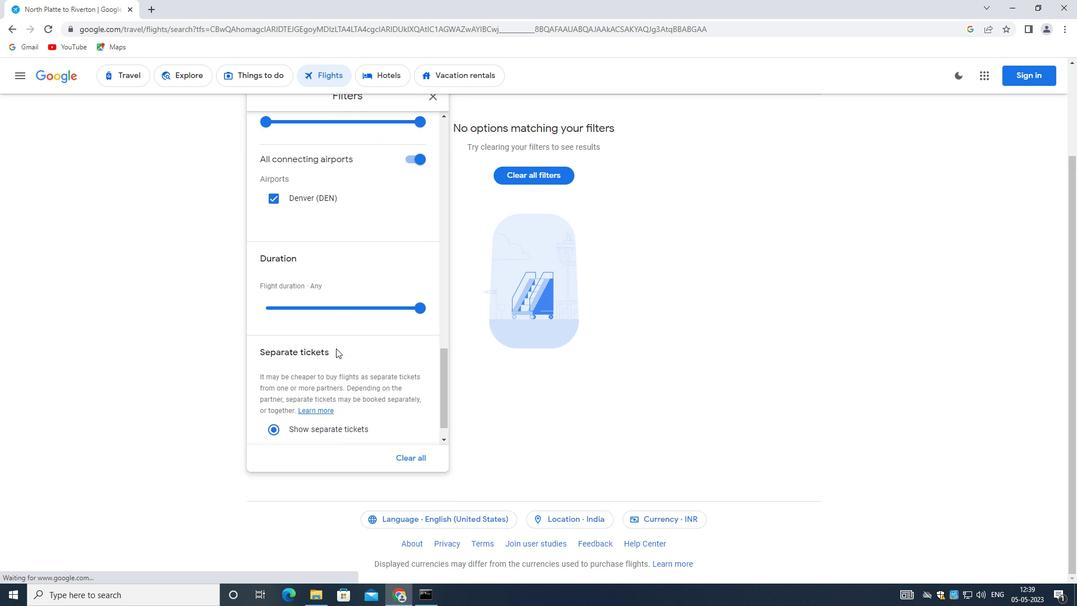 
Action: Mouse scrolled (336, 338) with delta (0, 0)
Screenshot: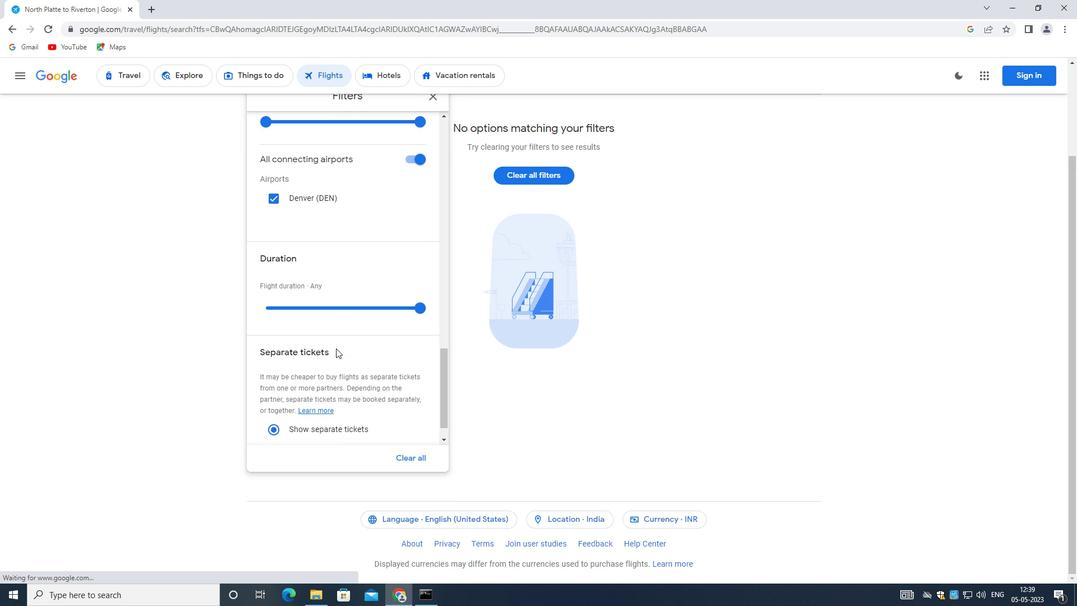 
Action: Mouse moved to (337, 332)
Screenshot: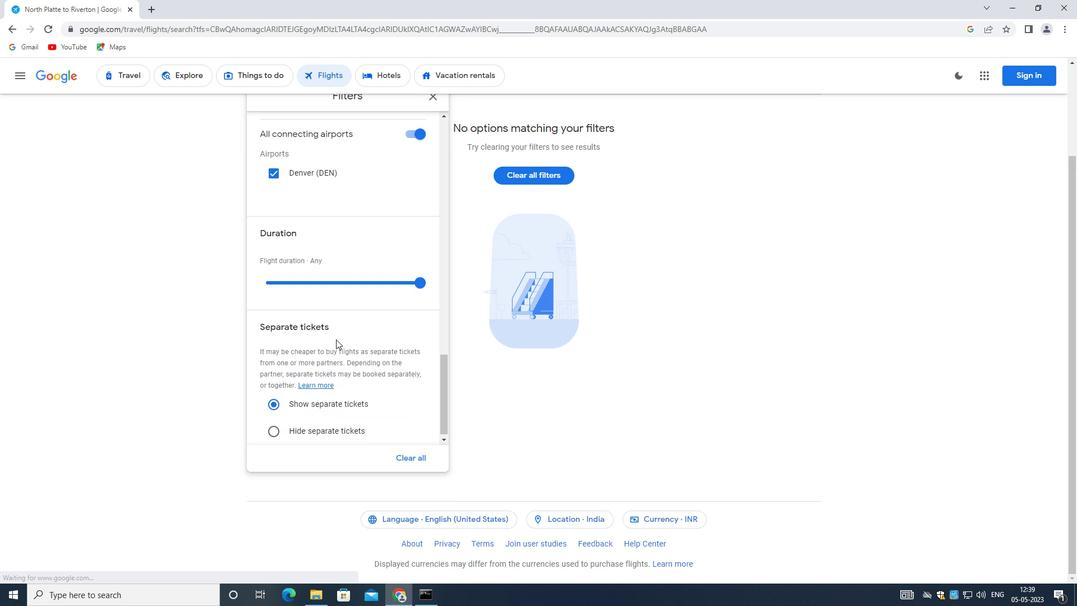 
Action: Mouse scrolled (337, 331) with delta (0, 0)
Screenshot: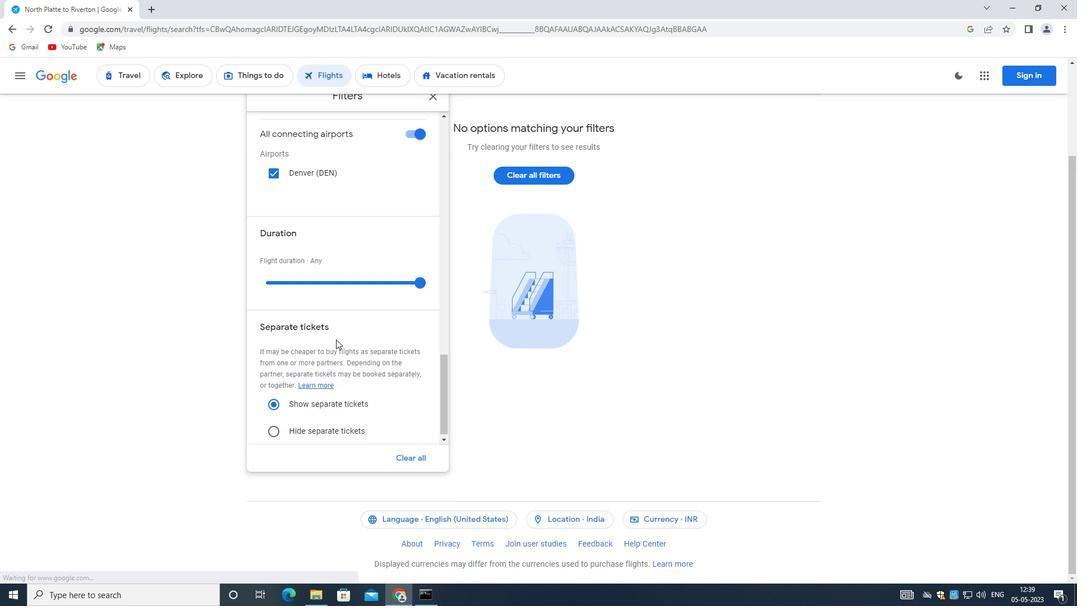 
Action: Mouse scrolled (337, 331) with delta (0, 0)
Screenshot: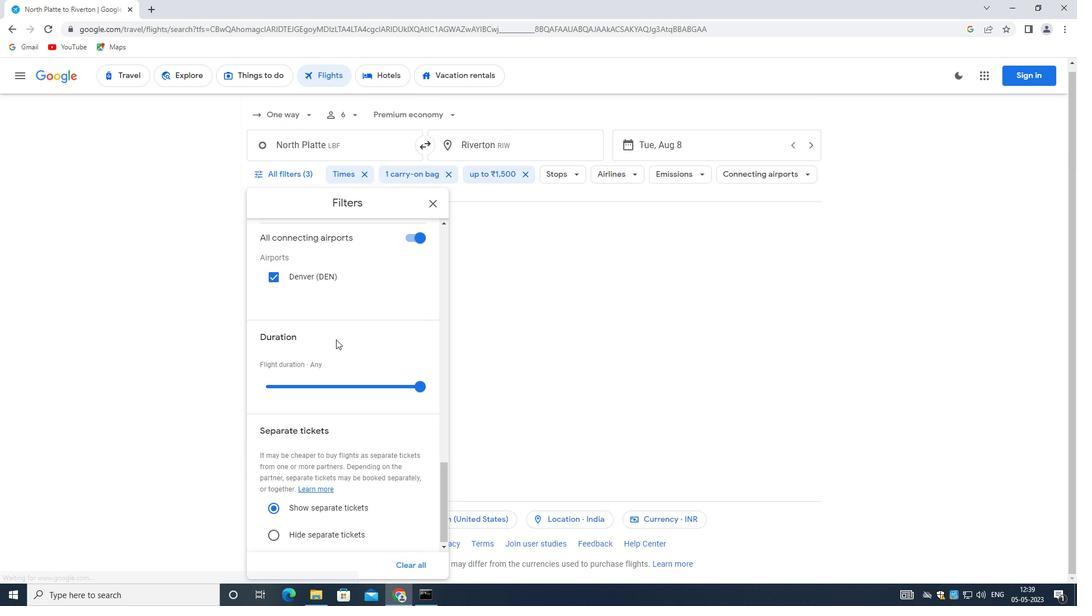 
Action: Mouse scrolled (337, 331) with delta (0, 0)
Screenshot: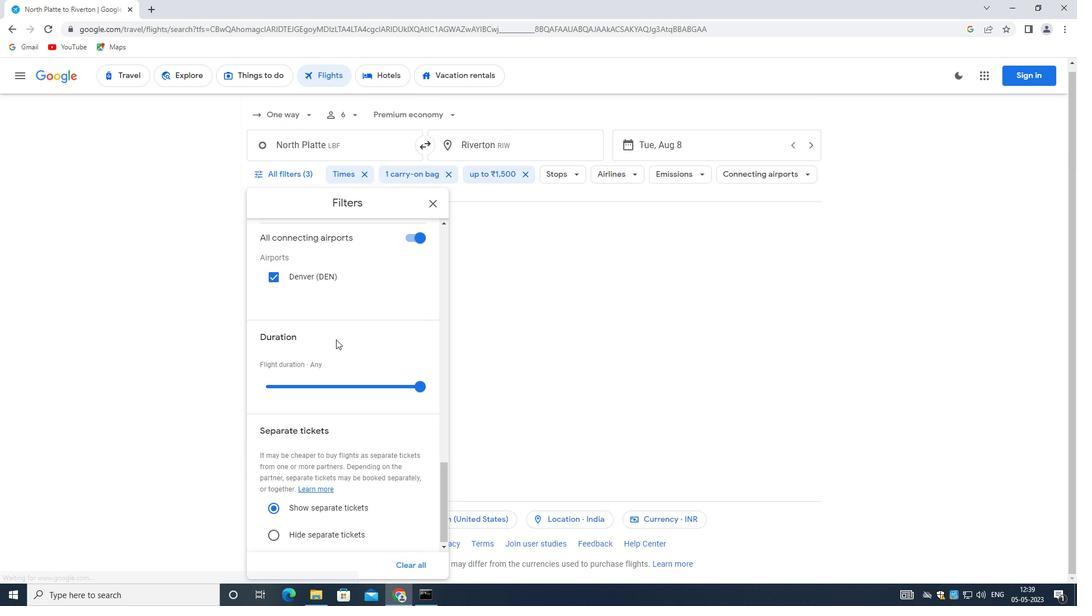 
Action: Mouse scrolled (337, 331) with delta (0, 0)
Screenshot: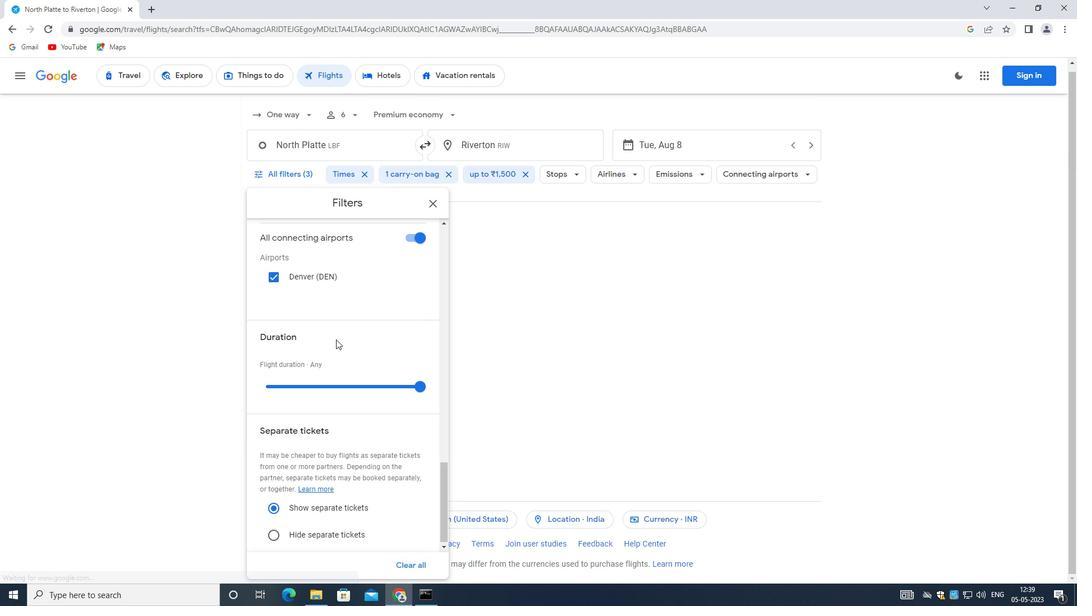 
Action: Mouse scrolled (337, 331) with delta (0, 0)
Screenshot: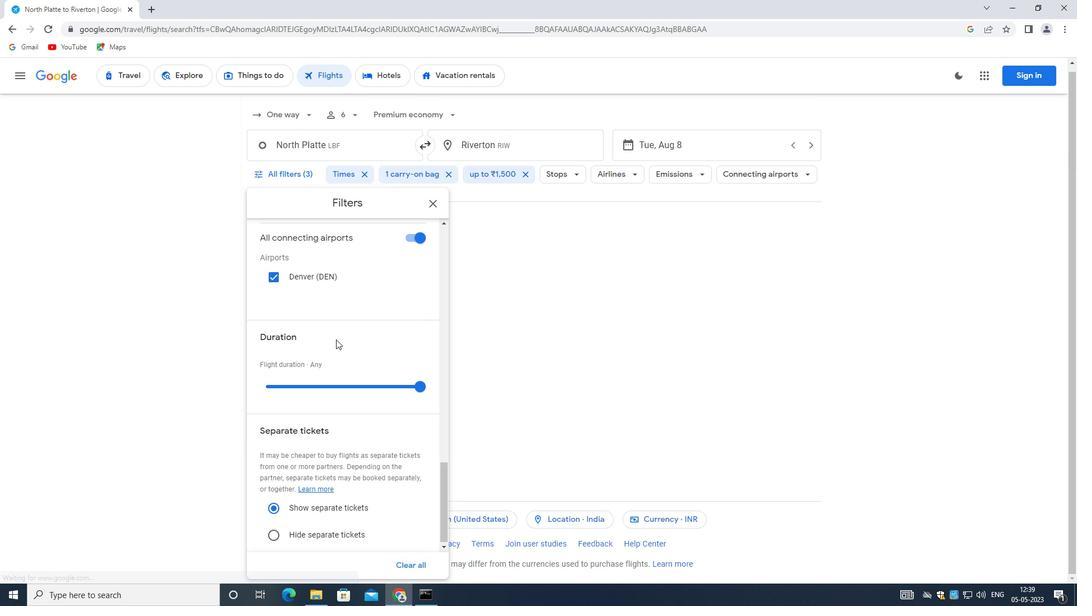 
Action: Mouse moved to (338, 329)
Screenshot: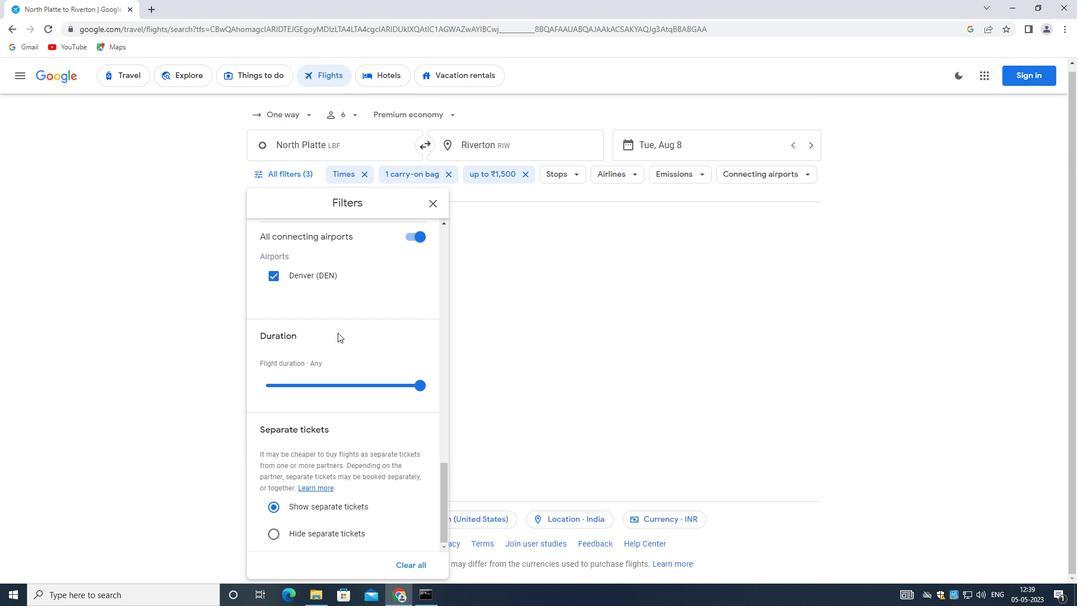 
Action: Mouse scrolled (338, 328) with delta (0, 0)
Screenshot: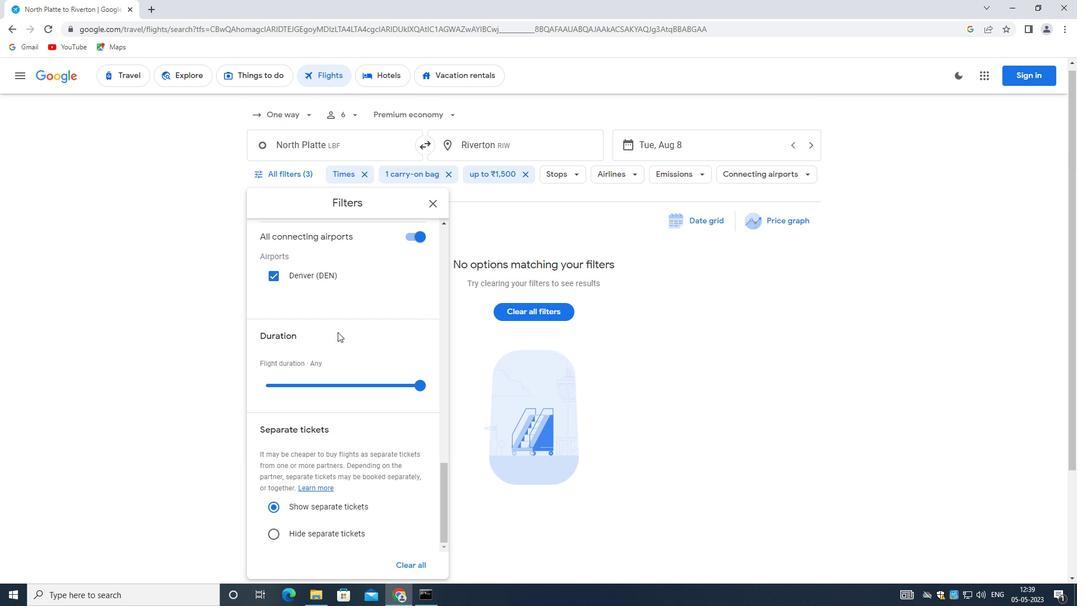
Action: Mouse scrolled (338, 328) with delta (0, 0)
Screenshot: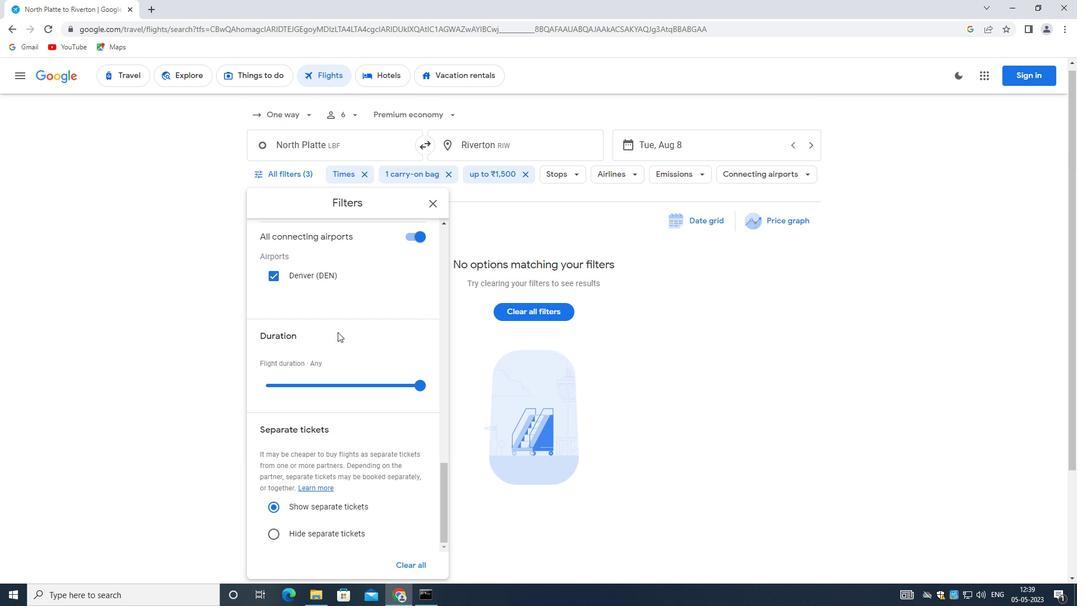 
Action: Mouse scrolled (338, 328) with delta (0, 0)
Screenshot: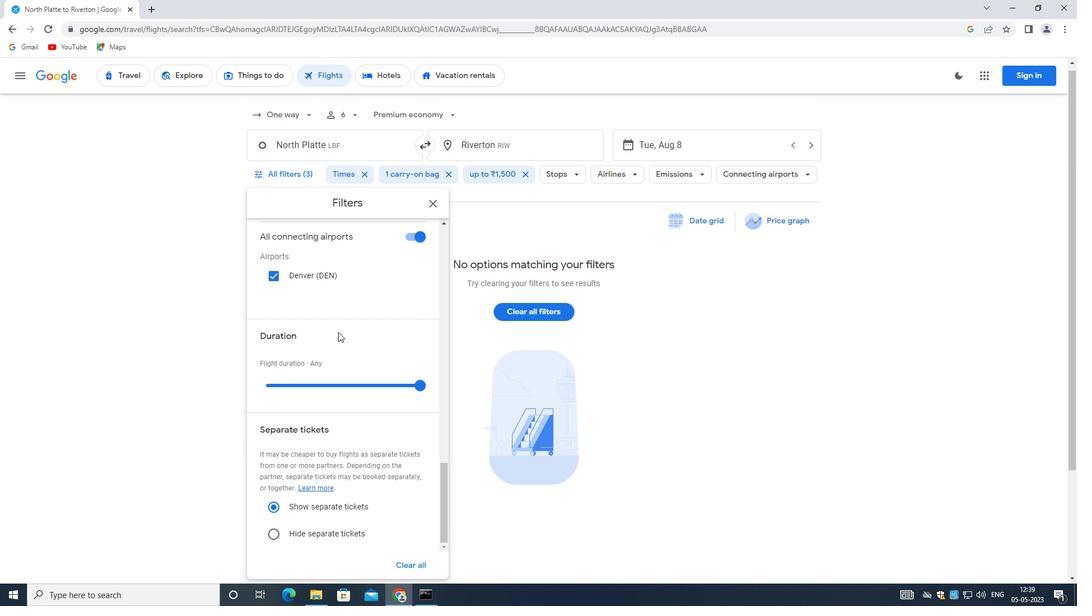 
Action: Mouse moved to (339, 328)
Screenshot: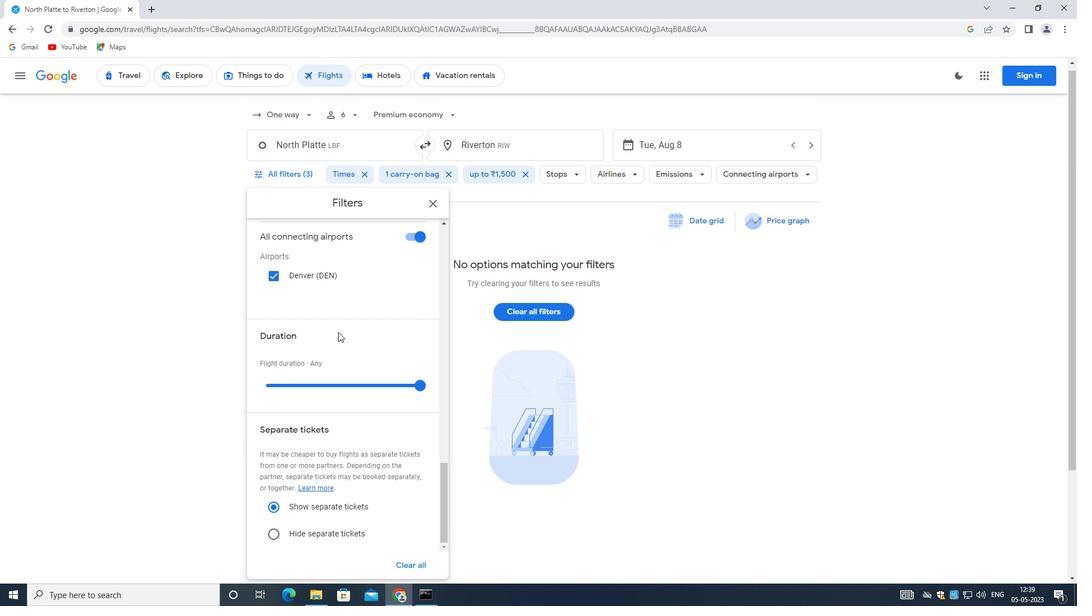 
Action: Mouse scrolled (339, 328) with delta (0, 0)
Screenshot: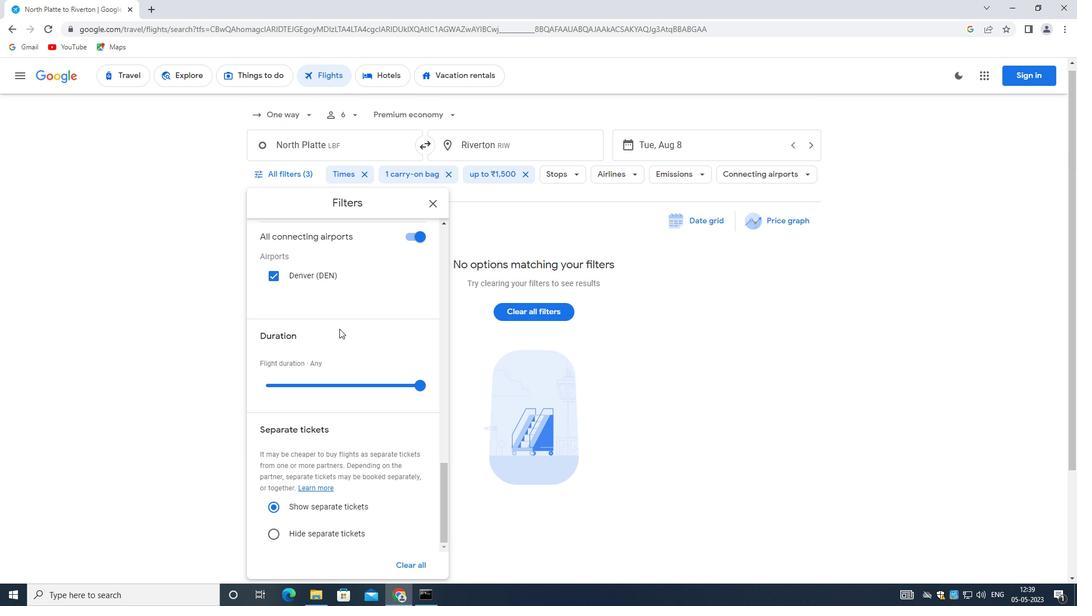 
Action: Mouse scrolled (339, 328) with delta (0, 0)
Screenshot: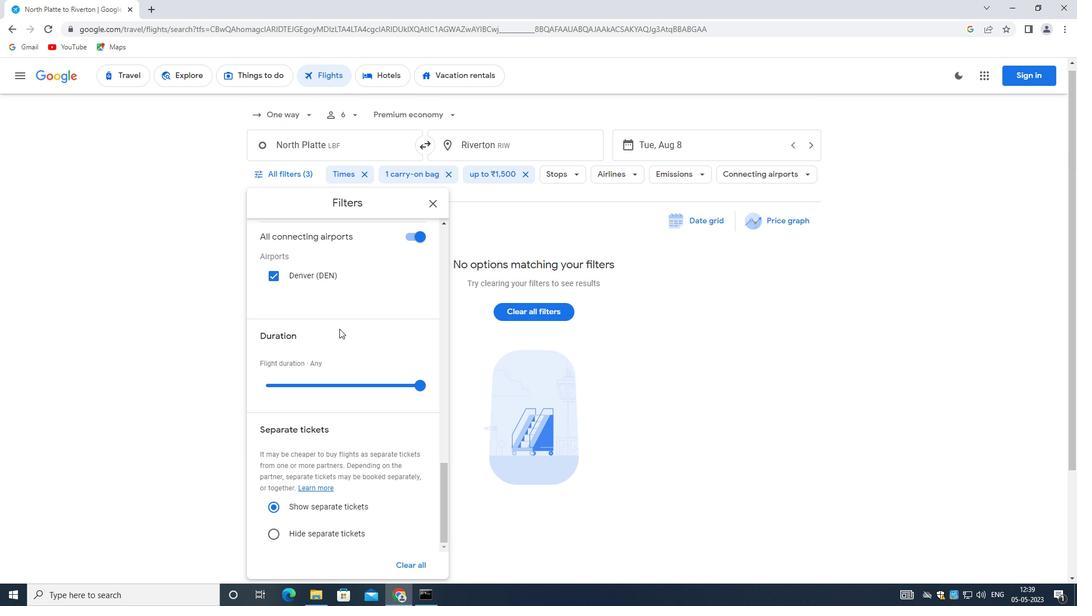 
Action: Mouse scrolled (339, 328) with delta (0, 0)
Screenshot: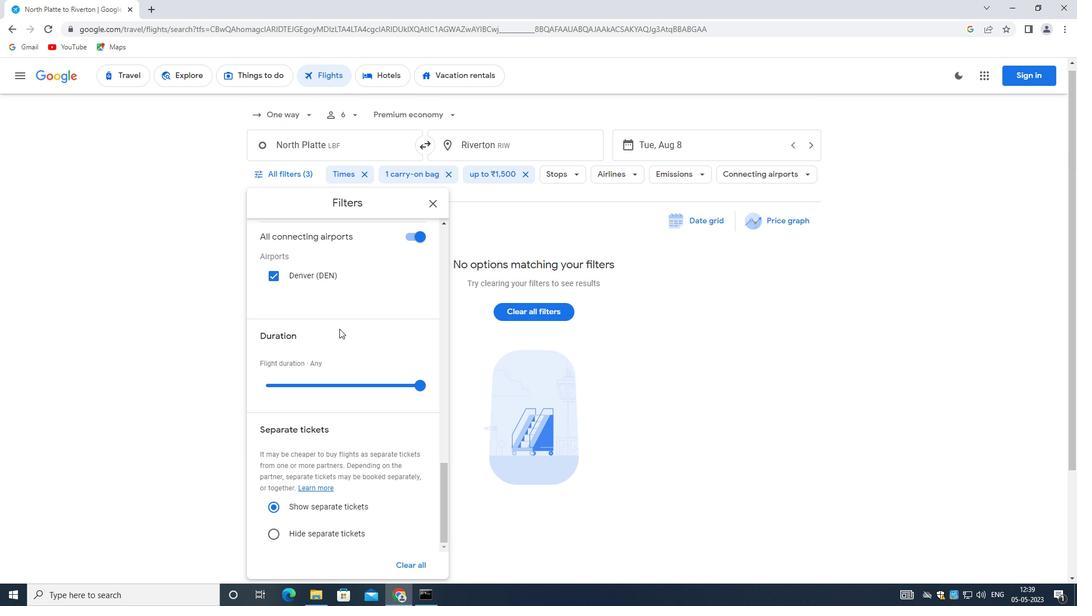 
Action: Mouse scrolled (339, 328) with delta (0, 0)
Screenshot: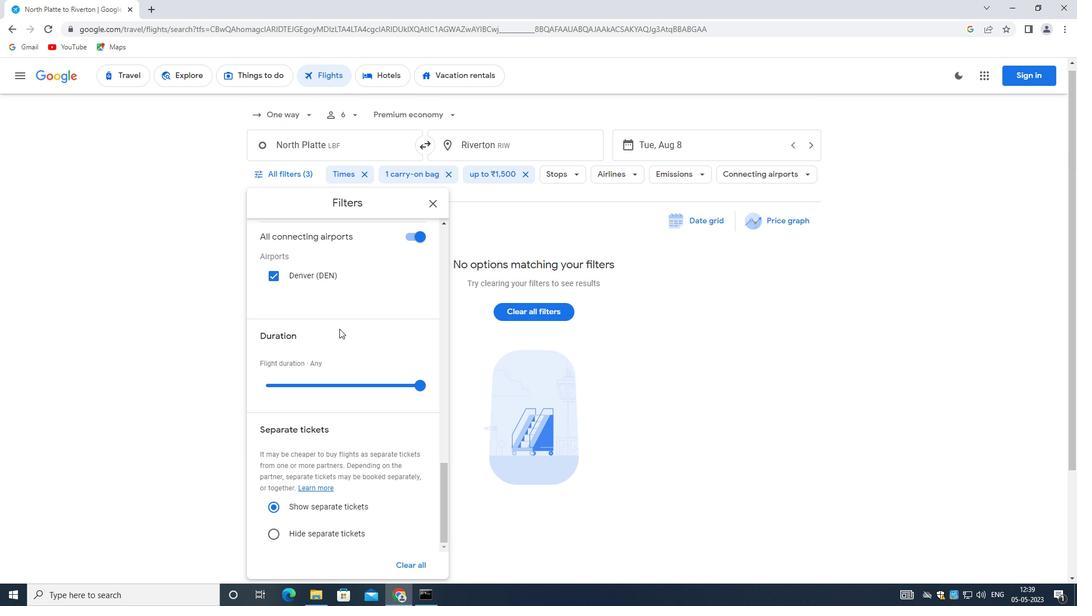 
Action: Mouse moved to (333, 337)
Screenshot: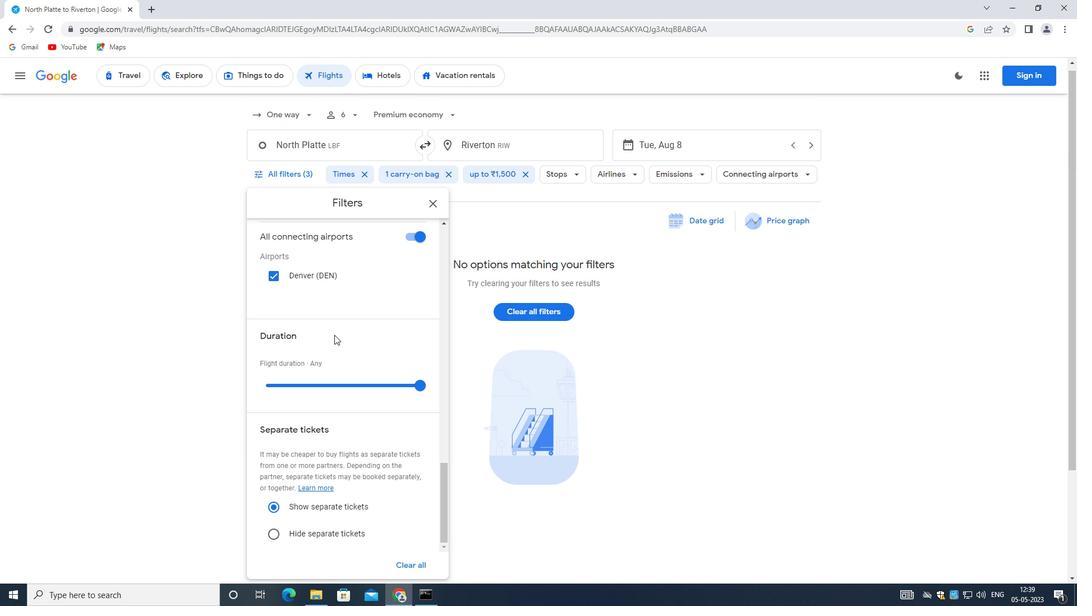 
